 Task: Look for space in Sông Cầu, Vietnam from 8th August, 2023 to 15th August, 2023 for 9 adults in price range Rs.10000 to Rs.14000. Place can be shared room with 5 bedrooms having 9 beds and 5 bathrooms. Property type can be house, flat, guest house. Amenities needed are: wifi, TV, free parkinig on premises, gym, breakfast. Booking option can be shelf check-in. Required host language is English.
Action: Mouse moved to (599, 129)
Screenshot: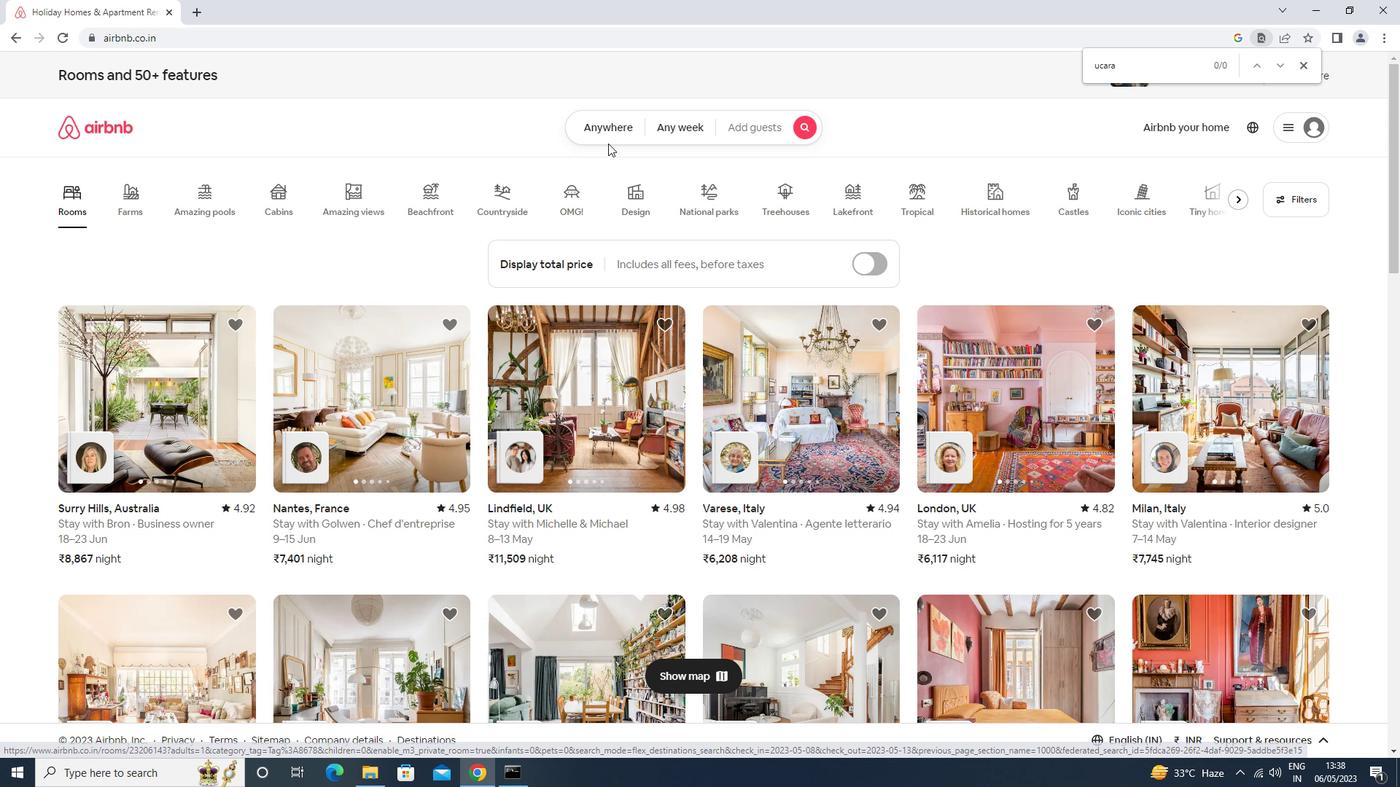 
Action: Mouse pressed left at (599, 129)
Screenshot: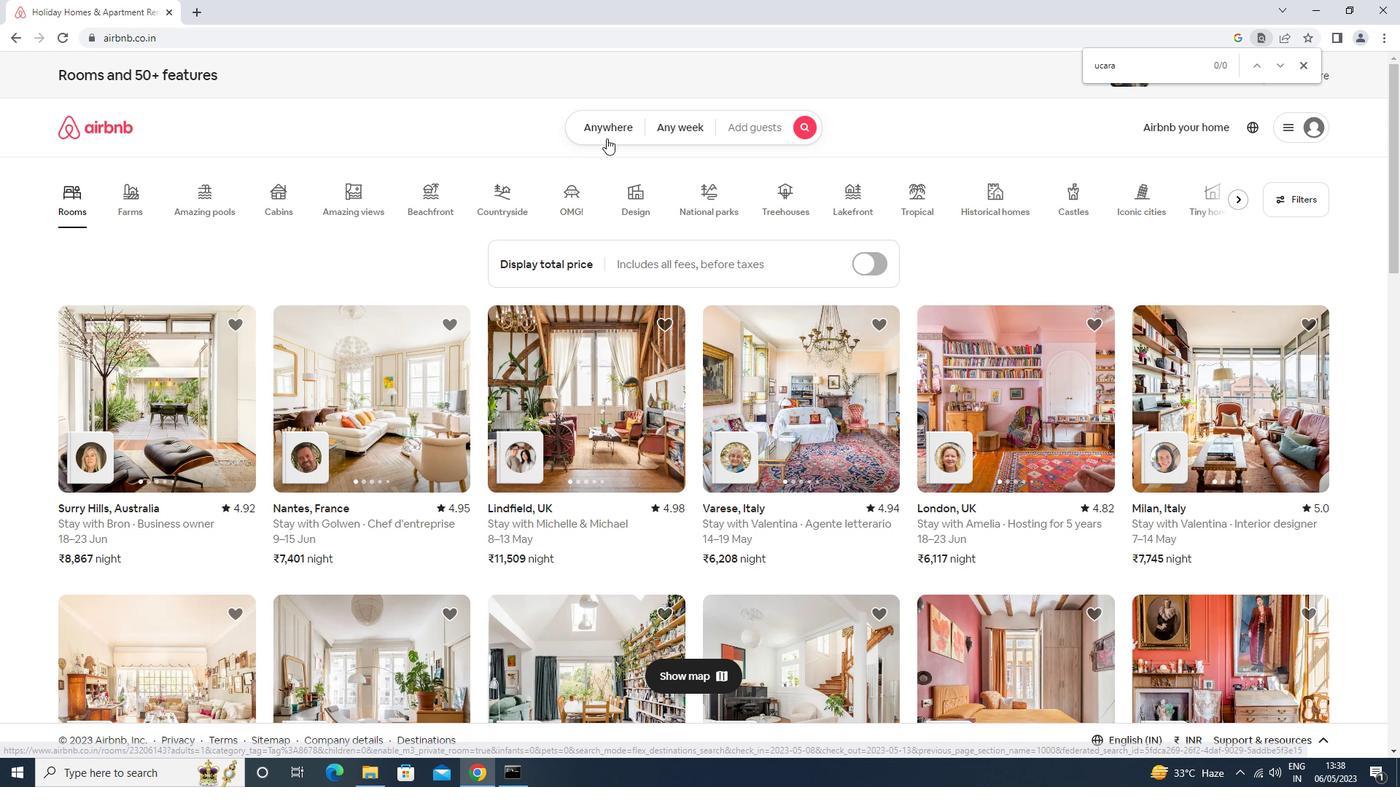 
Action: Mouse moved to (558, 187)
Screenshot: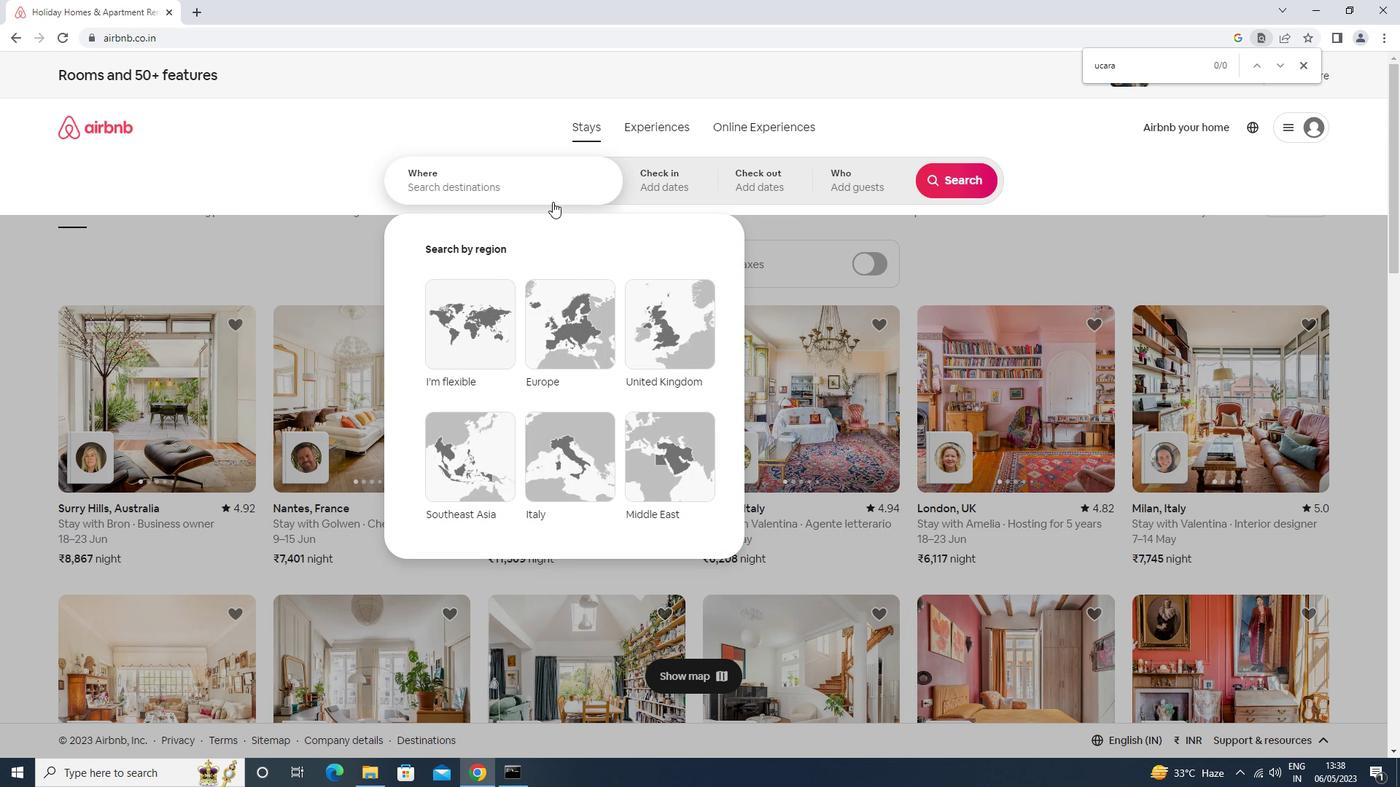 
Action: Mouse pressed left at (558, 187)
Screenshot: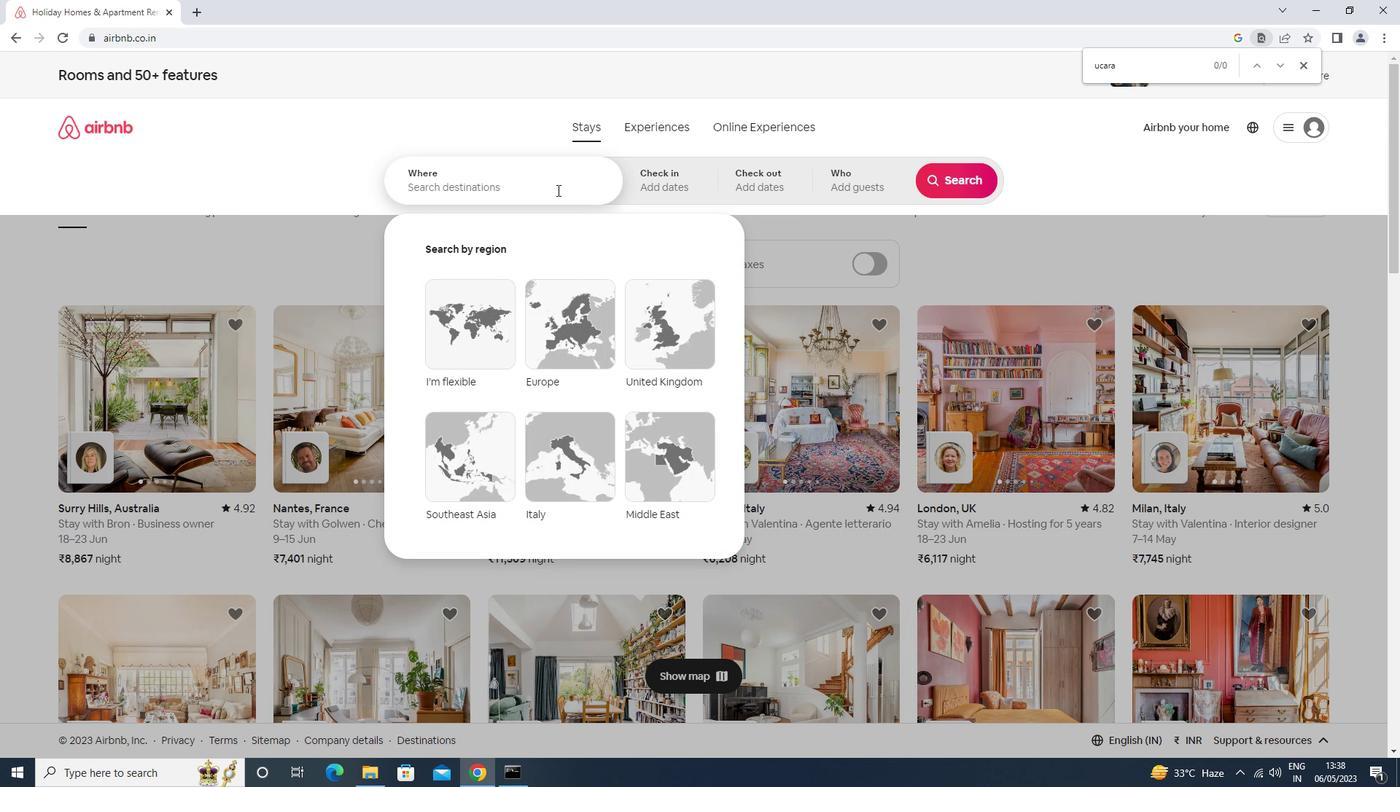 
Action: Key pressed song<Key.space>sau,<Key.space>vet<Key.backspace><Key.backspace><Key.backspace>vietnam<Key.enter>
Screenshot: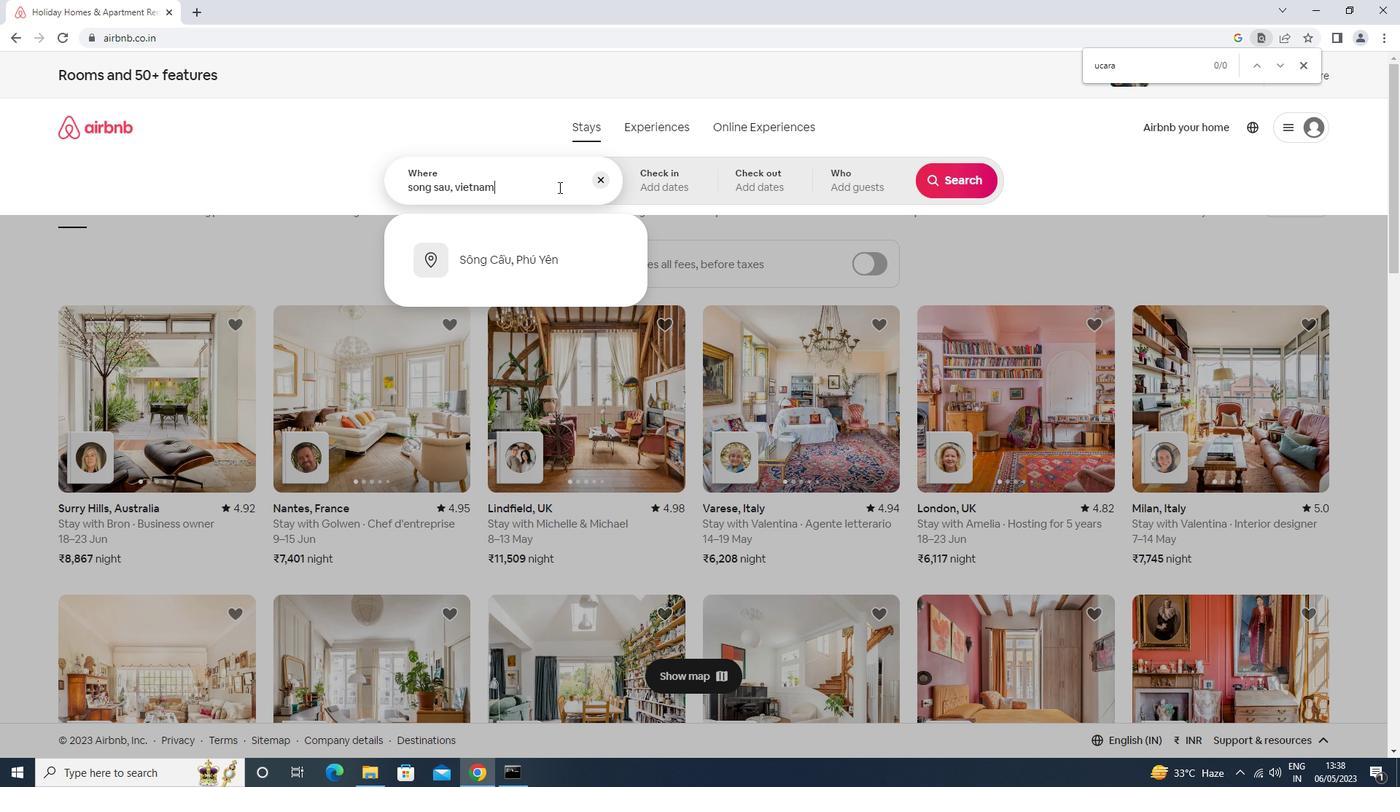 
Action: Mouse moved to (948, 280)
Screenshot: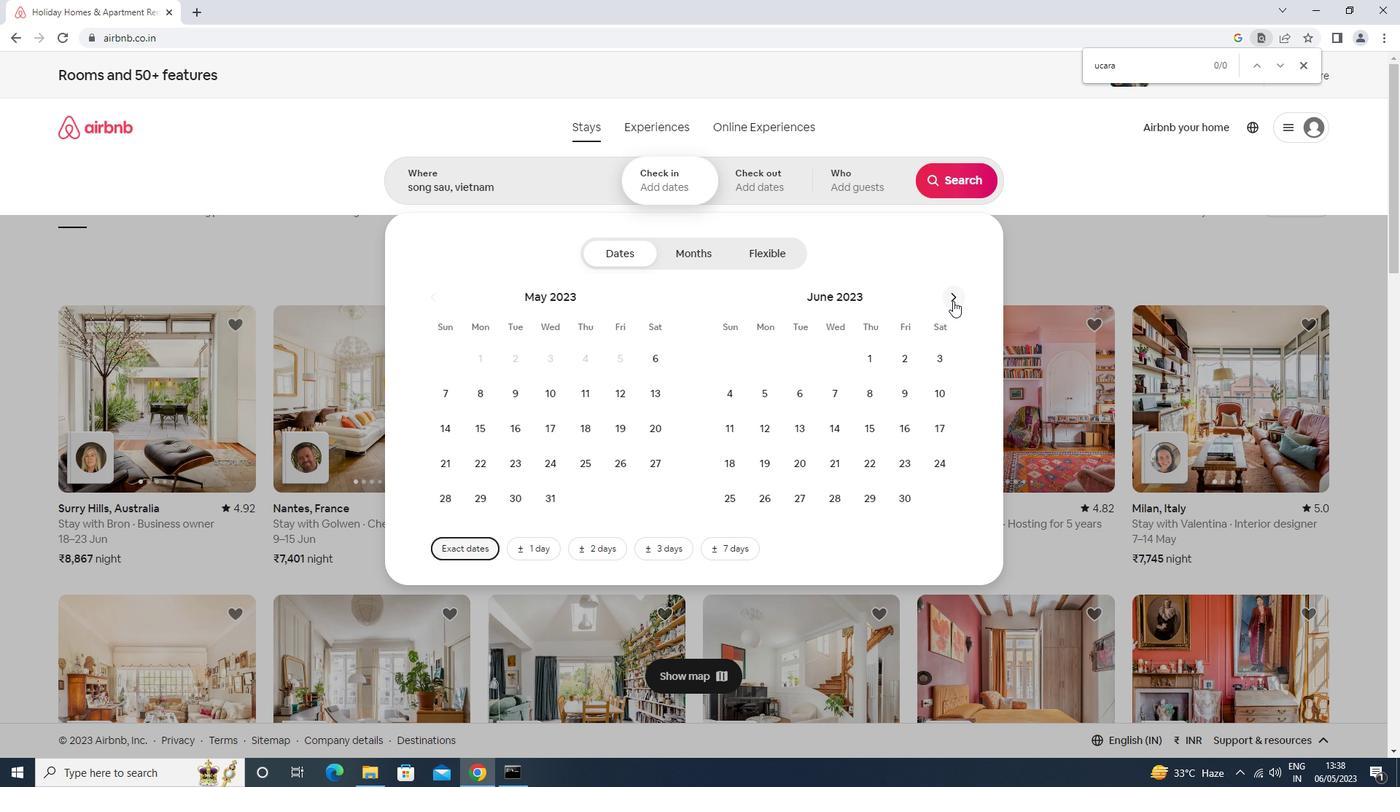 
Action: Mouse pressed left at (948, 280)
Screenshot: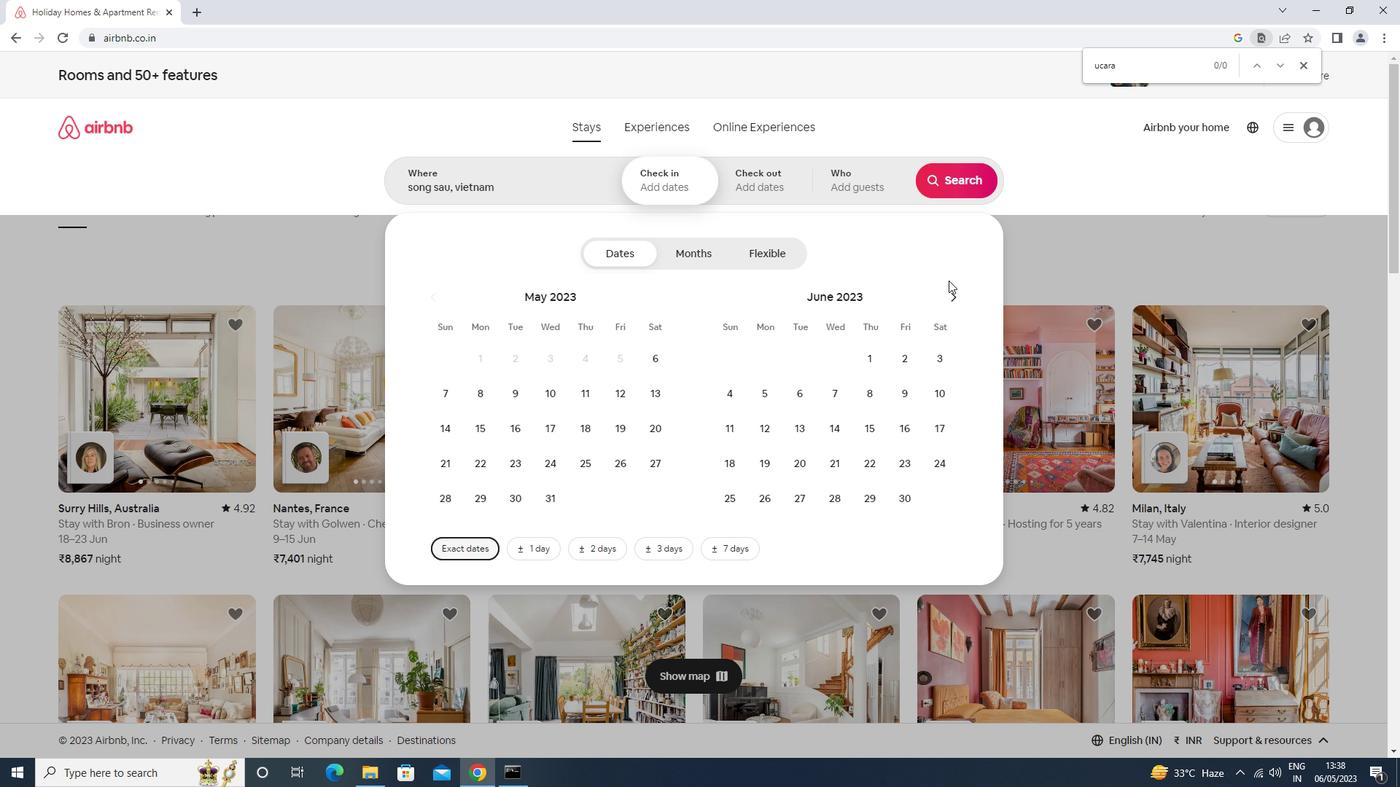 
Action: Mouse moved to (954, 292)
Screenshot: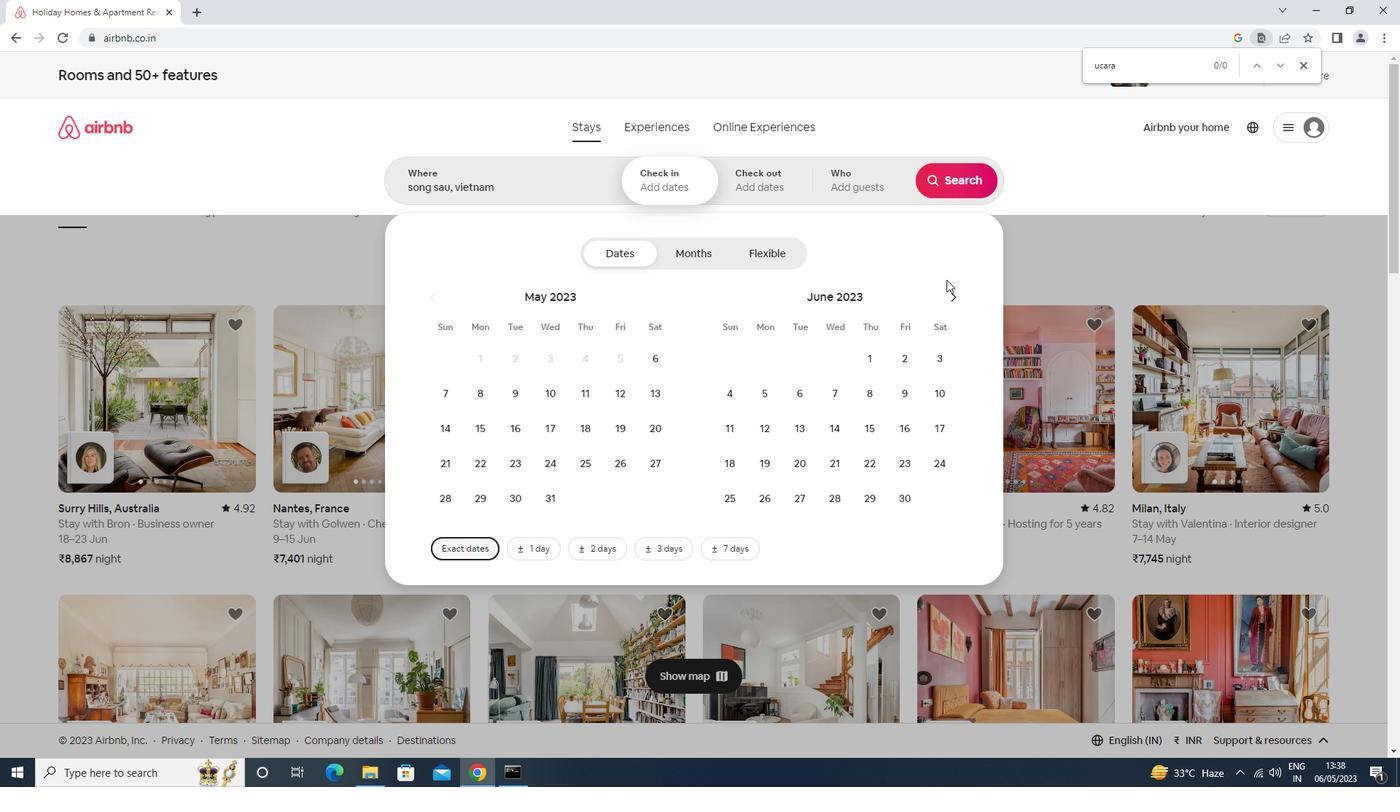 
Action: Mouse pressed left at (954, 292)
Screenshot: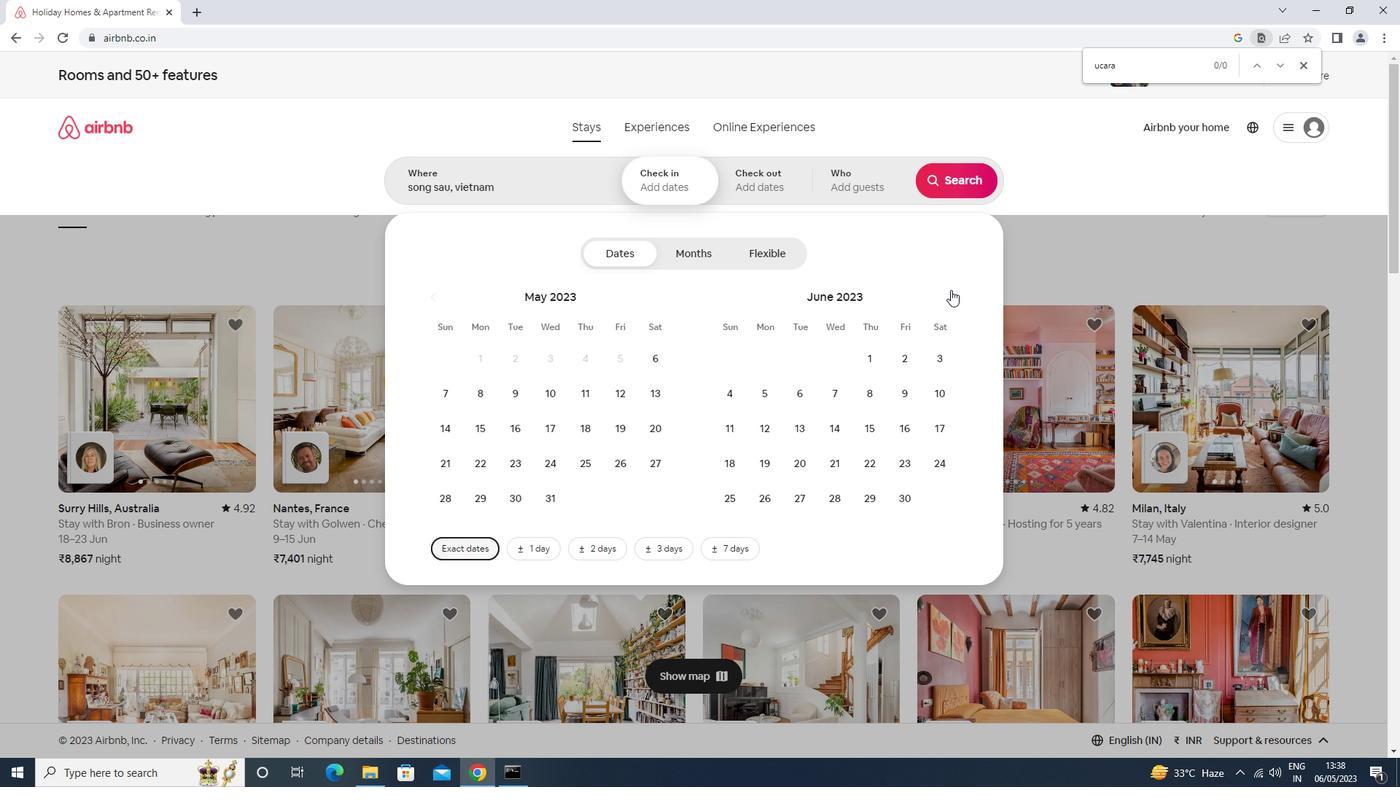 
Action: Mouse pressed left at (954, 292)
Screenshot: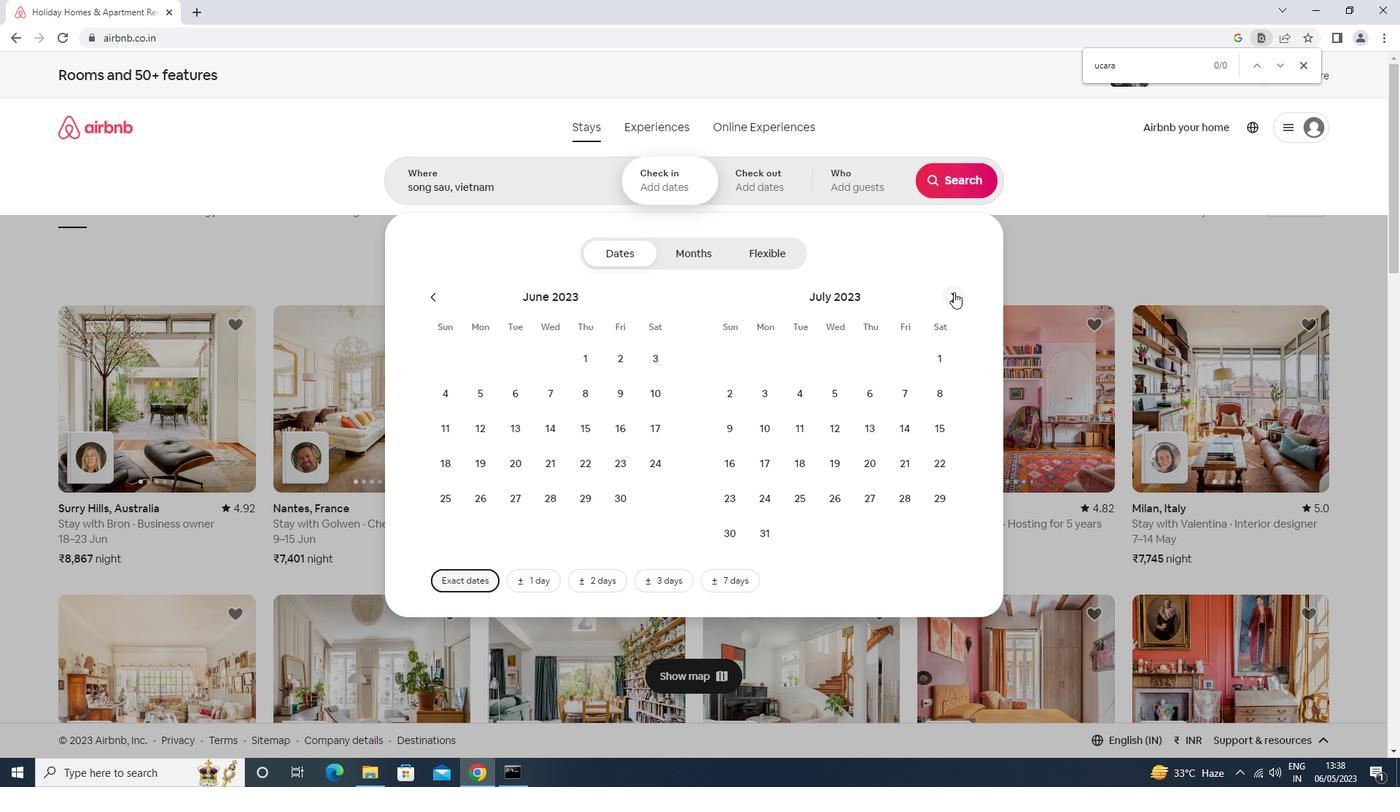
Action: Mouse moved to (807, 391)
Screenshot: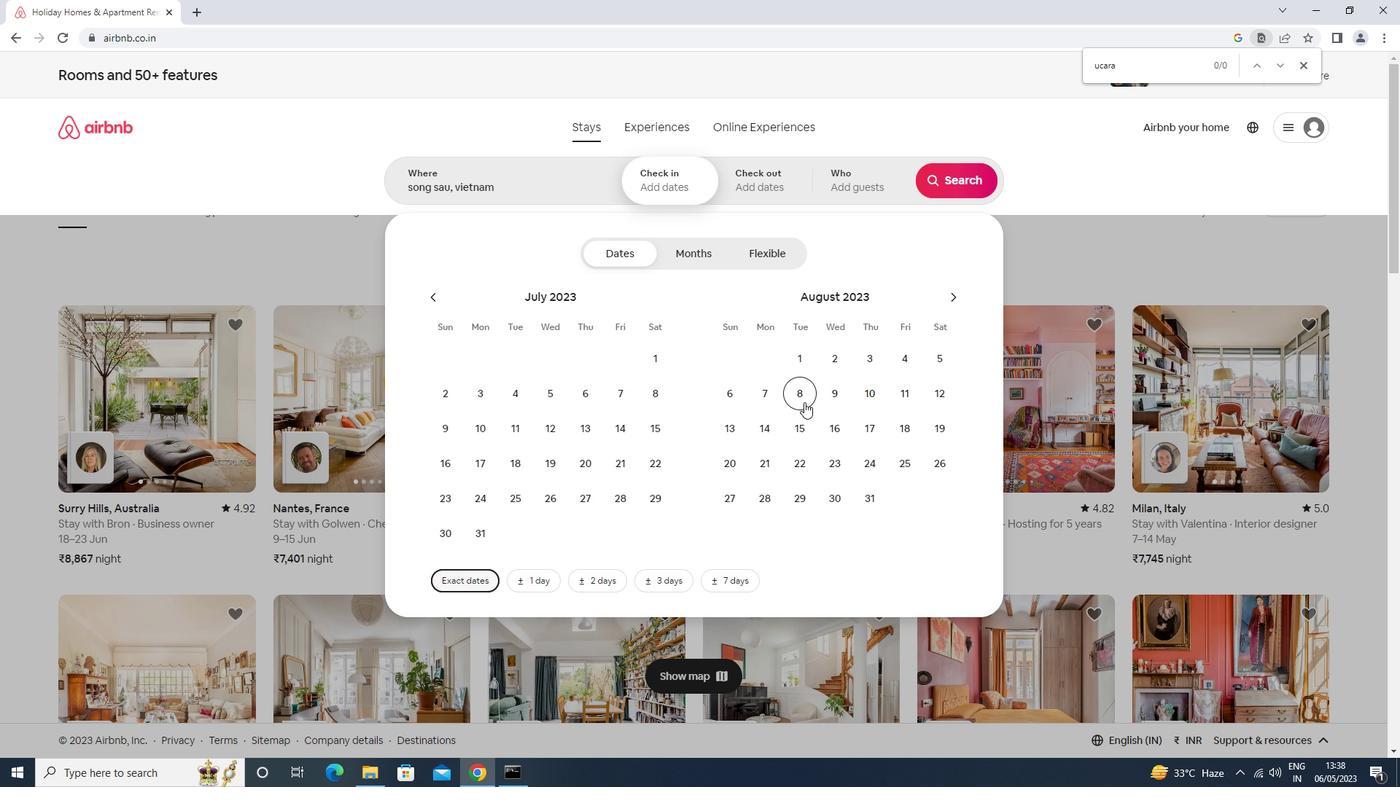 
Action: Mouse pressed left at (807, 391)
Screenshot: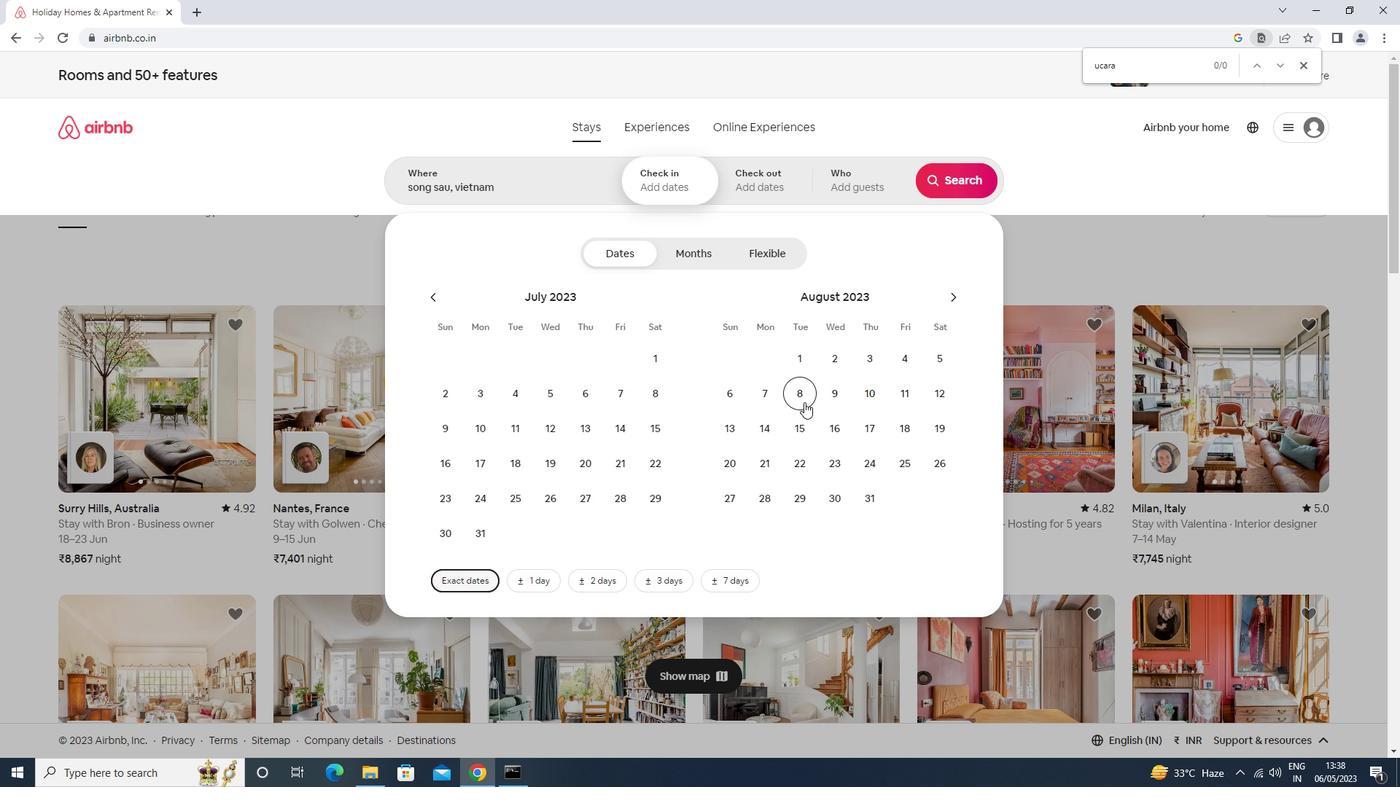 
Action: Mouse moved to (805, 420)
Screenshot: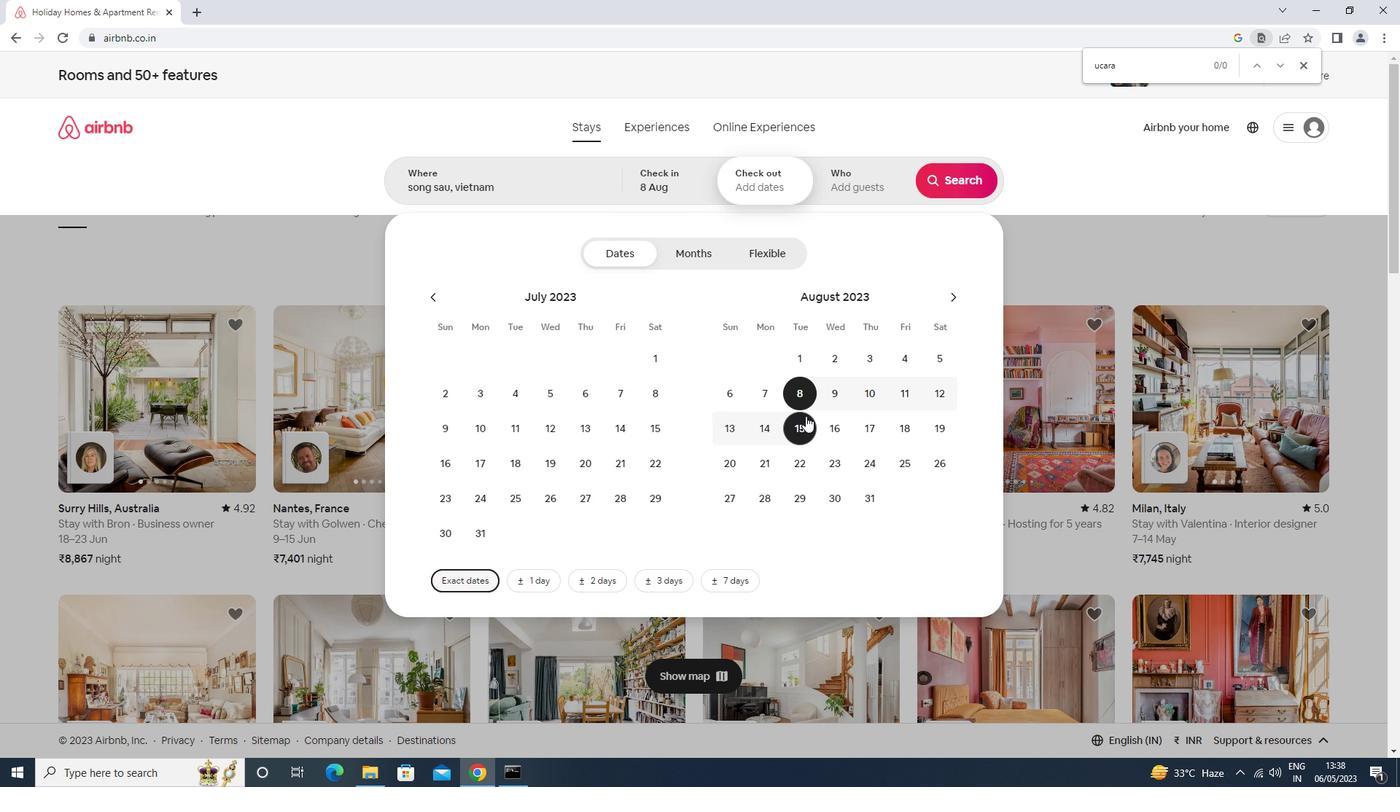 
Action: Mouse pressed left at (805, 420)
Screenshot: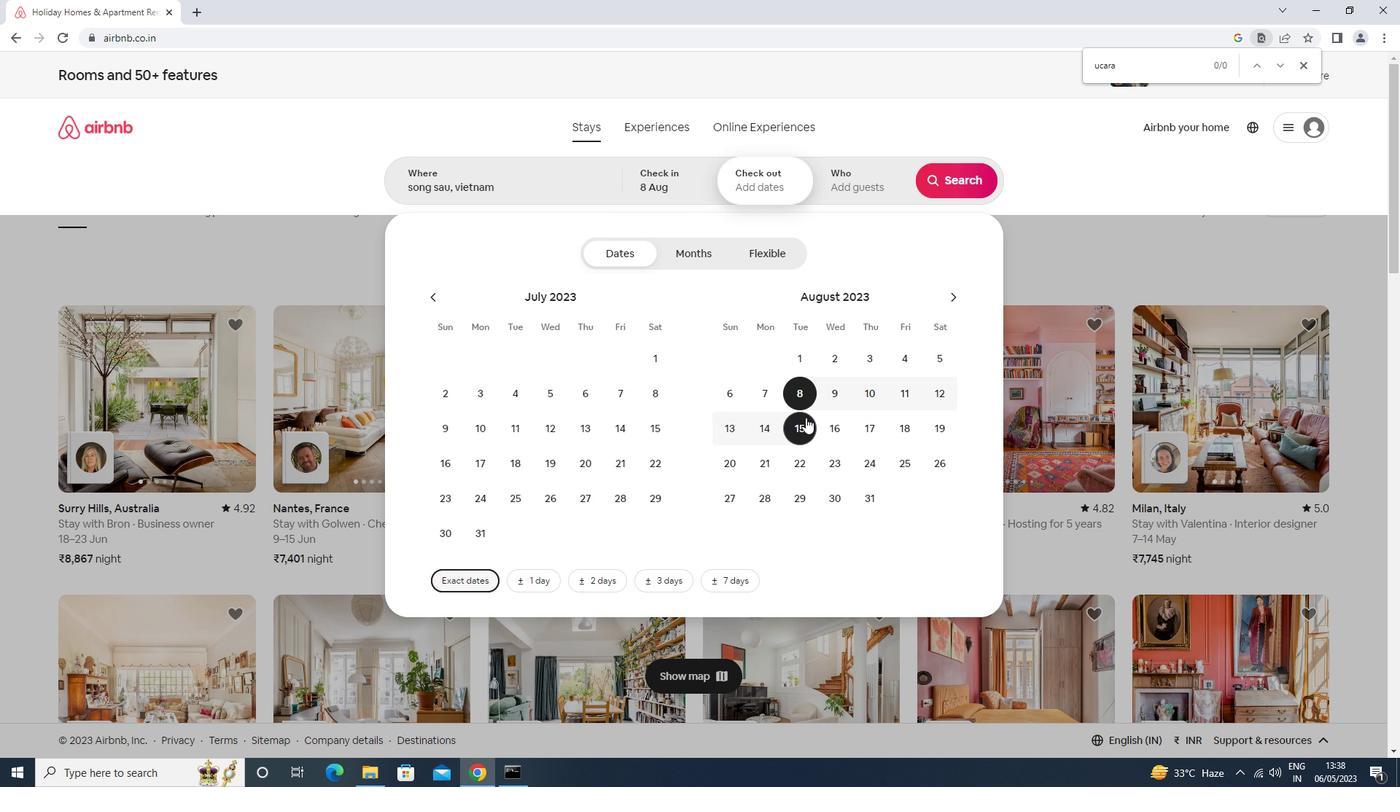 
Action: Mouse moved to (857, 190)
Screenshot: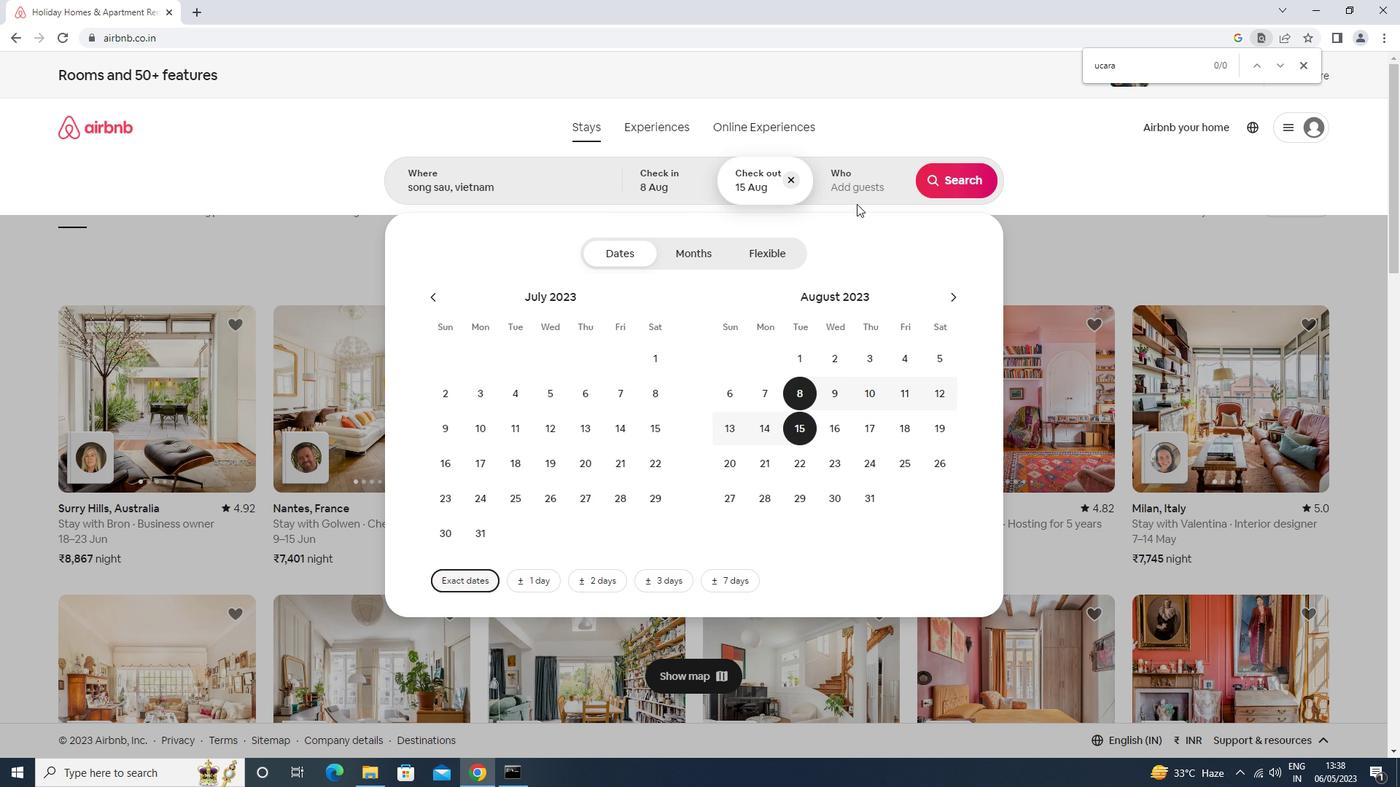 
Action: Mouse pressed left at (857, 190)
Screenshot: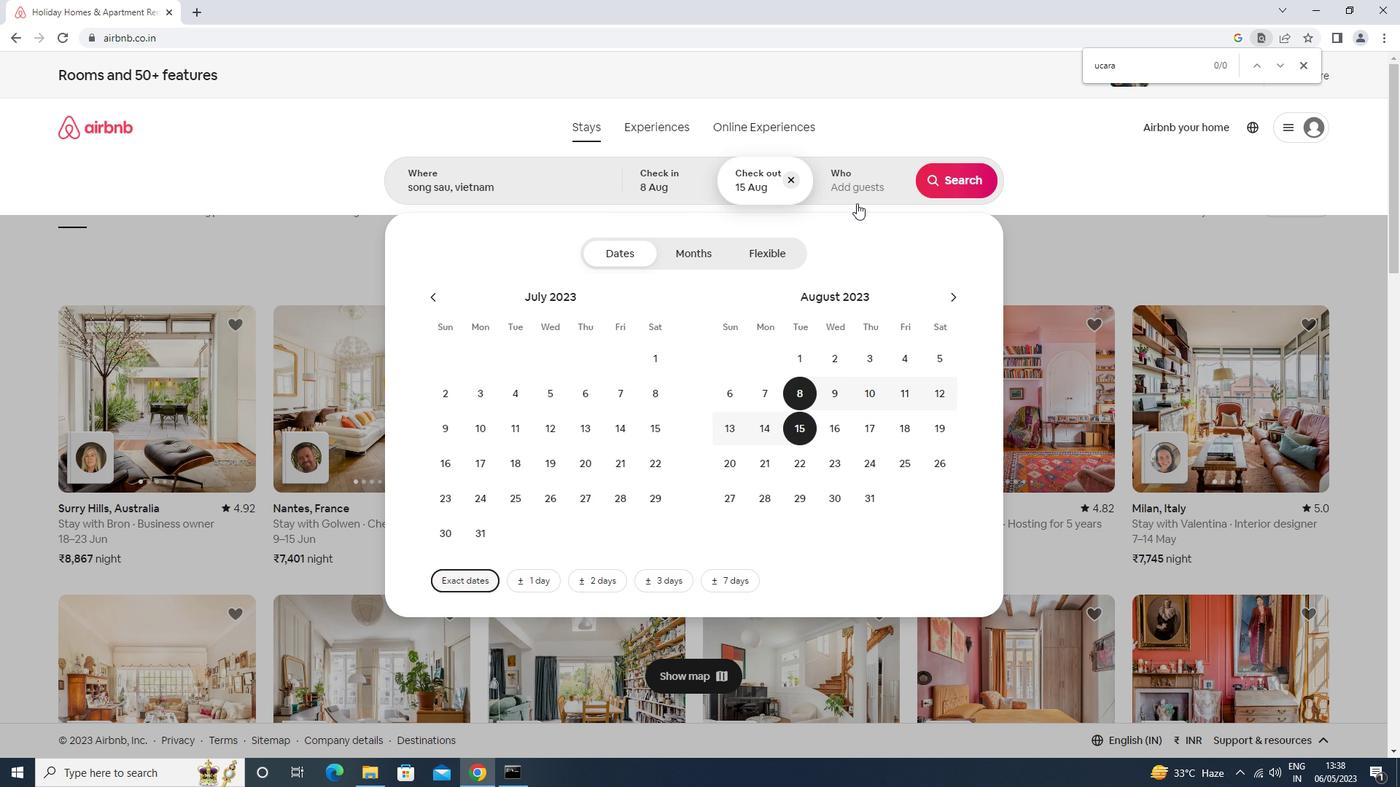 
Action: Mouse moved to (958, 254)
Screenshot: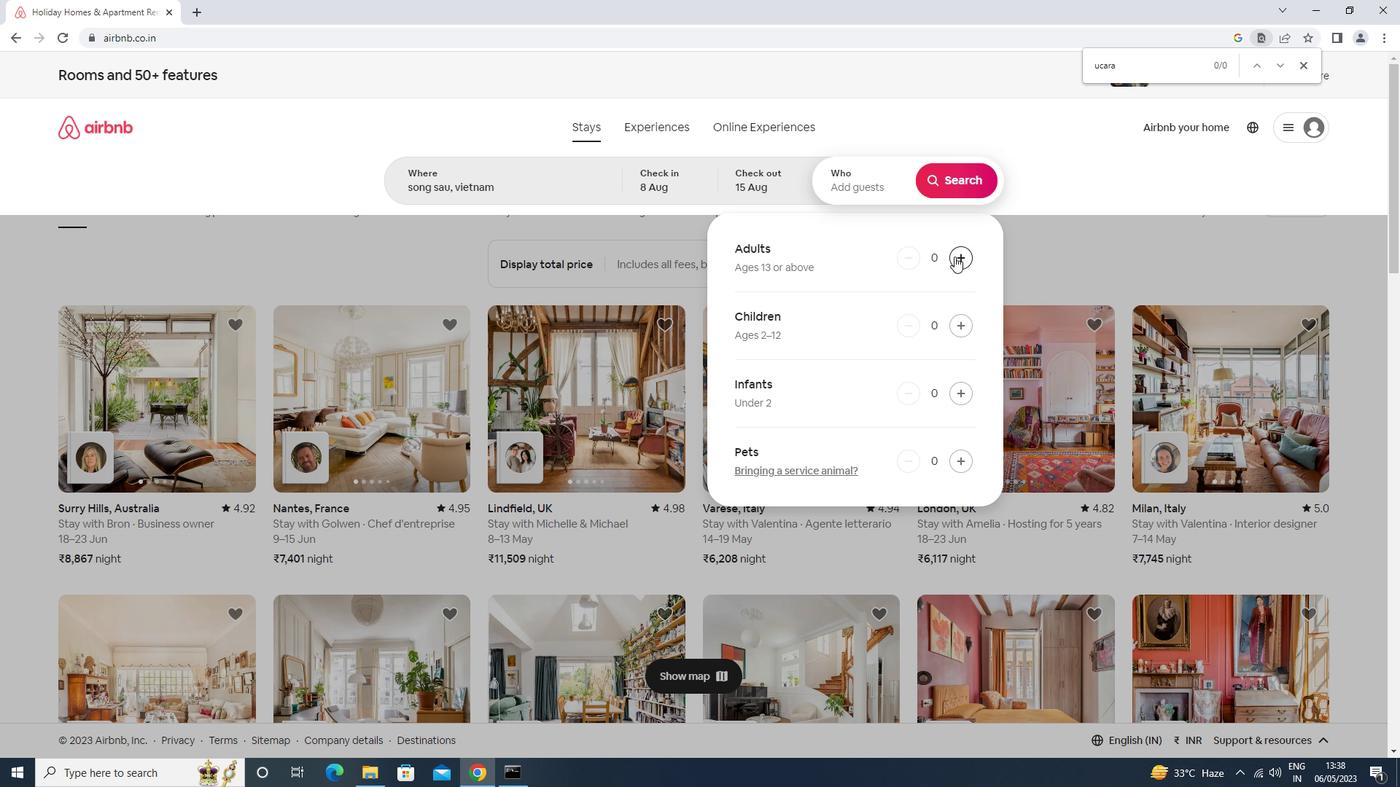 
Action: Mouse pressed left at (958, 254)
Screenshot: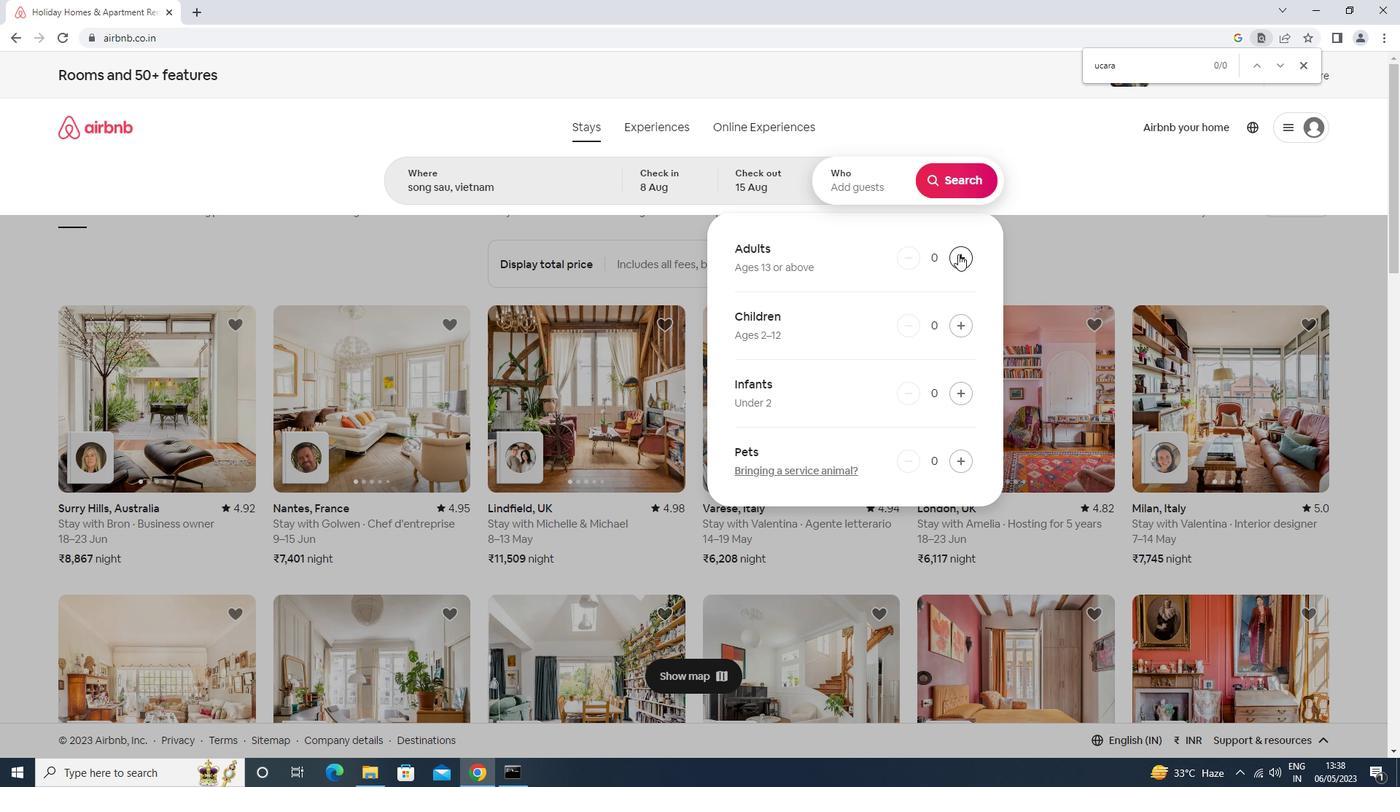 
Action: Mouse pressed left at (958, 254)
Screenshot: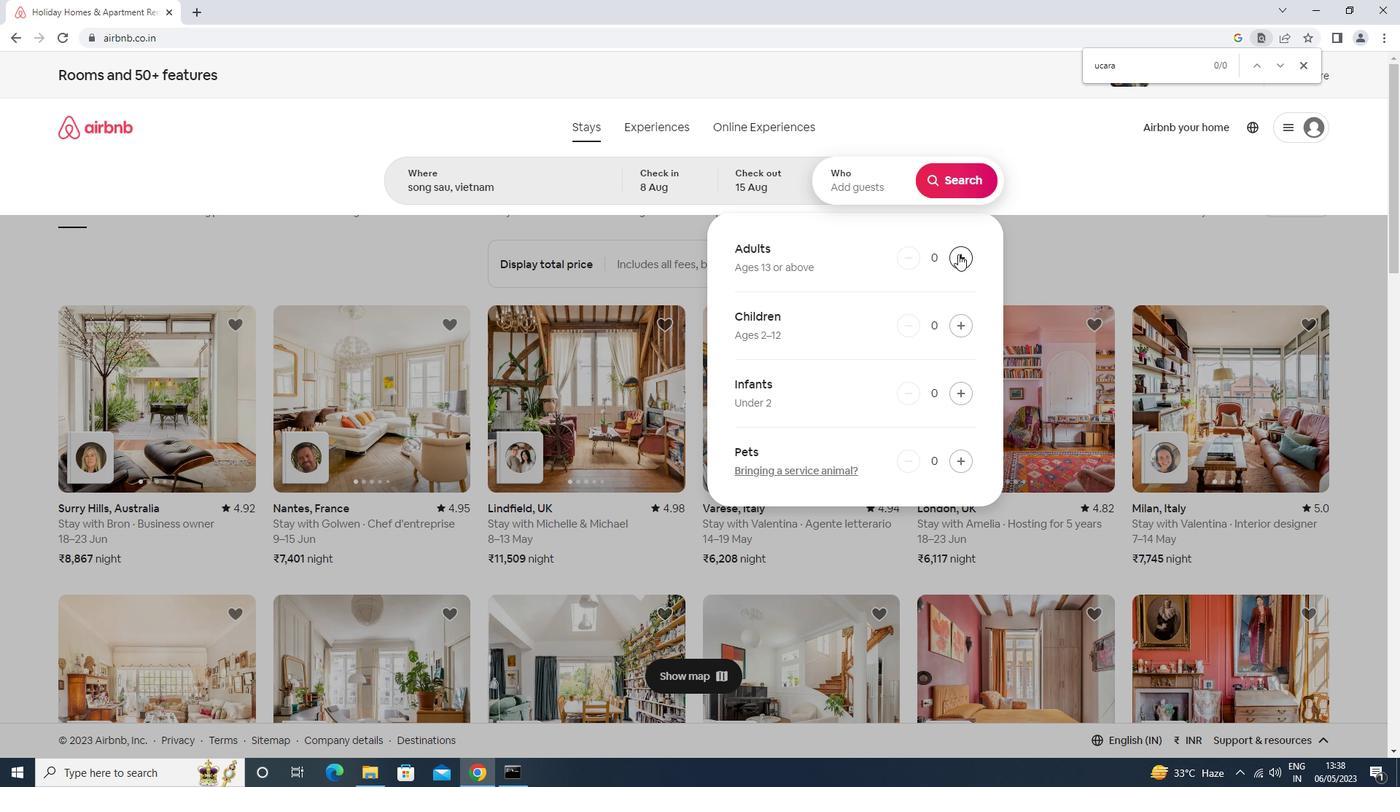
Action: Mouse pressed left at (958, 254)
Screenshot: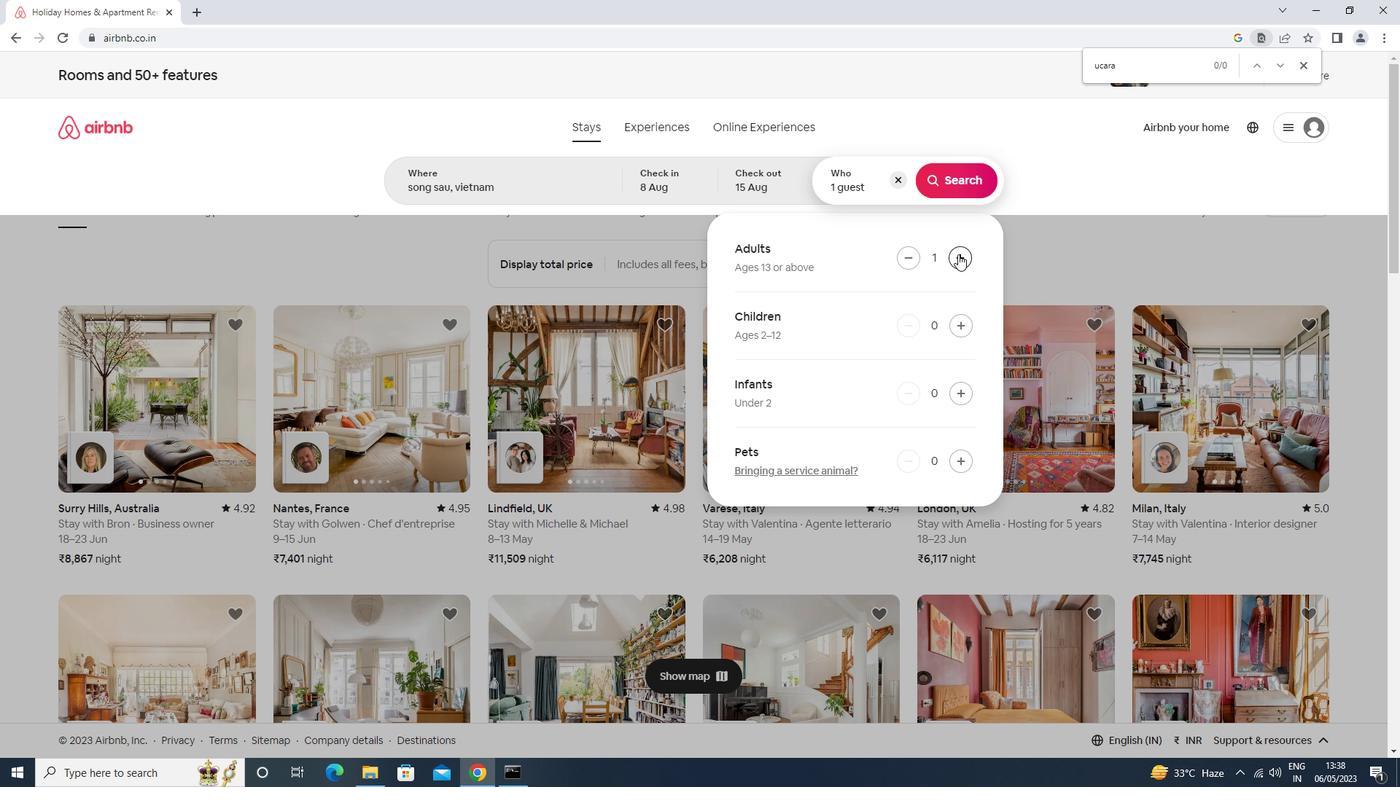 
Action: Mouse pressed left at (958, 254)
Screenshot: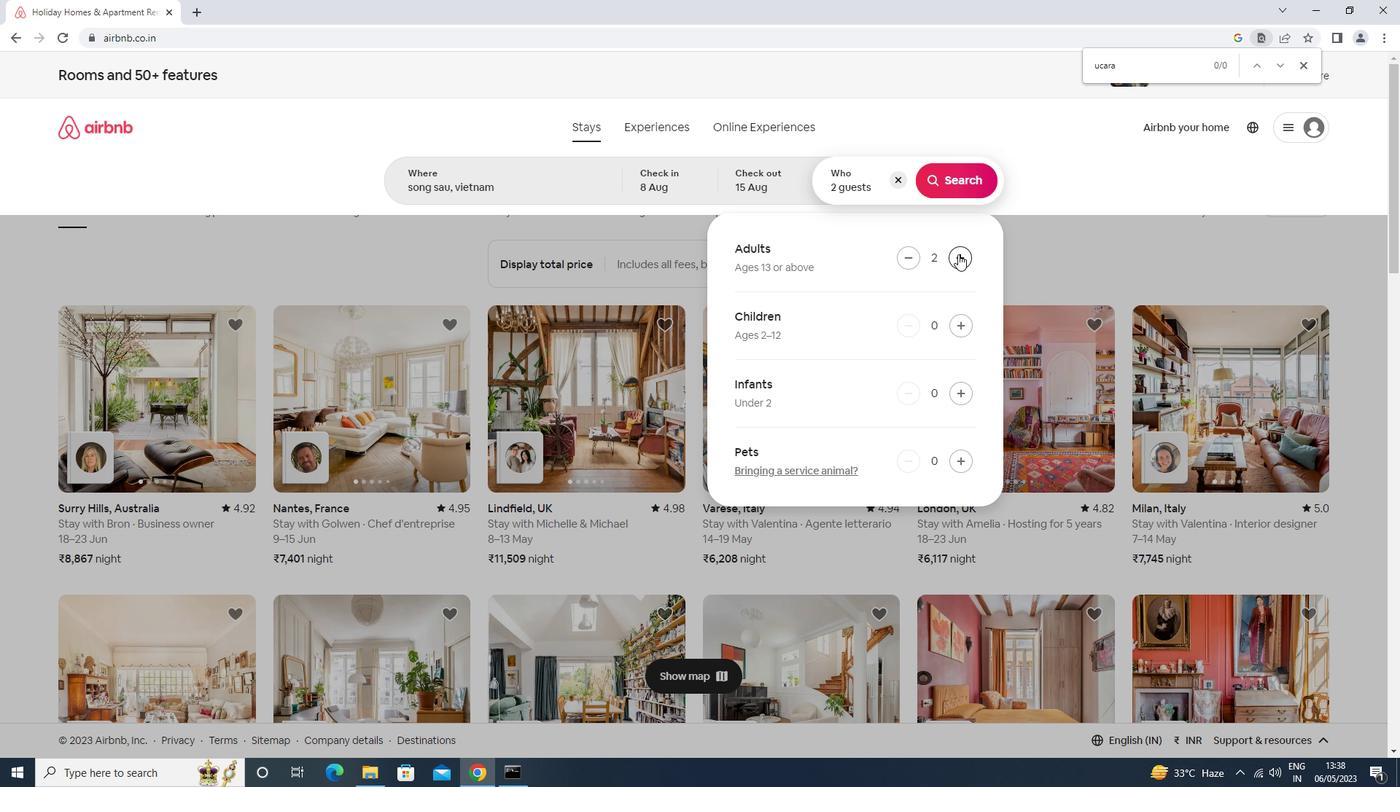 
Action: Mouse pressed left at (958, 254)
Screenshot: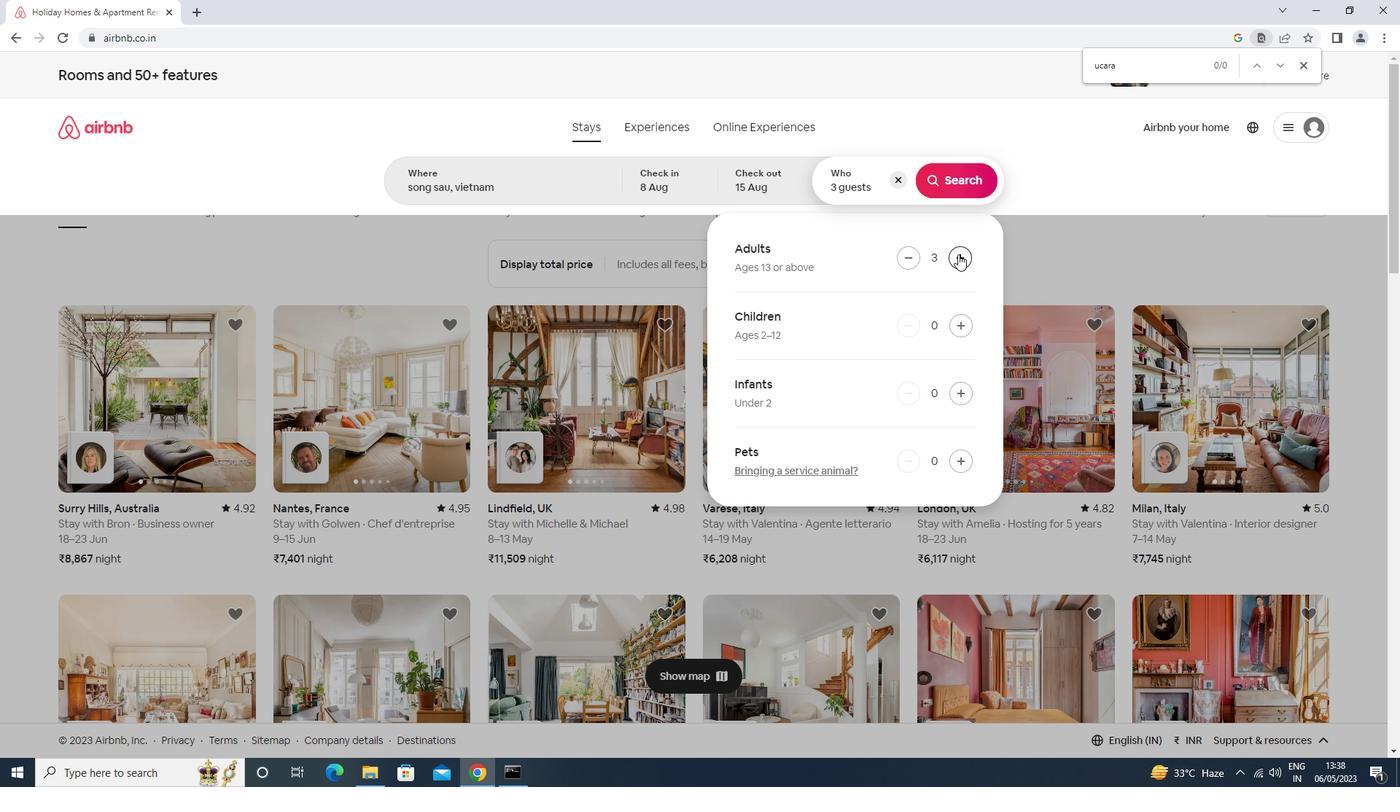 
Action: Mouse pressed left at (958, 254)
Screenshot: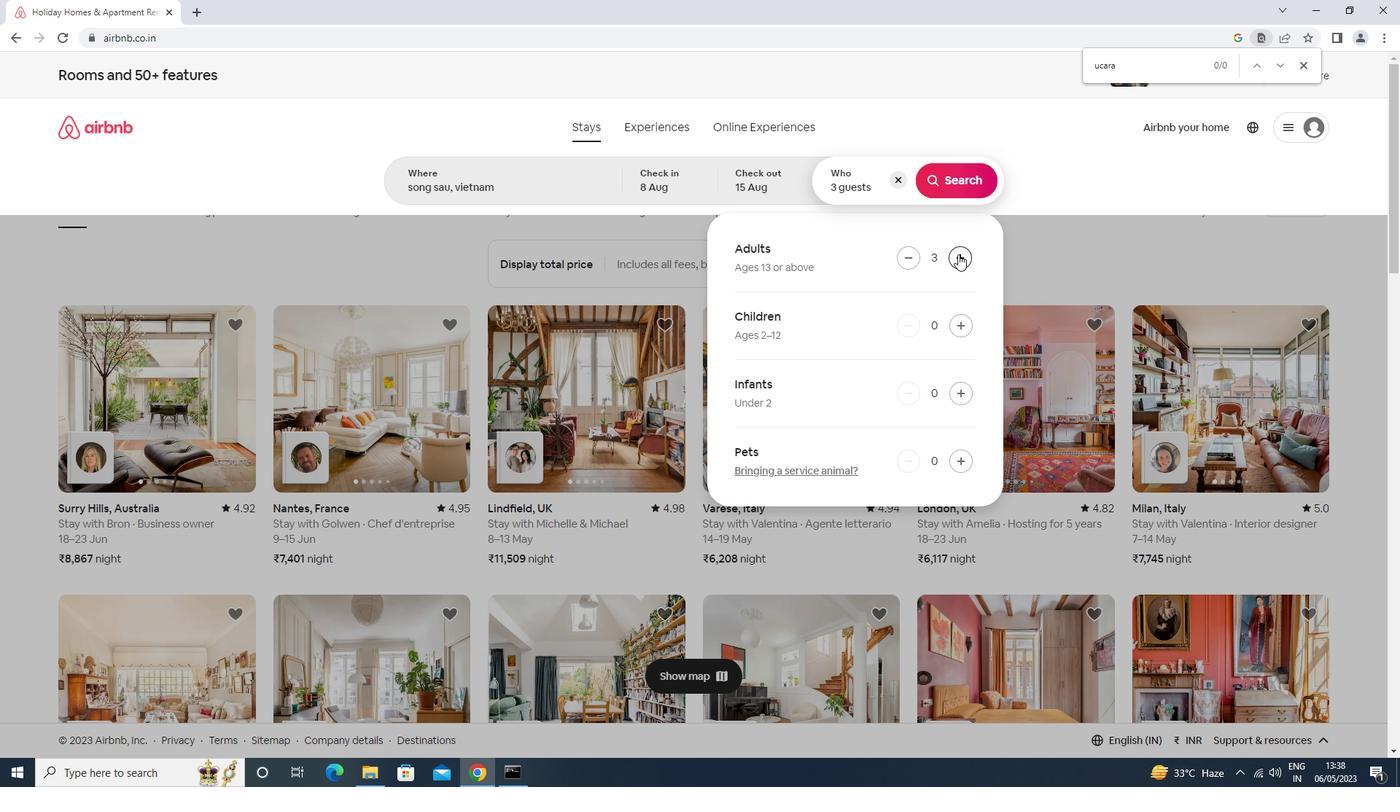 
Action: Mouse pressed left at (958, 254)
Screenshot: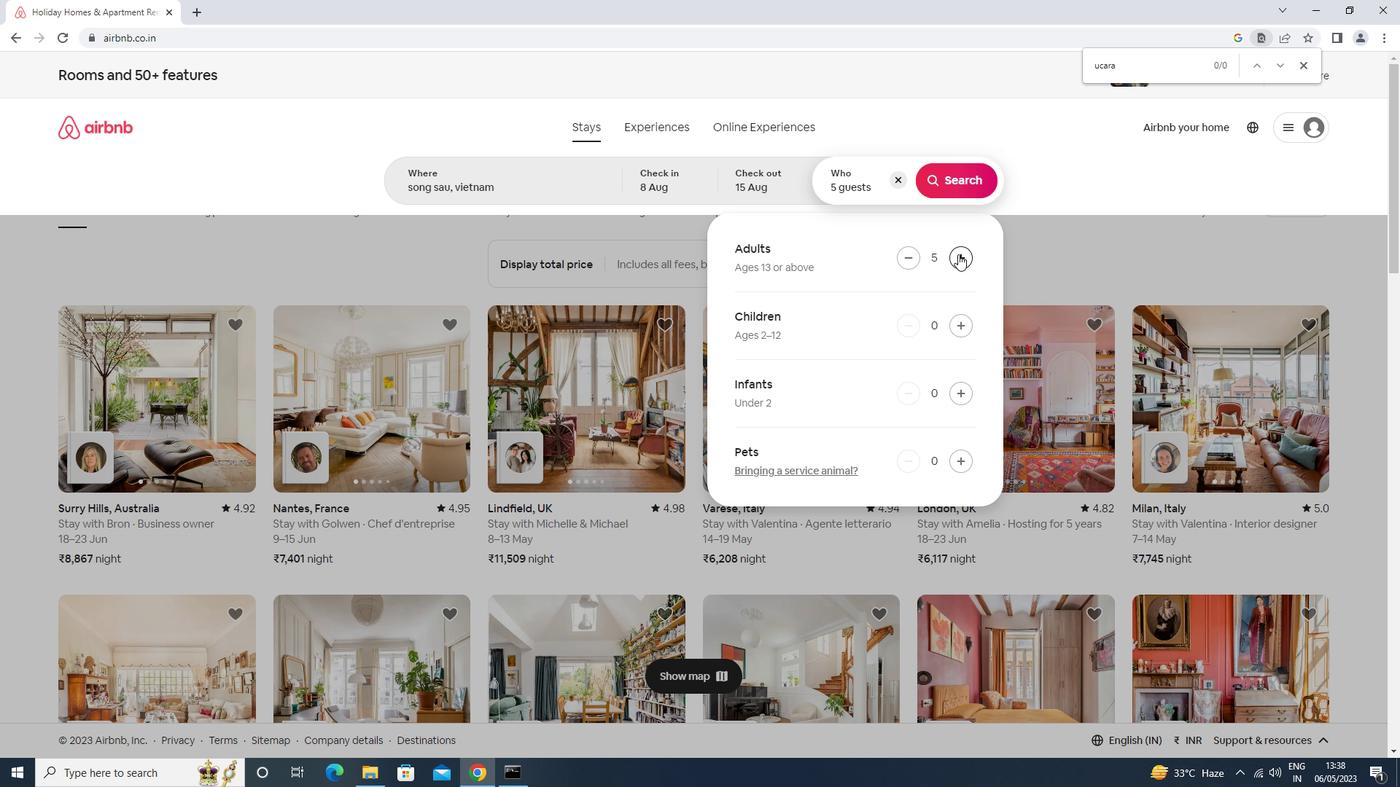 
Action: Mouse moved to (958, 254)
Screenshot: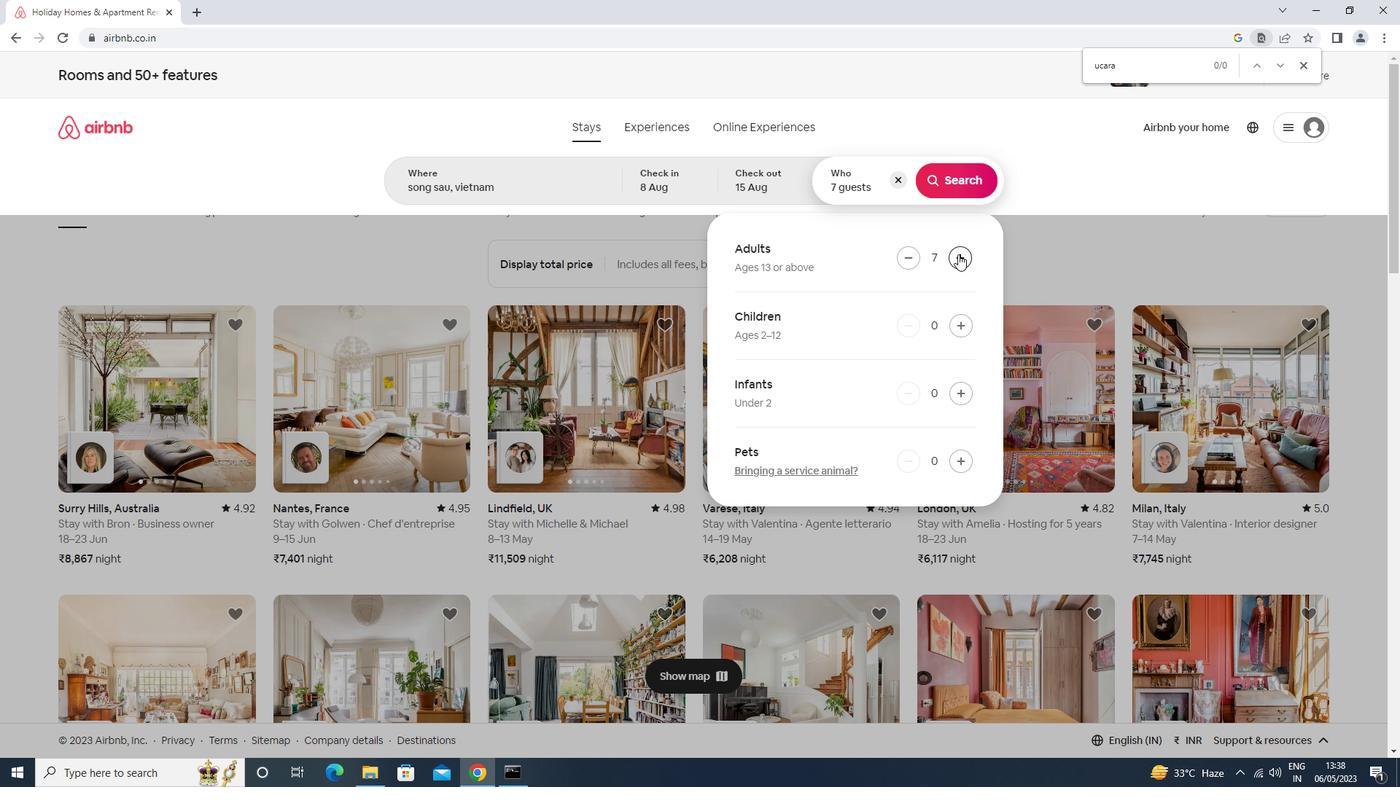 
Action: Mouse pressed left at (958, 254)
Screenshot: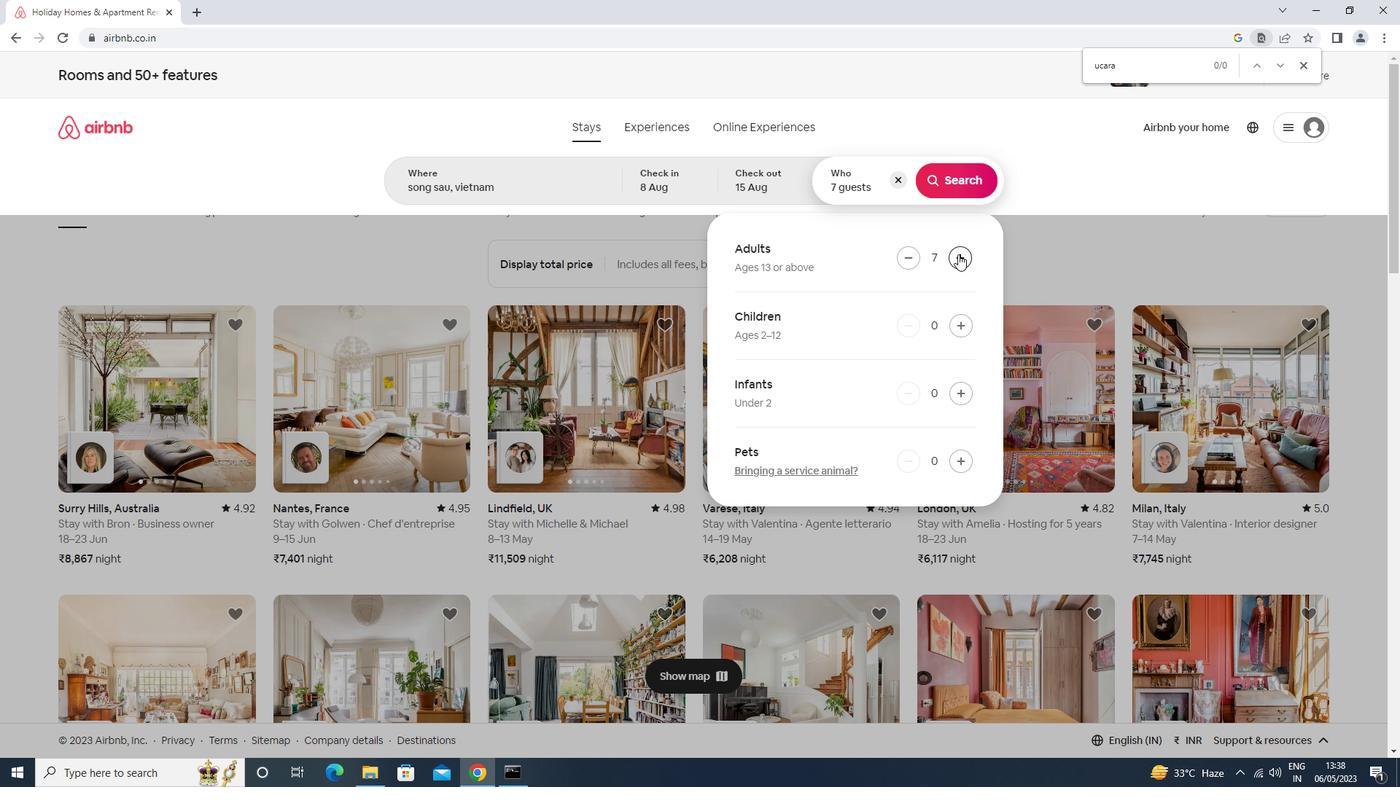 
Action: Mouse moved to (961, 175)
Screenshot: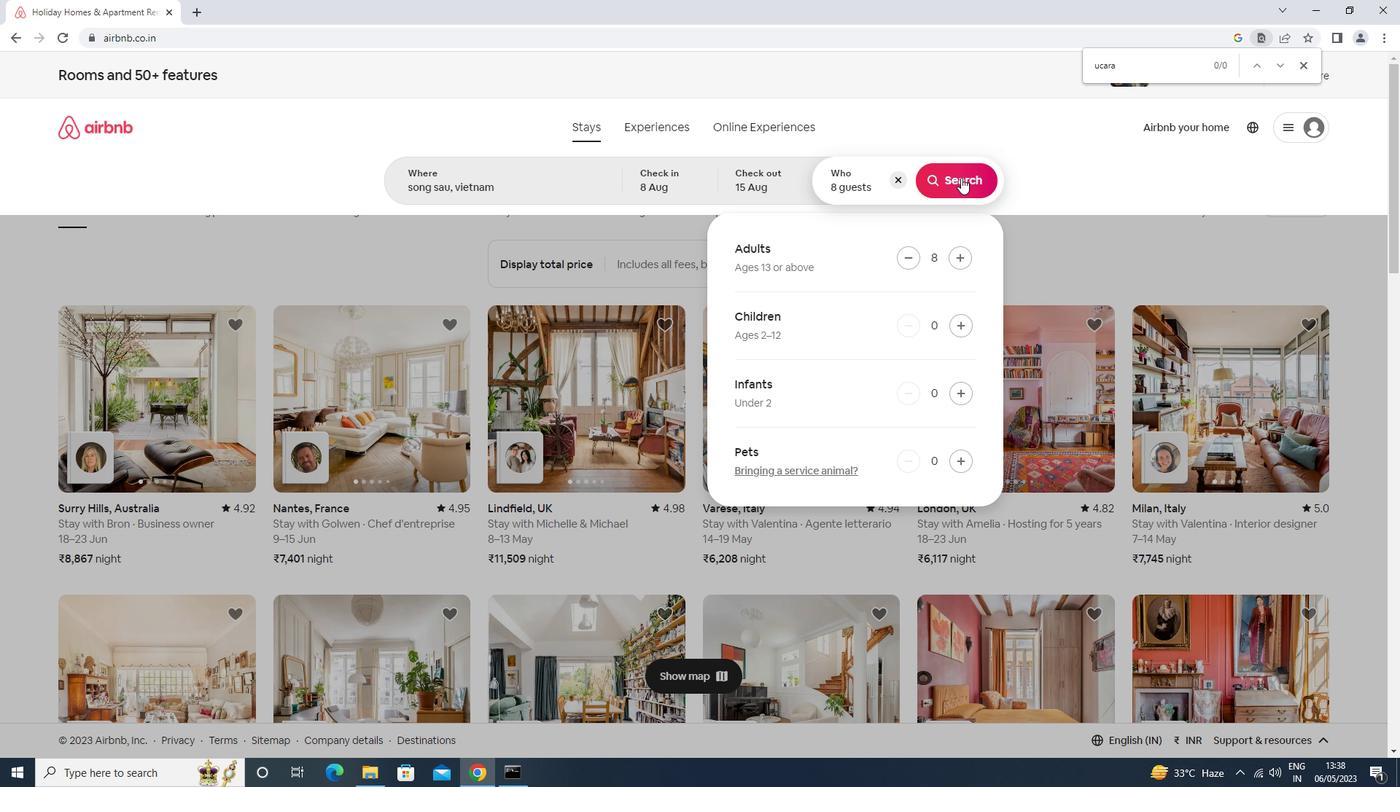 
Action: Mouse pressed left at (961, 175)
Screenshot: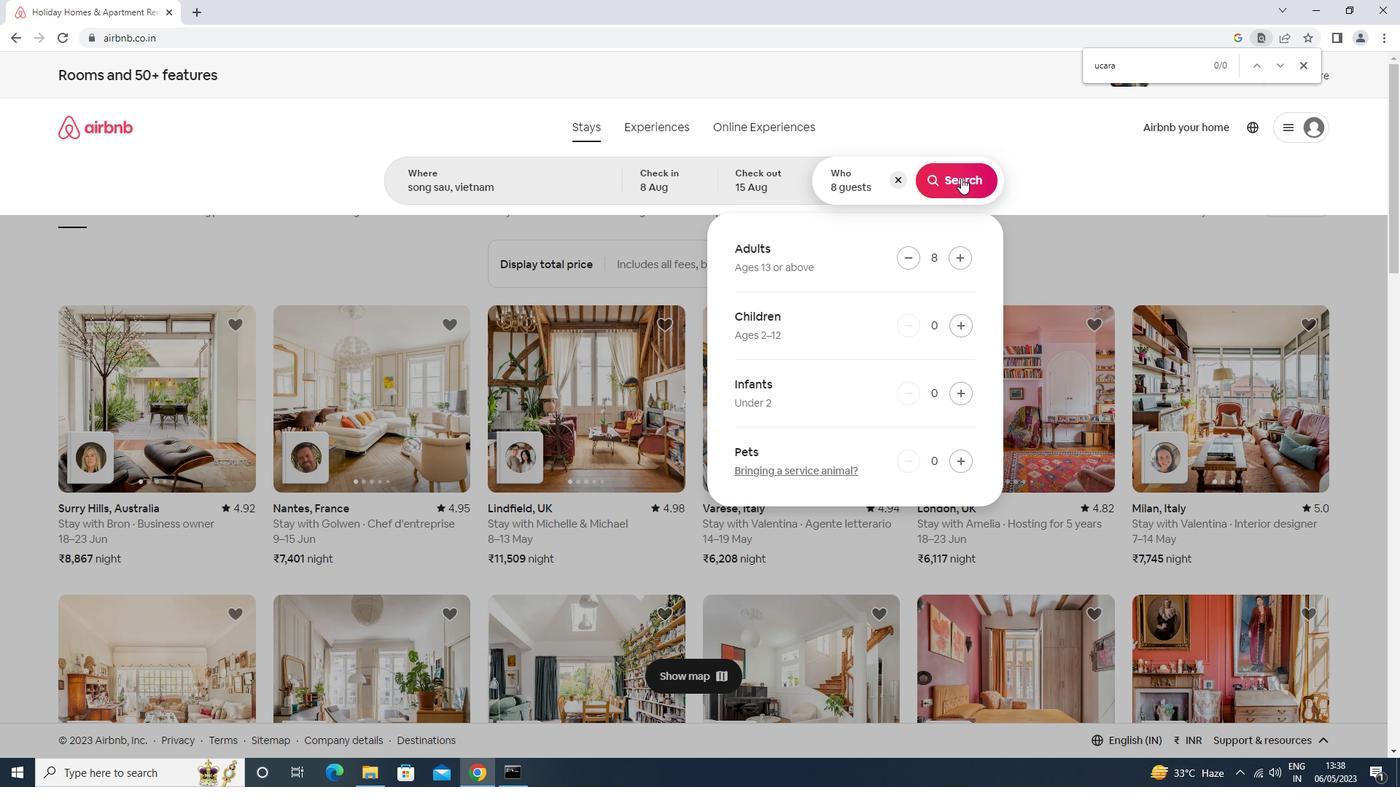 
Action: Mouse moved to (1327, 133)
Screenshot: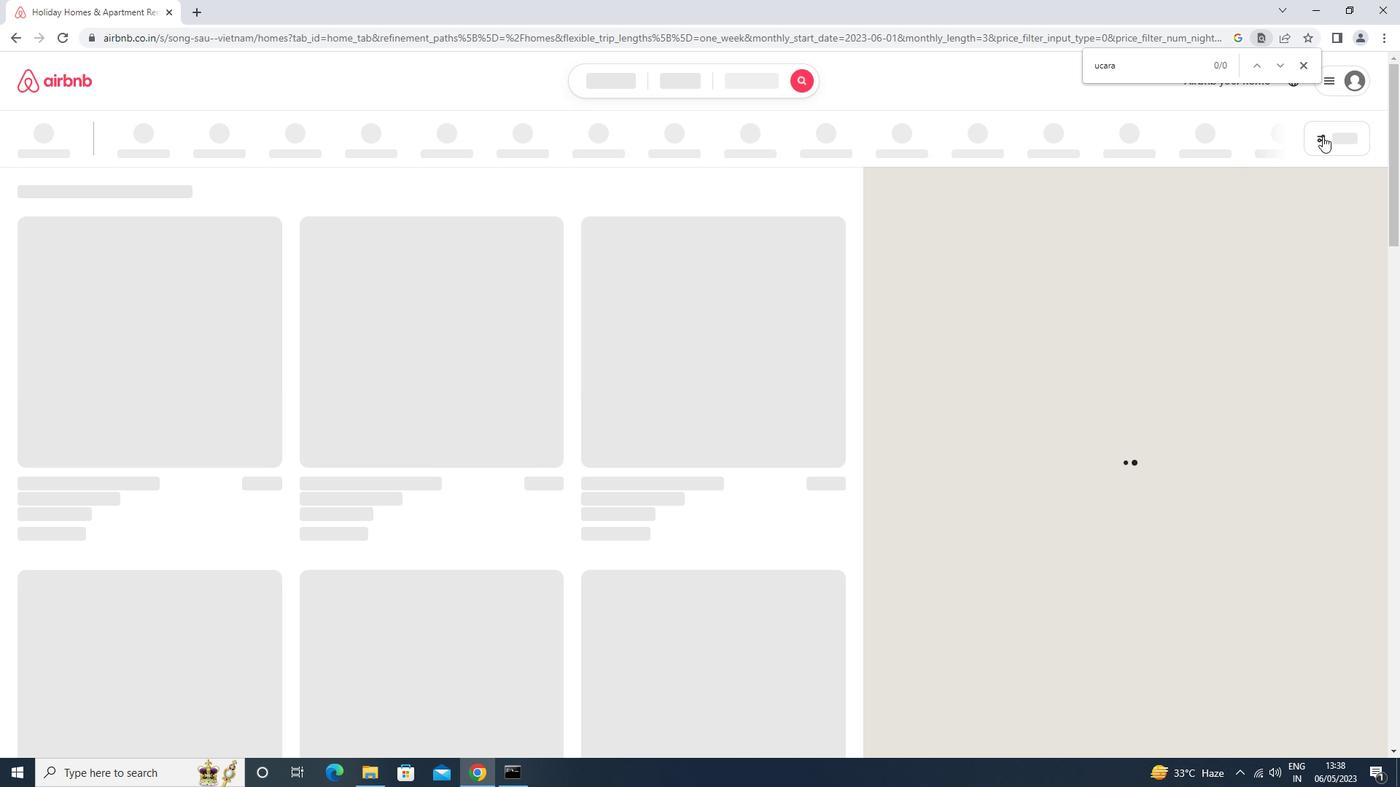 
Action: Mouse pressed left at (1327, 133)
Screenshot: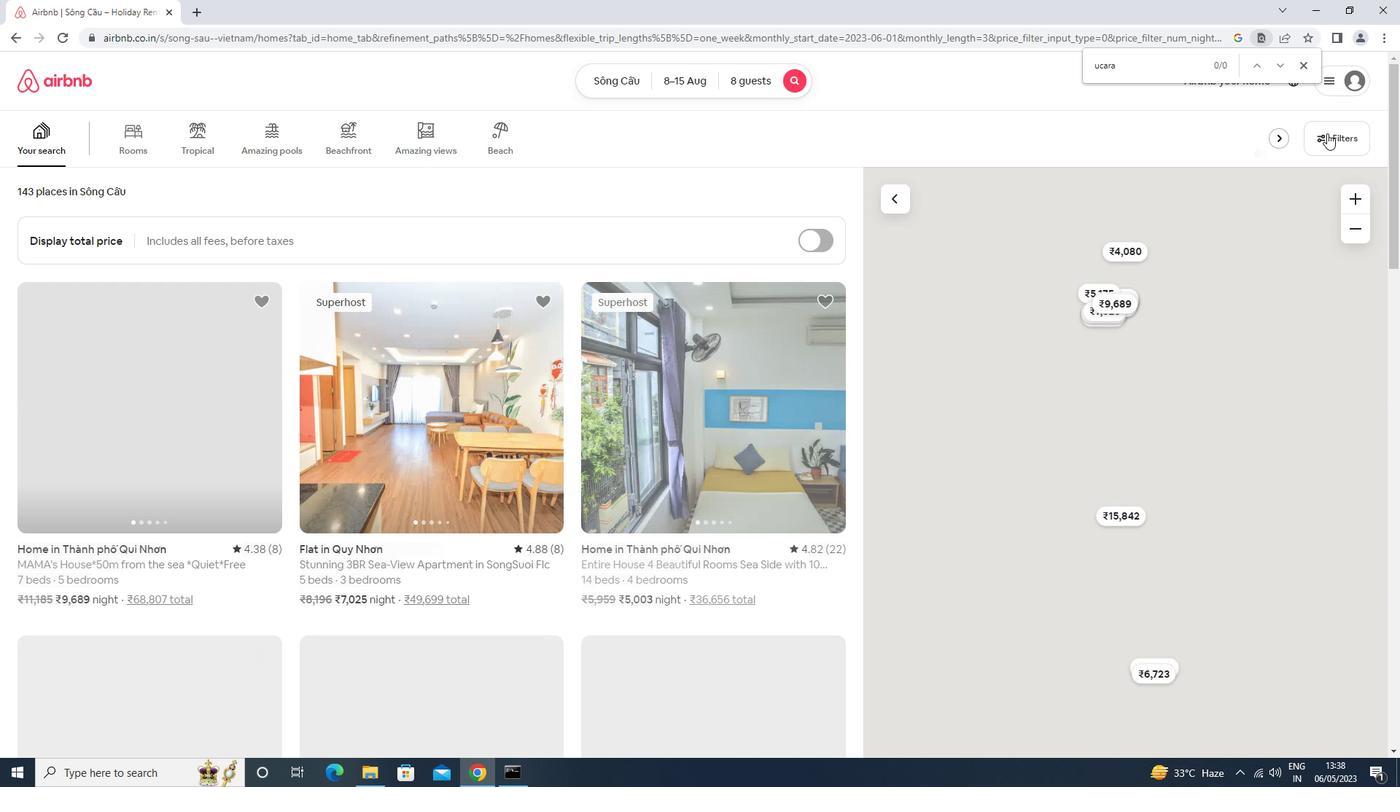 
Action: Mouse moved to (525, 490)
Screenshot: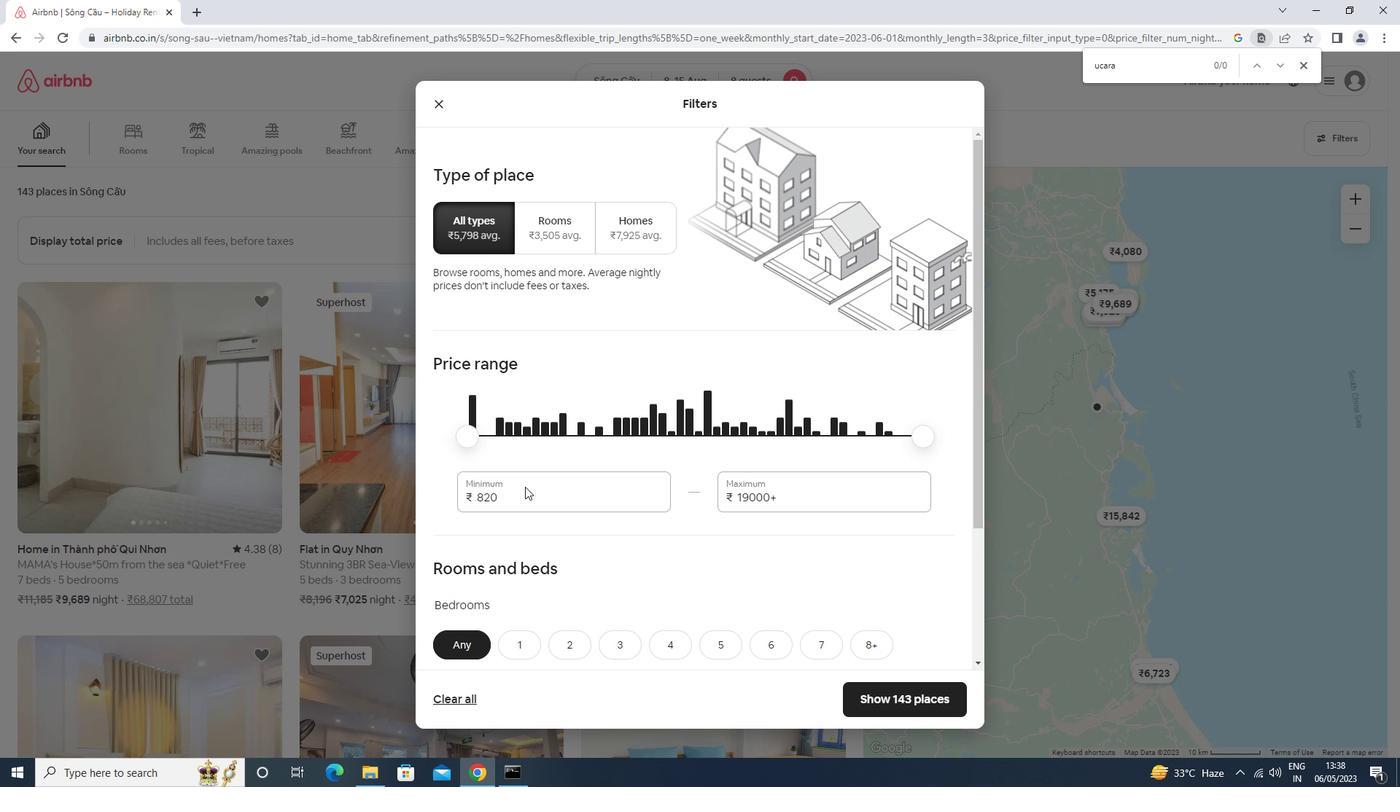 
Action: Mouse pressed left at (525, 490)
Screenshot: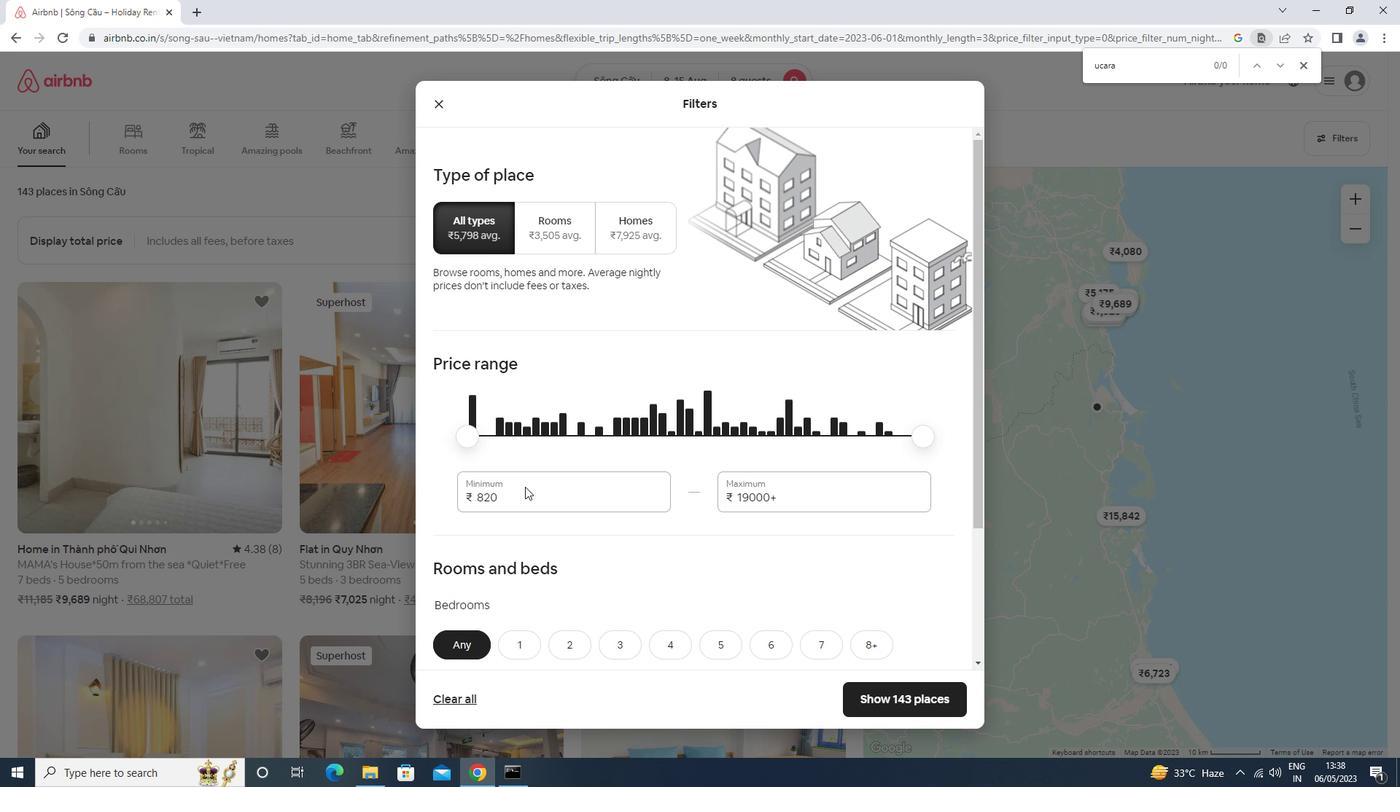 
Action: Key pressed <Key.backspace><Key.backspace><Key.backspace>10000<Key.tab>14000
Screenshot: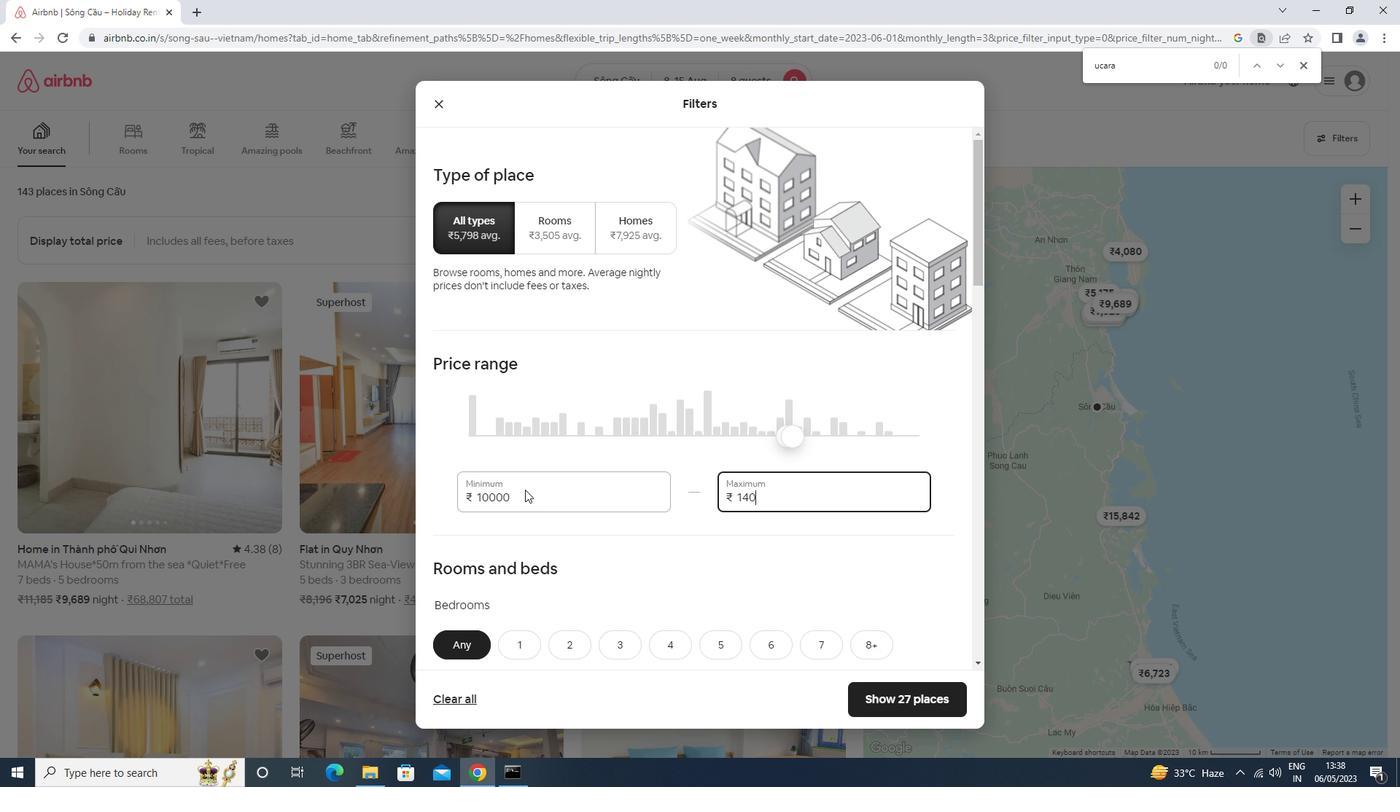 
Action: Mouse moved to (446, 528)
Screenshot: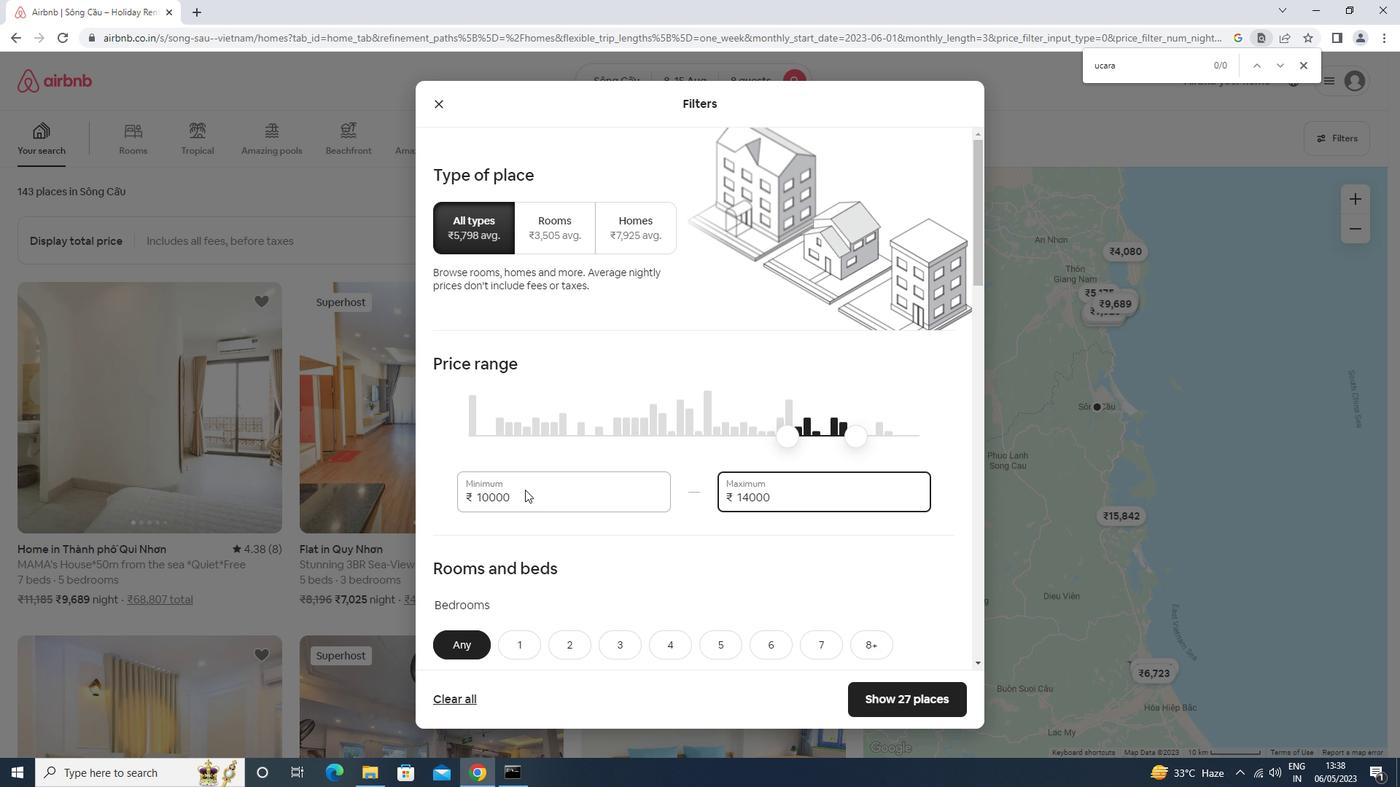 
Action: Mouse scrolled (446, 527) with delta (0, 0)
Screenshot: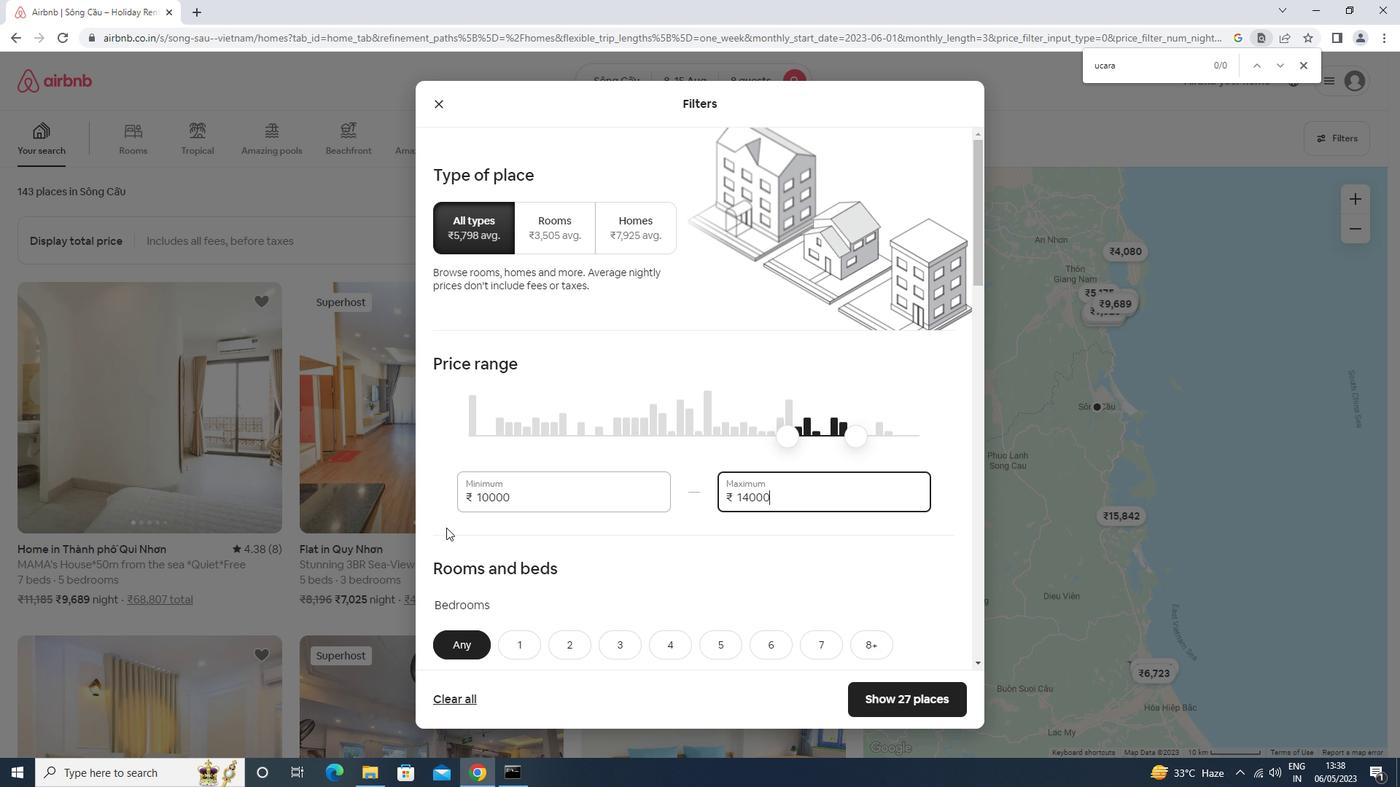 
Action: Mouse scrolled (446, 527) with delta (0, 0)
Screenshot: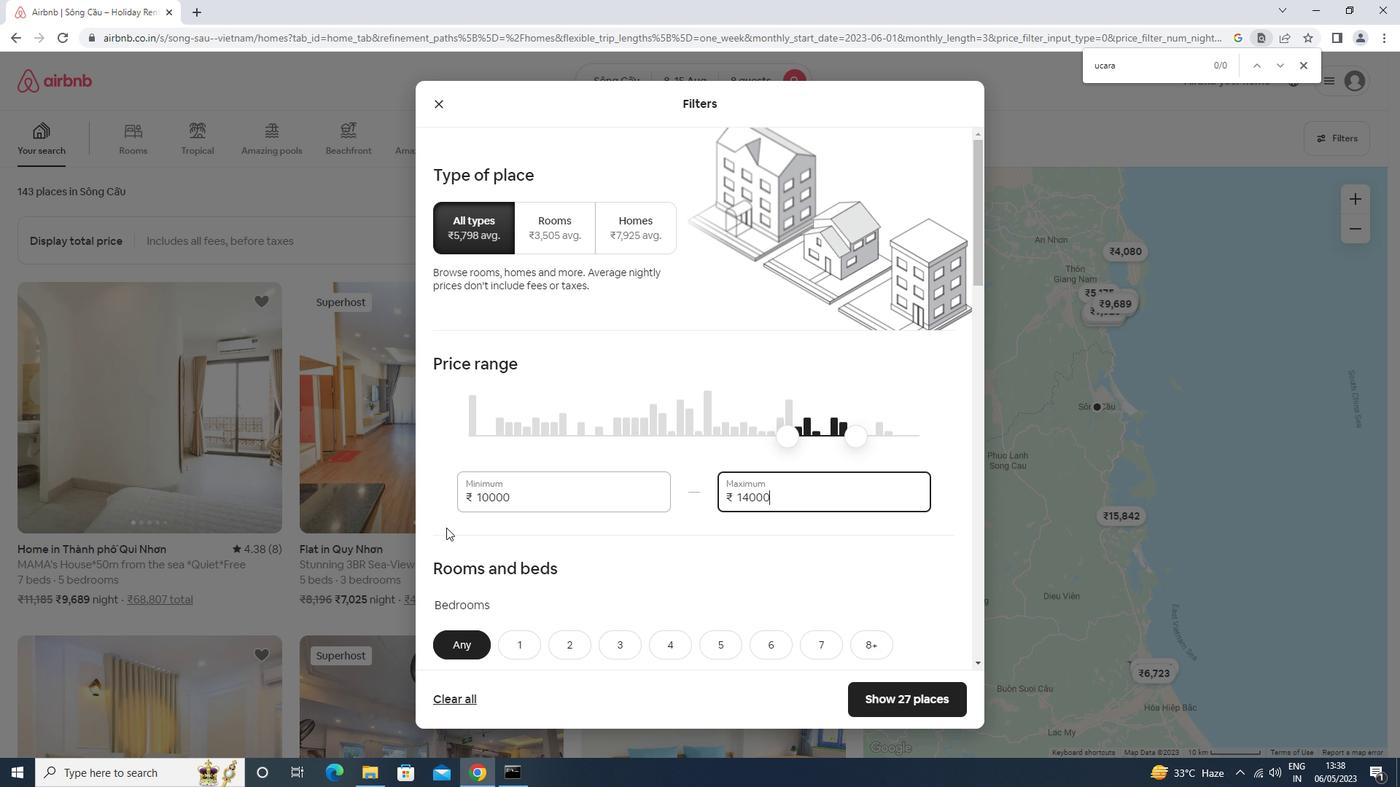 
Action: Mouse scrolled (446, 527) with delta (0, 0)
Screenshot: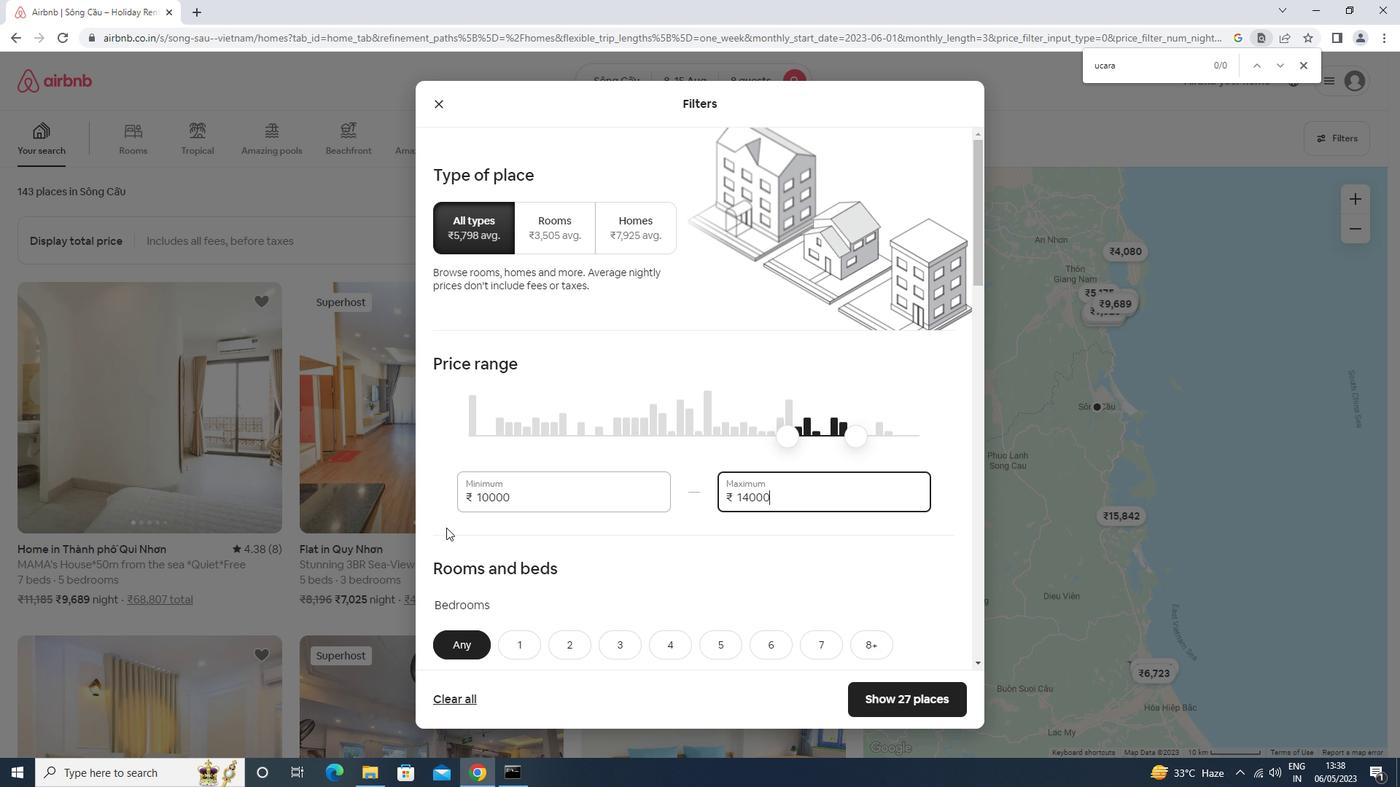 
Action: Mouse scrolled (446, 527) with delta (0, 0)
Screenshot: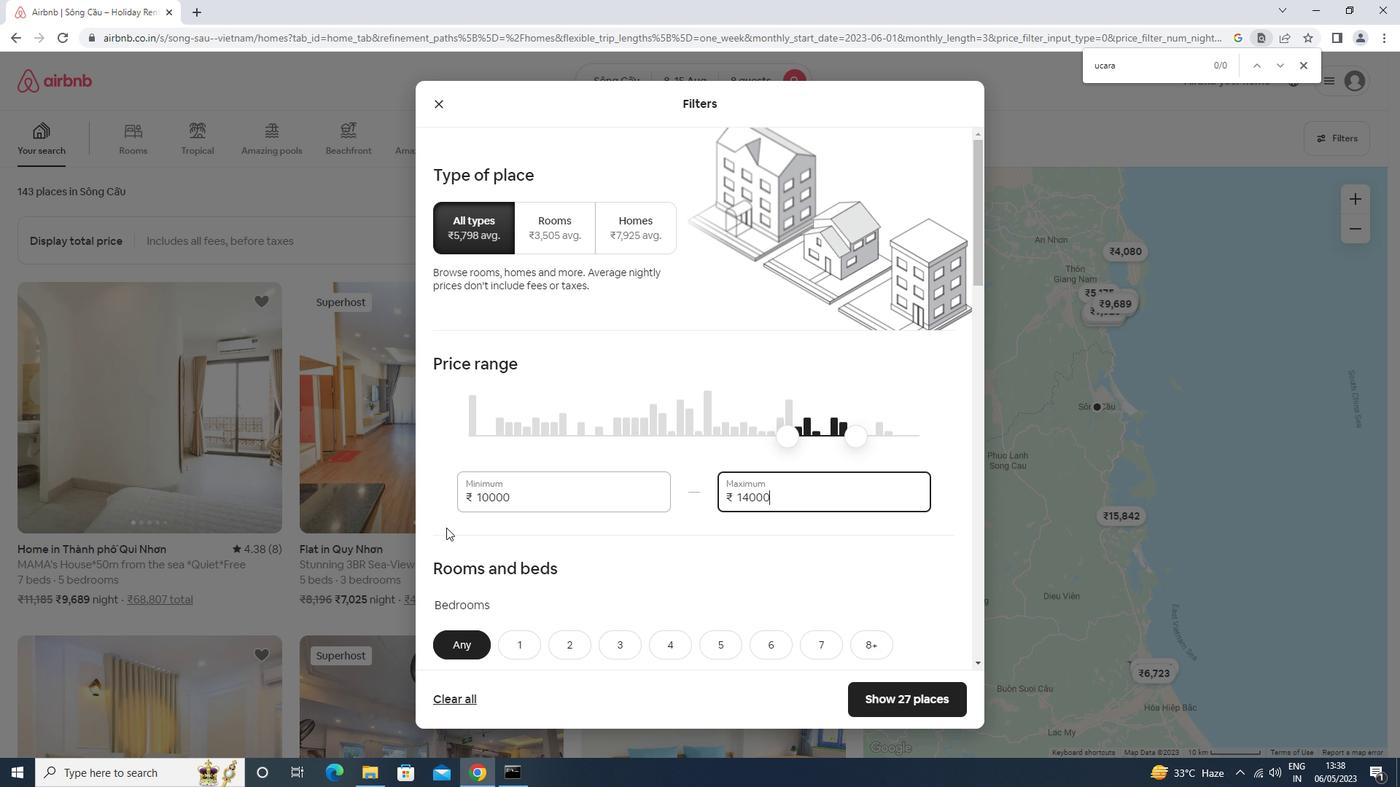 
Action: Mouse moved to (723, 343)
Screenshot: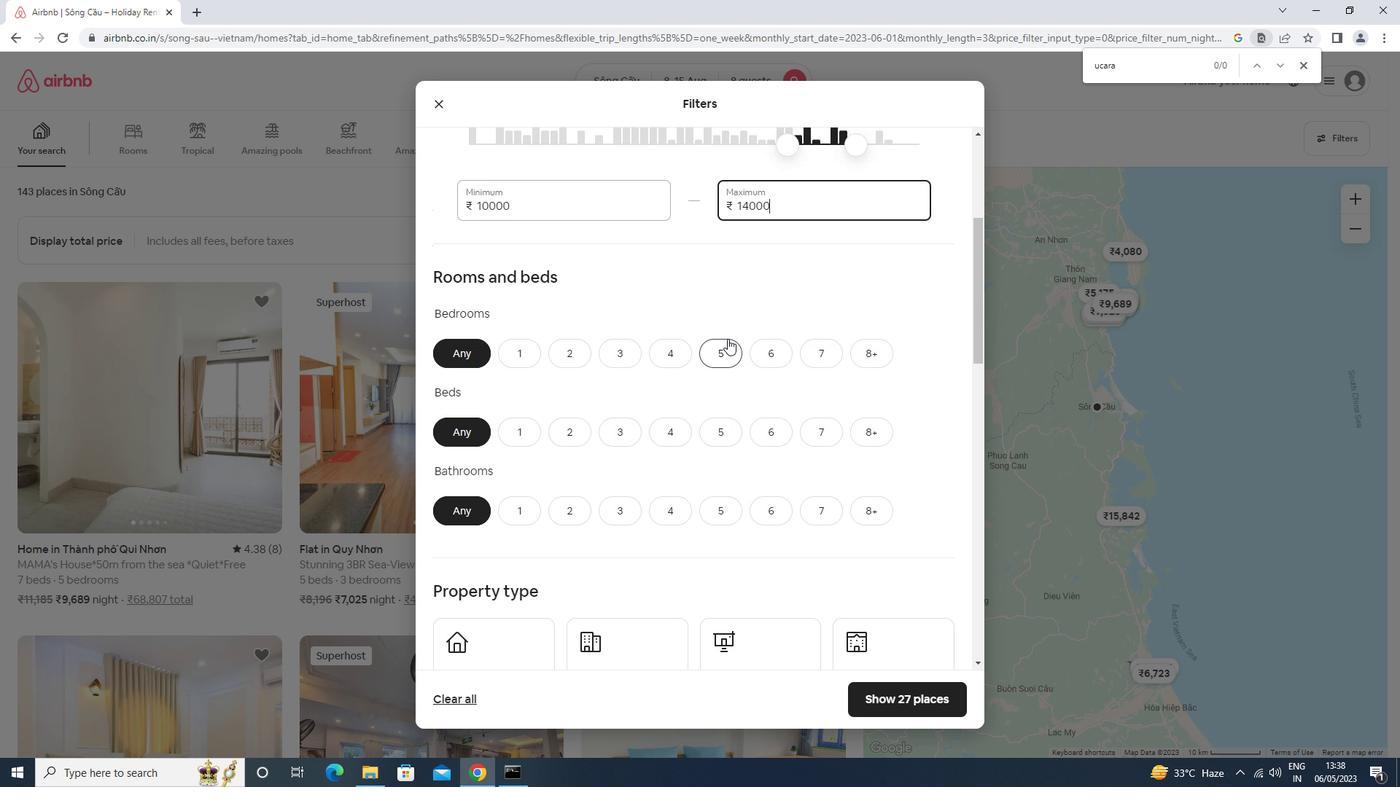 
Action: Mouse pressed left at (723, 343)
Screenshot: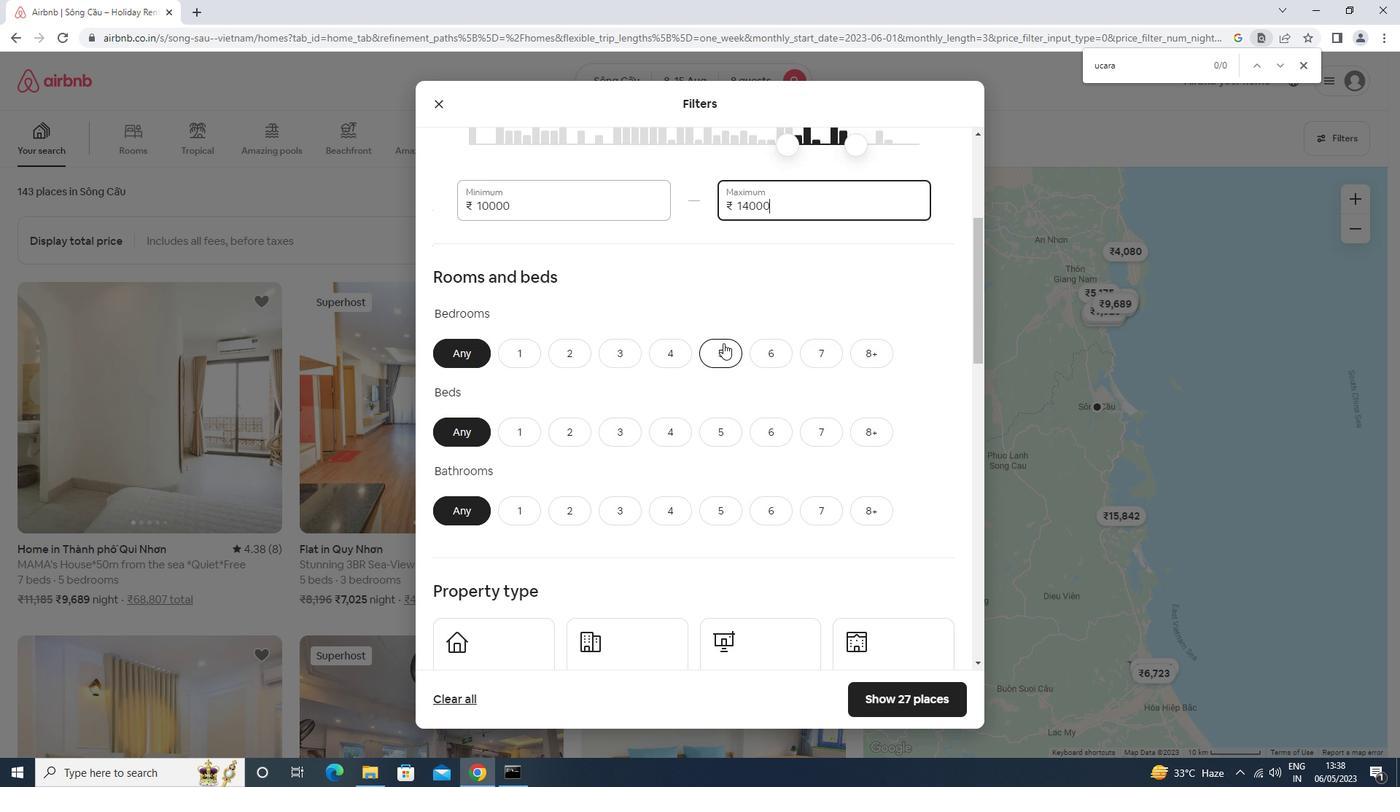 
Action: Mouse moved to (862, 431)
Screenshot: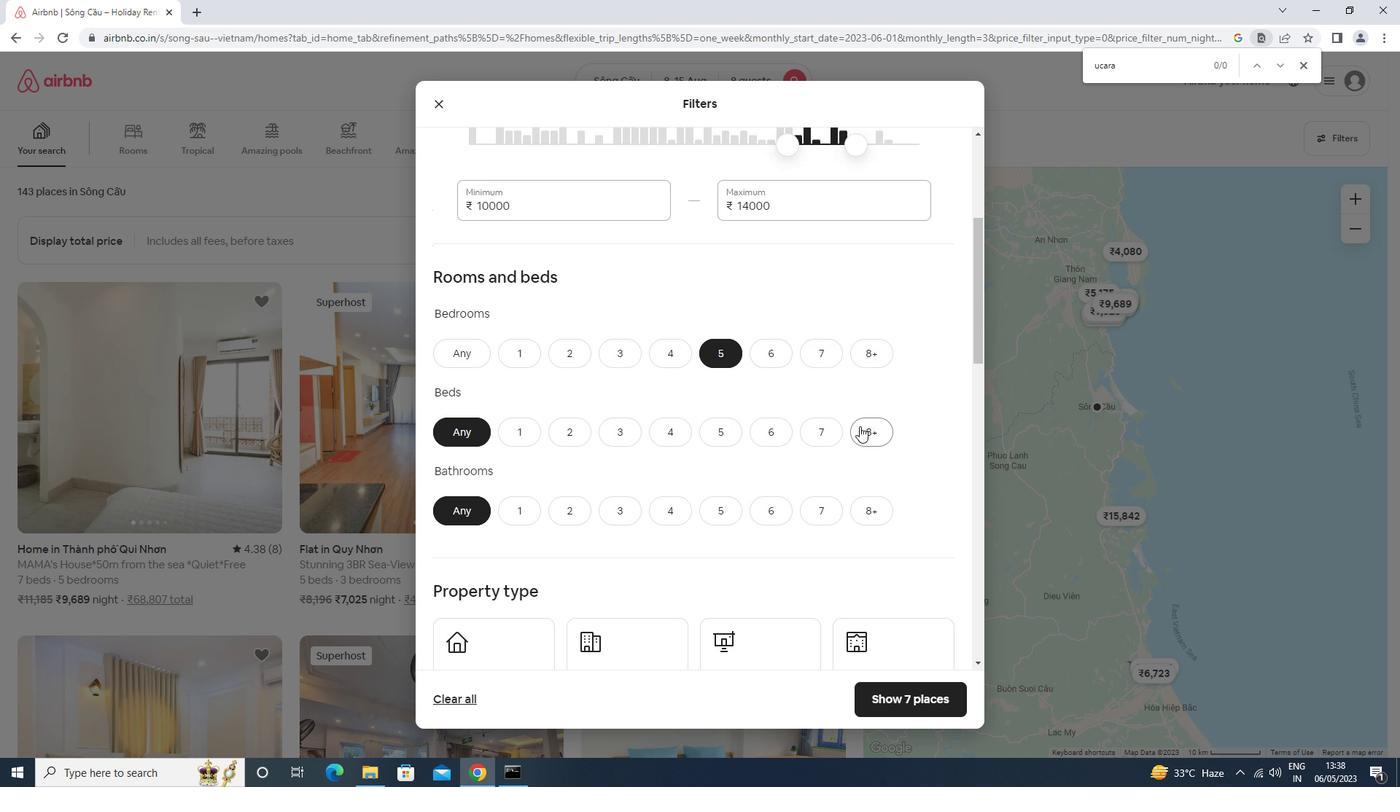 
Action: Mouse pressed left at (862, 431)
Screenshot: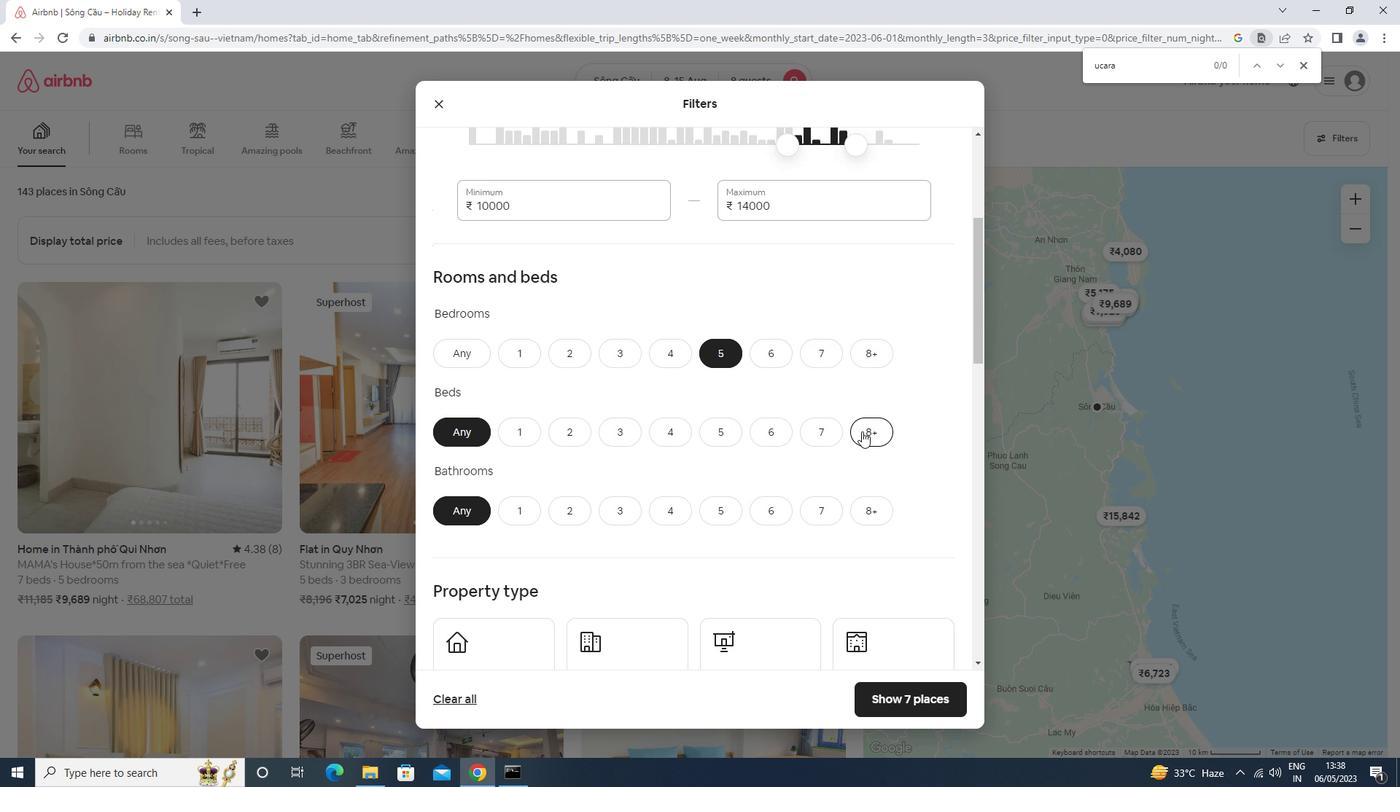 
Action: Mouse moved to (718, 502)
Screenshot: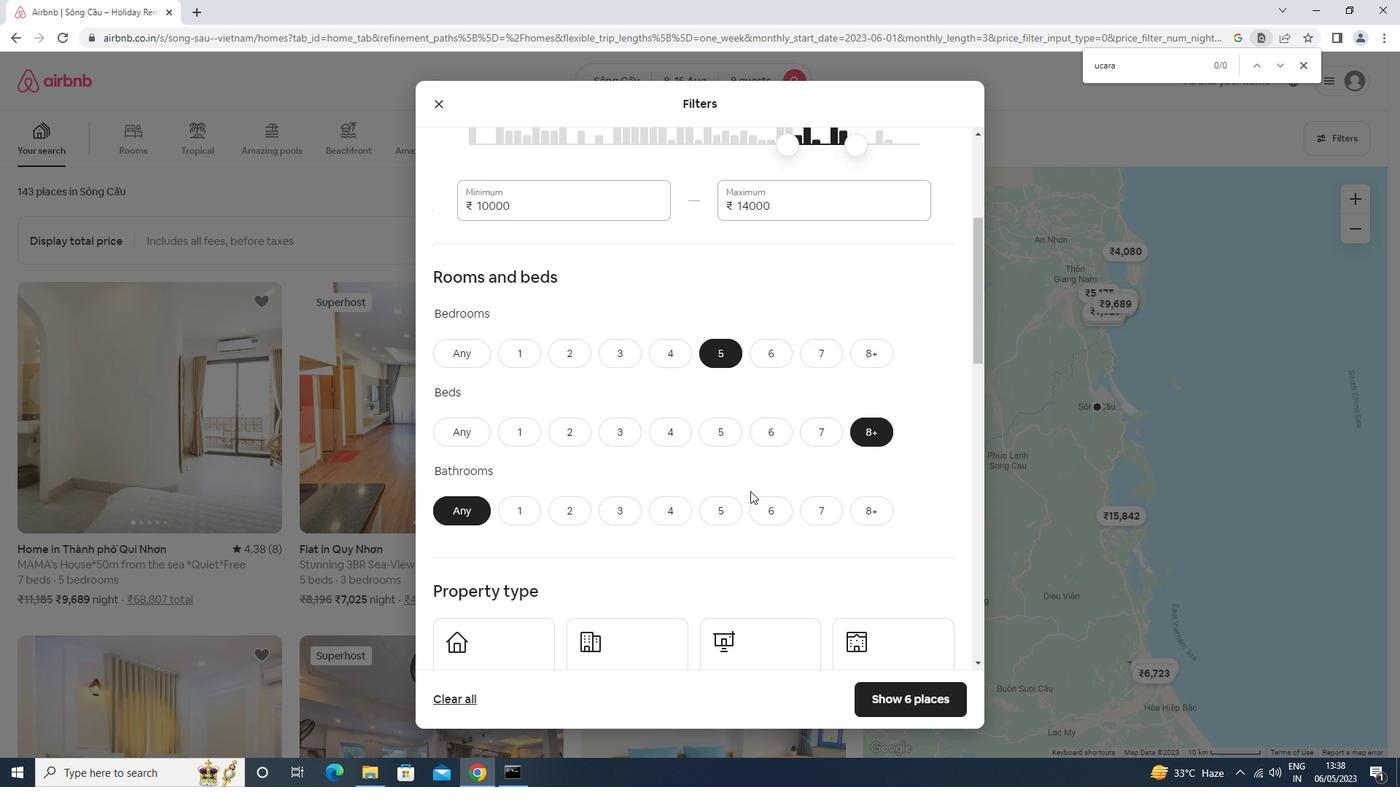 
Action: Mouse pressed left at (718, 502)
Screenshot: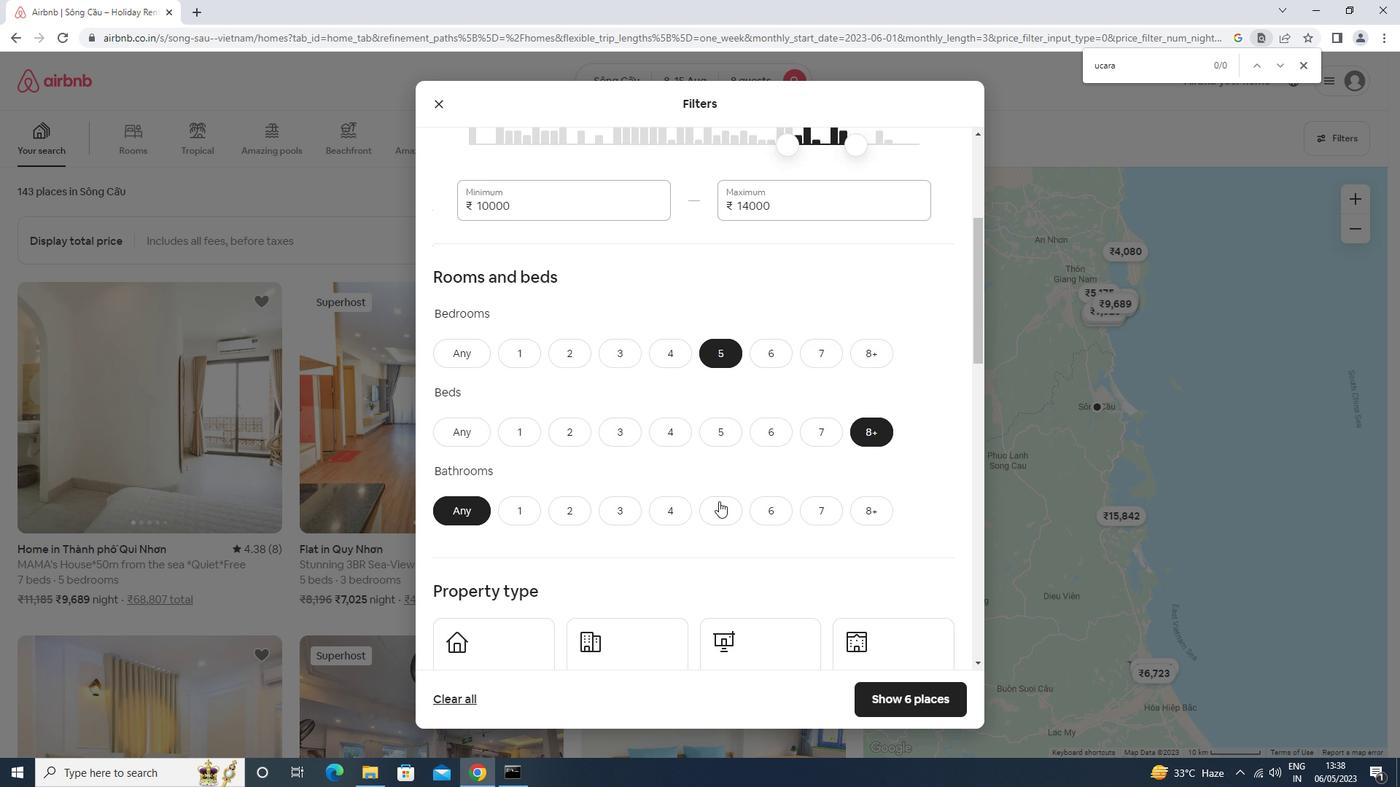 
Action: Mouse moved to (684, 485)
Screenshot: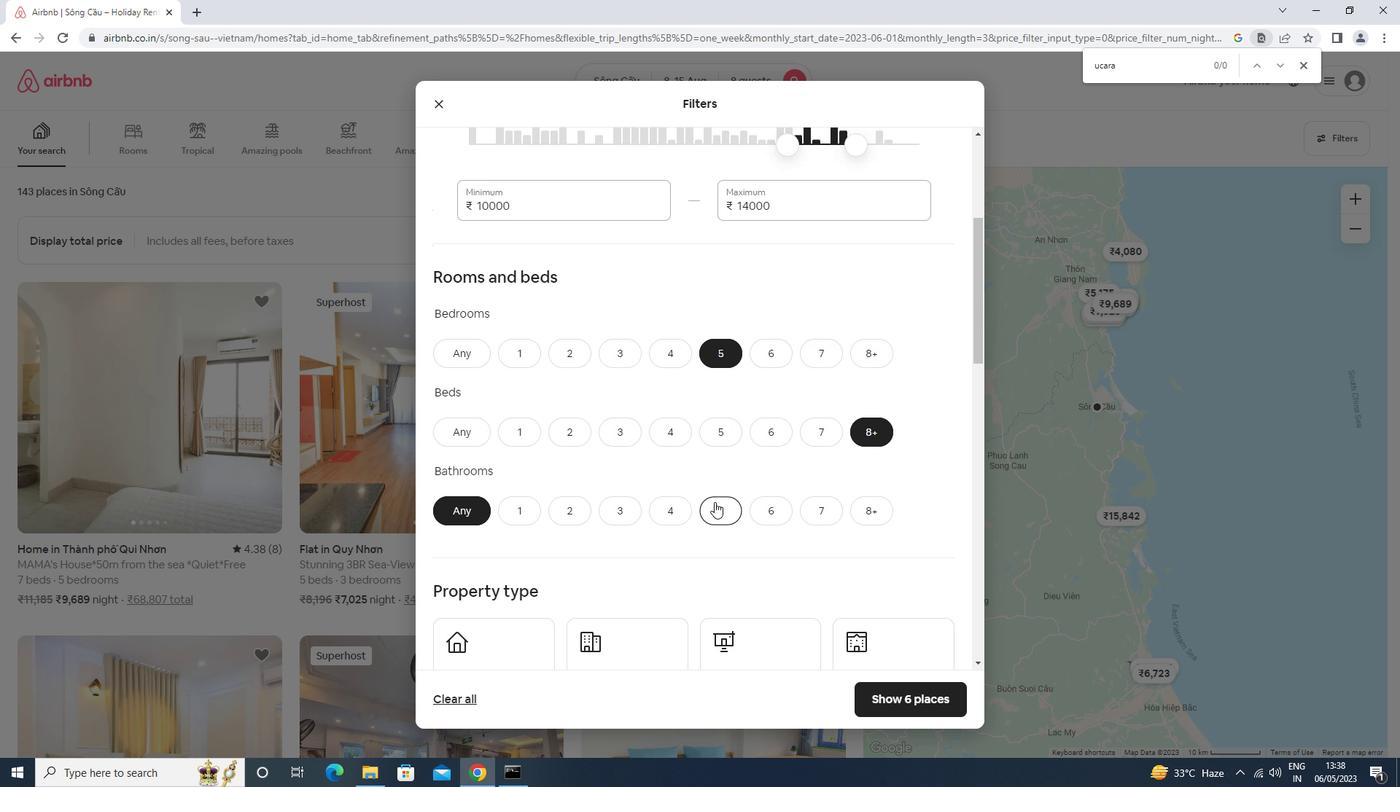 
Action: Mouse scrolled (684, 485) with delta (0, 0)
Screenshot: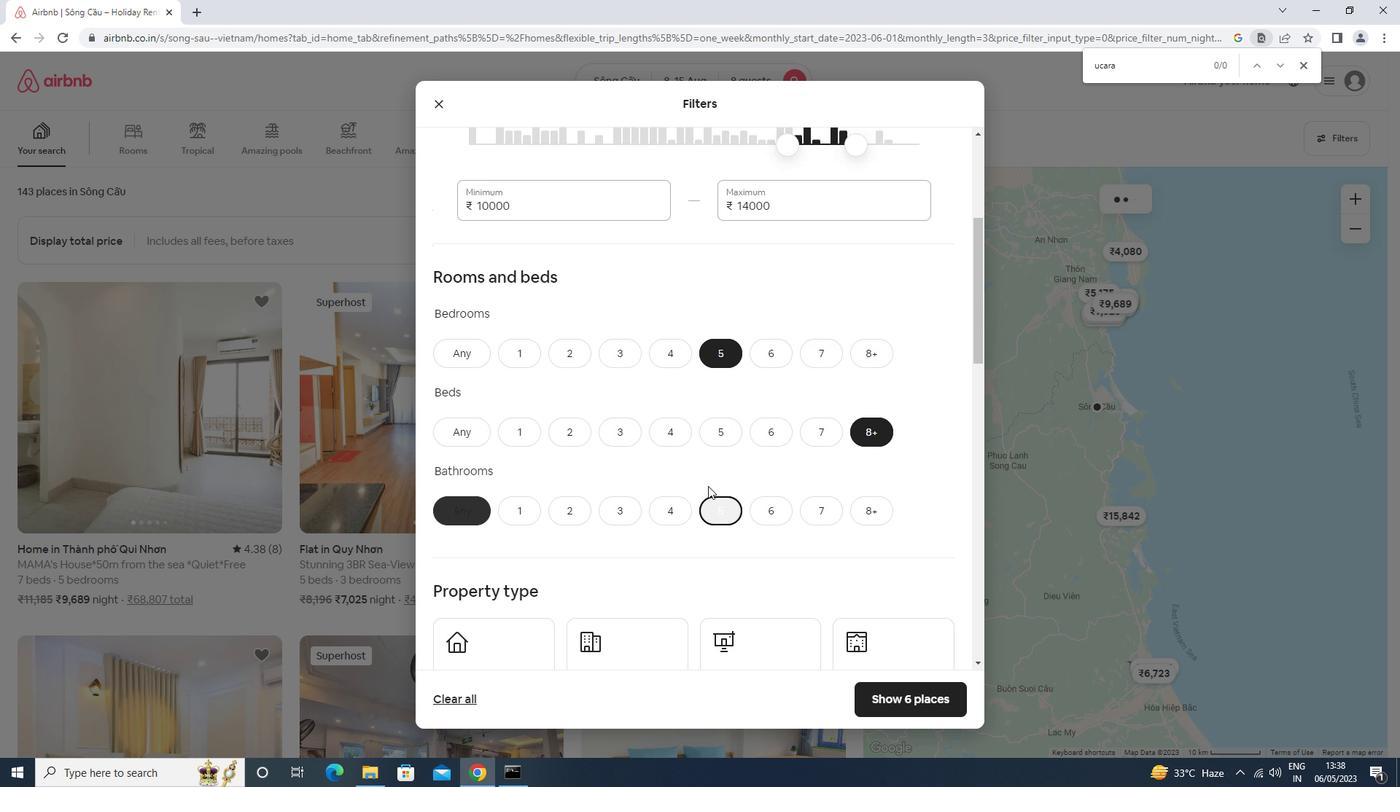 
Action: Mouse scrolled (684, 485) with delta (0, 0)
Screenshot: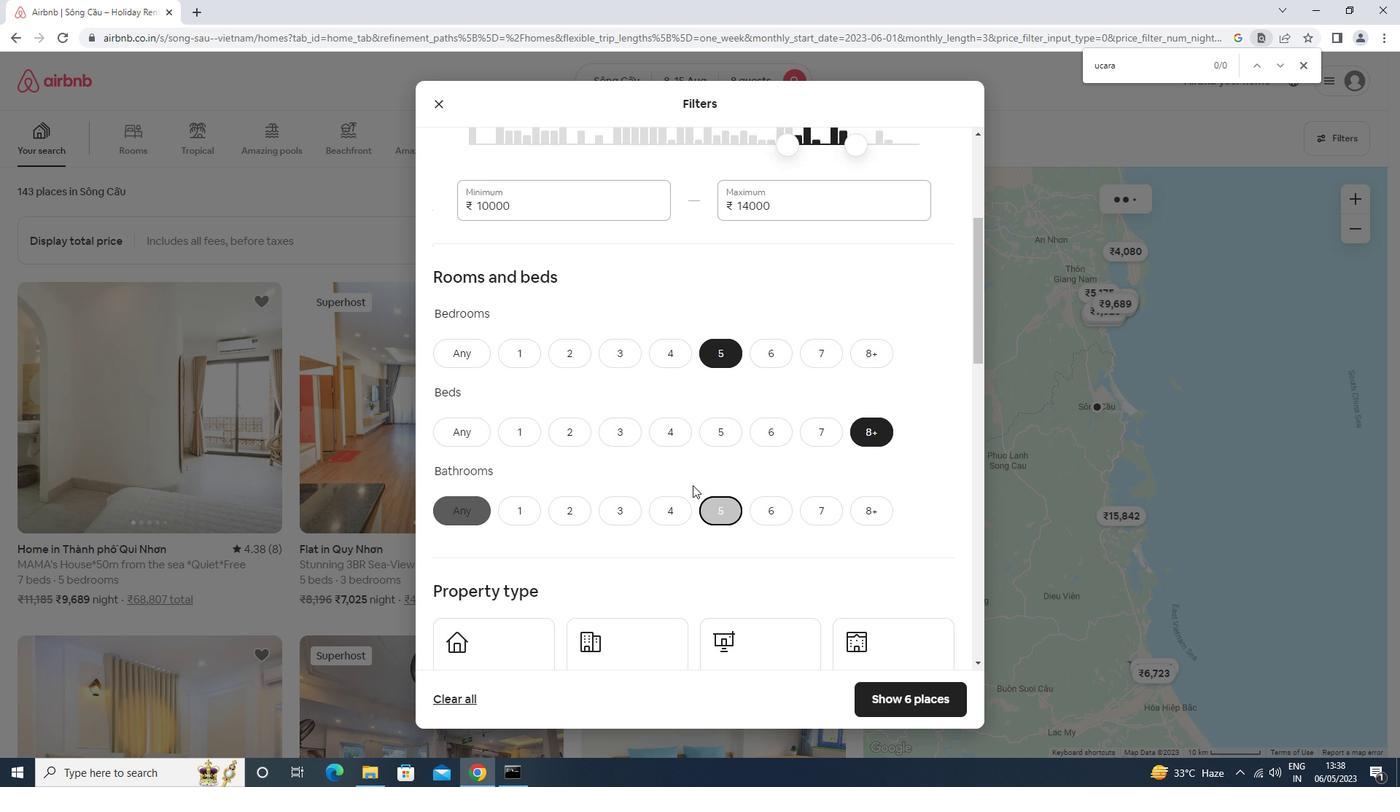 
Action: Mouse scrolled (684, 485) with delta (0, 0)
Screenshot: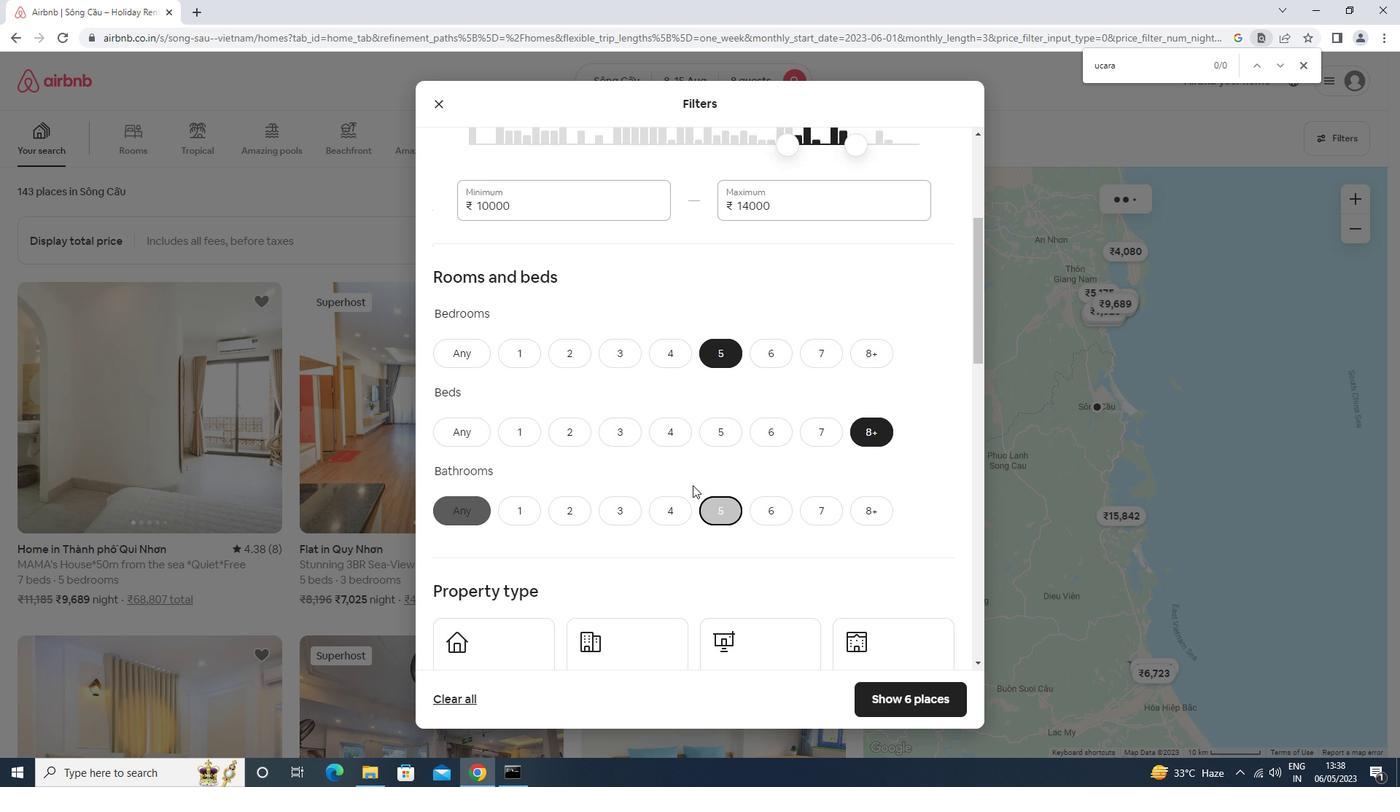 
Action: Mouse scrolled (684, 485) with delta (0, 0)
Screenshot: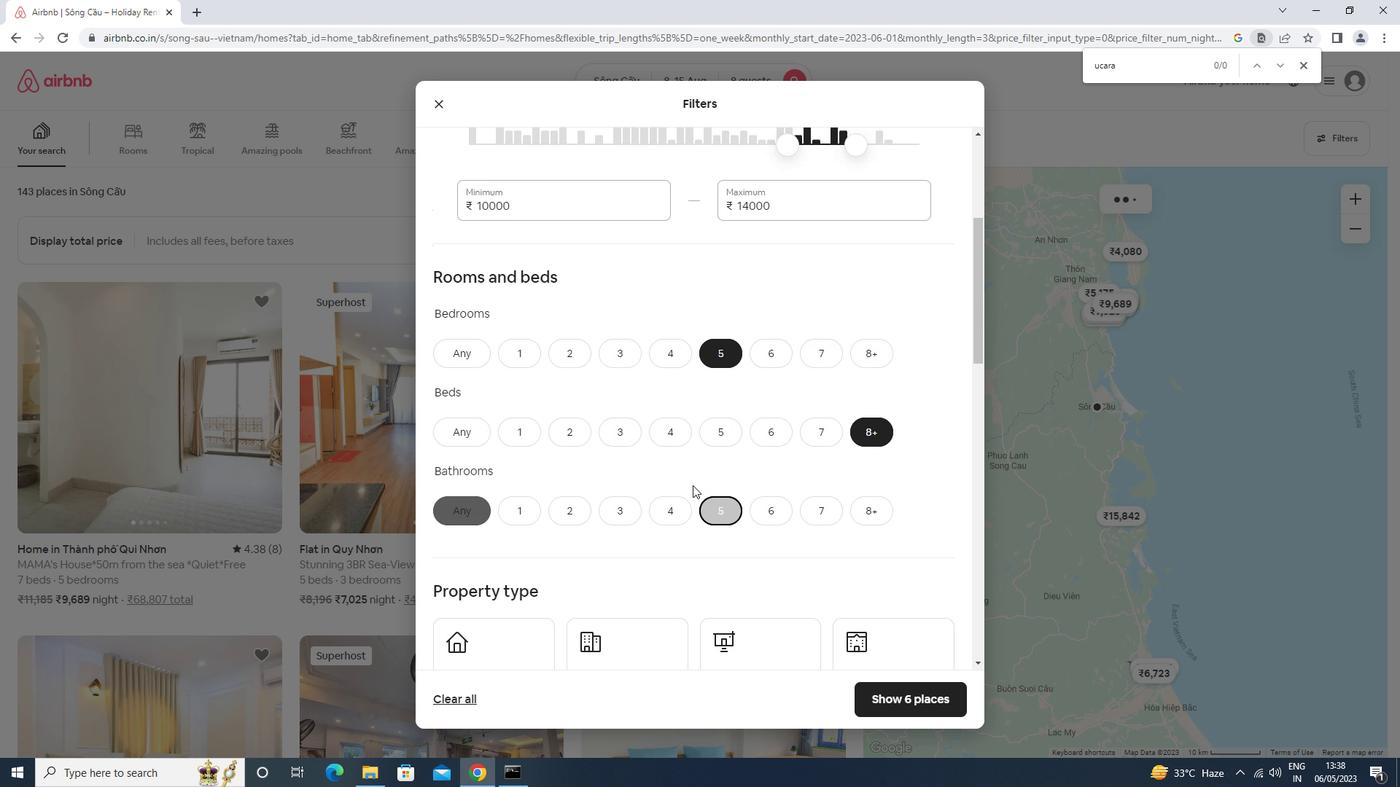 
Action: Mouse scrolled (684, 485) with delta (0, 0)
Screenshot: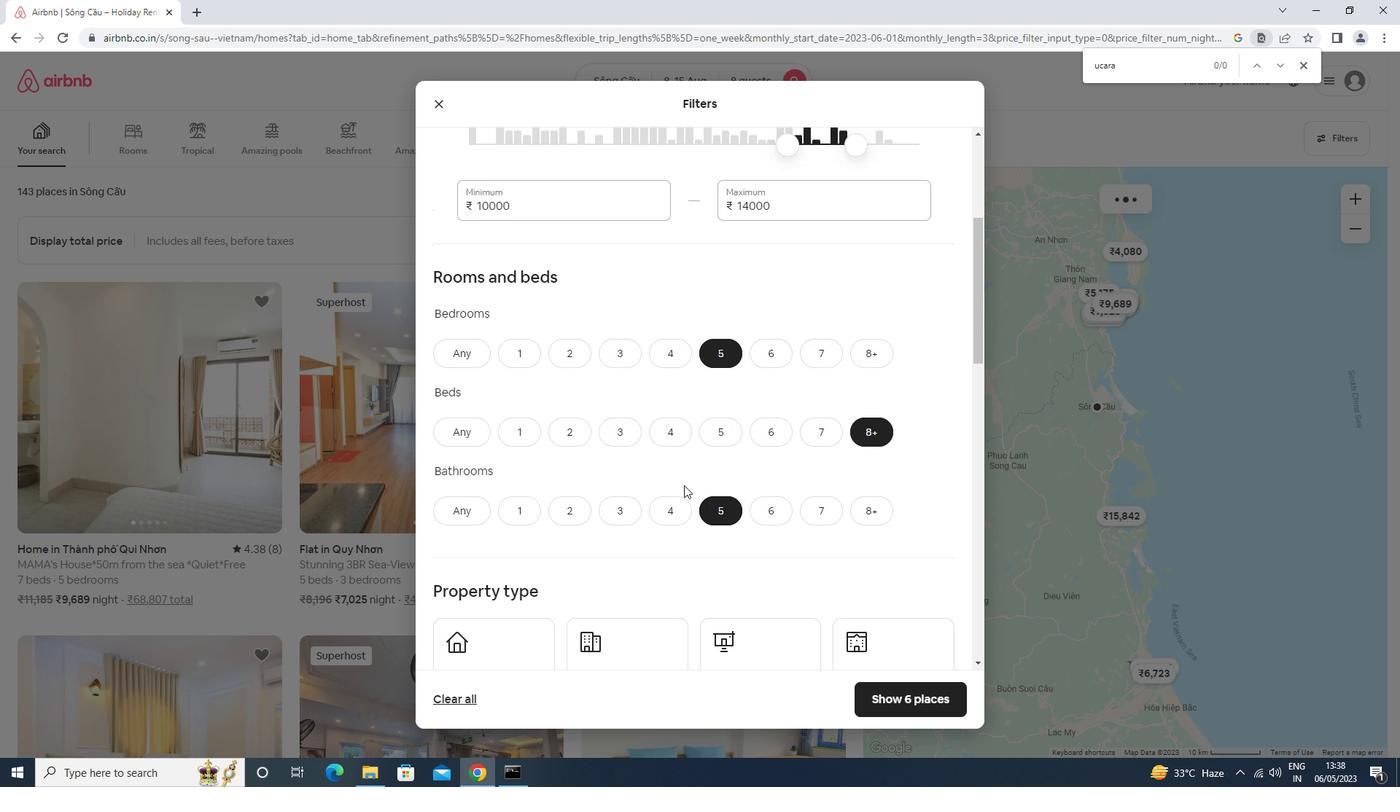 
Action: Mouse moved to (504, 303)
Screenshot: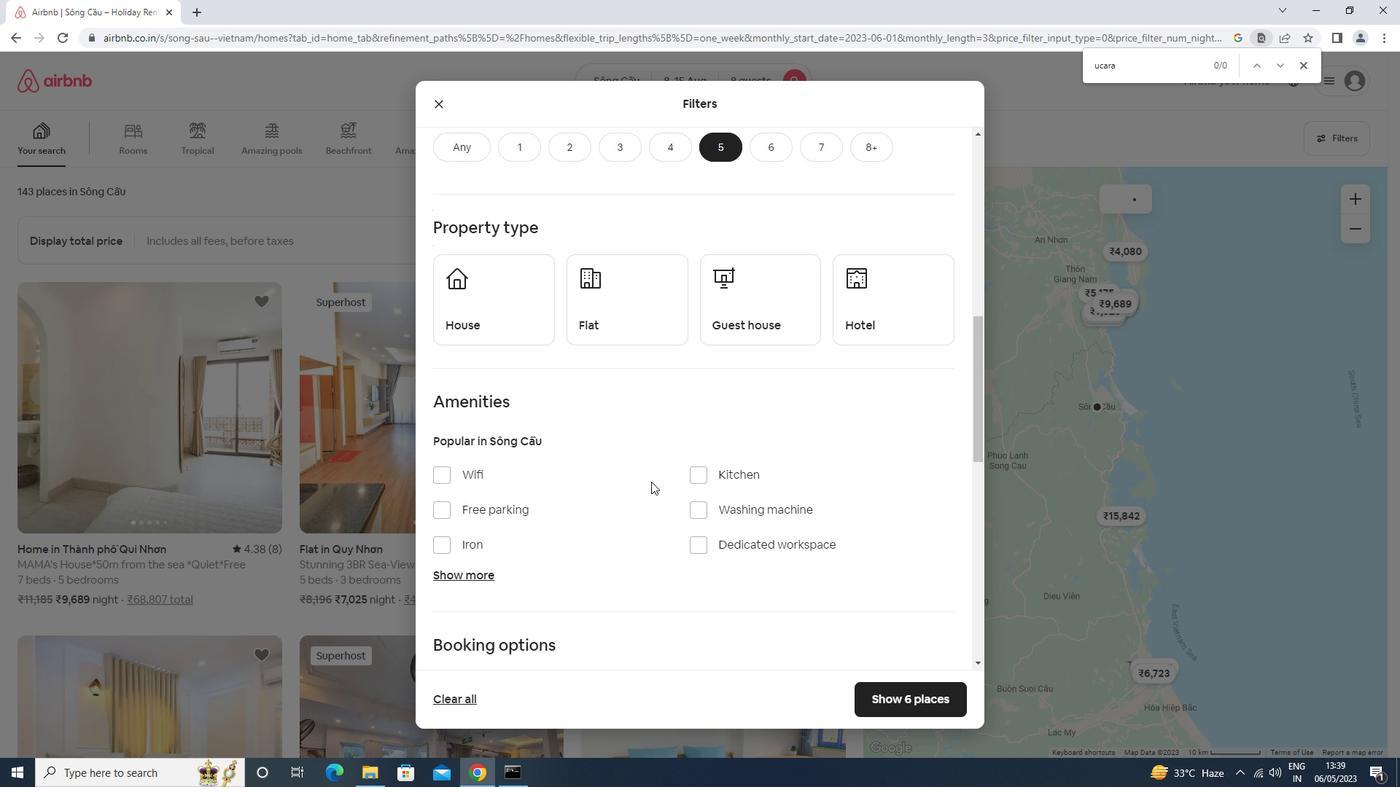
Action: Mouse pressed left at (504, 303)
Screenshot: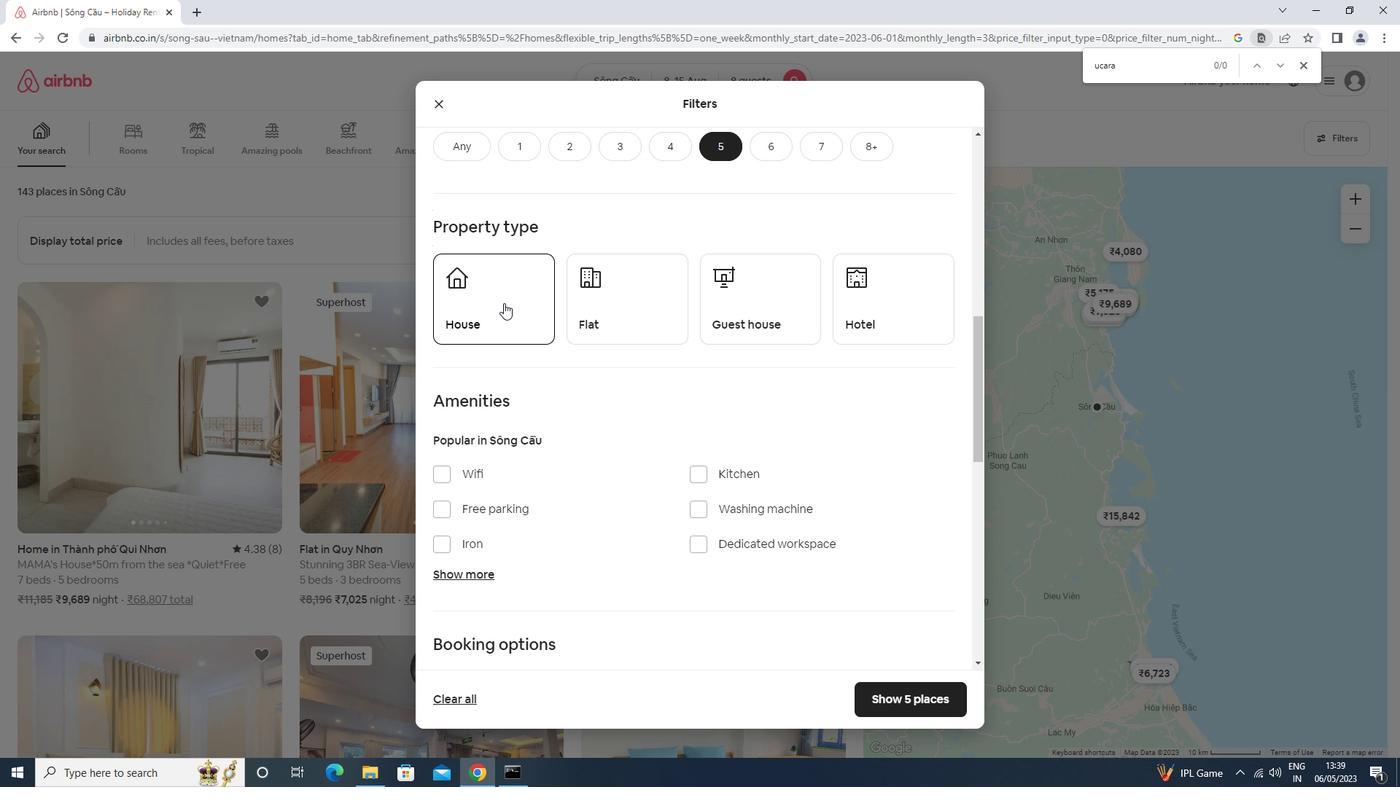 
Action: Mouse moved to (644, 316)
Screenshot: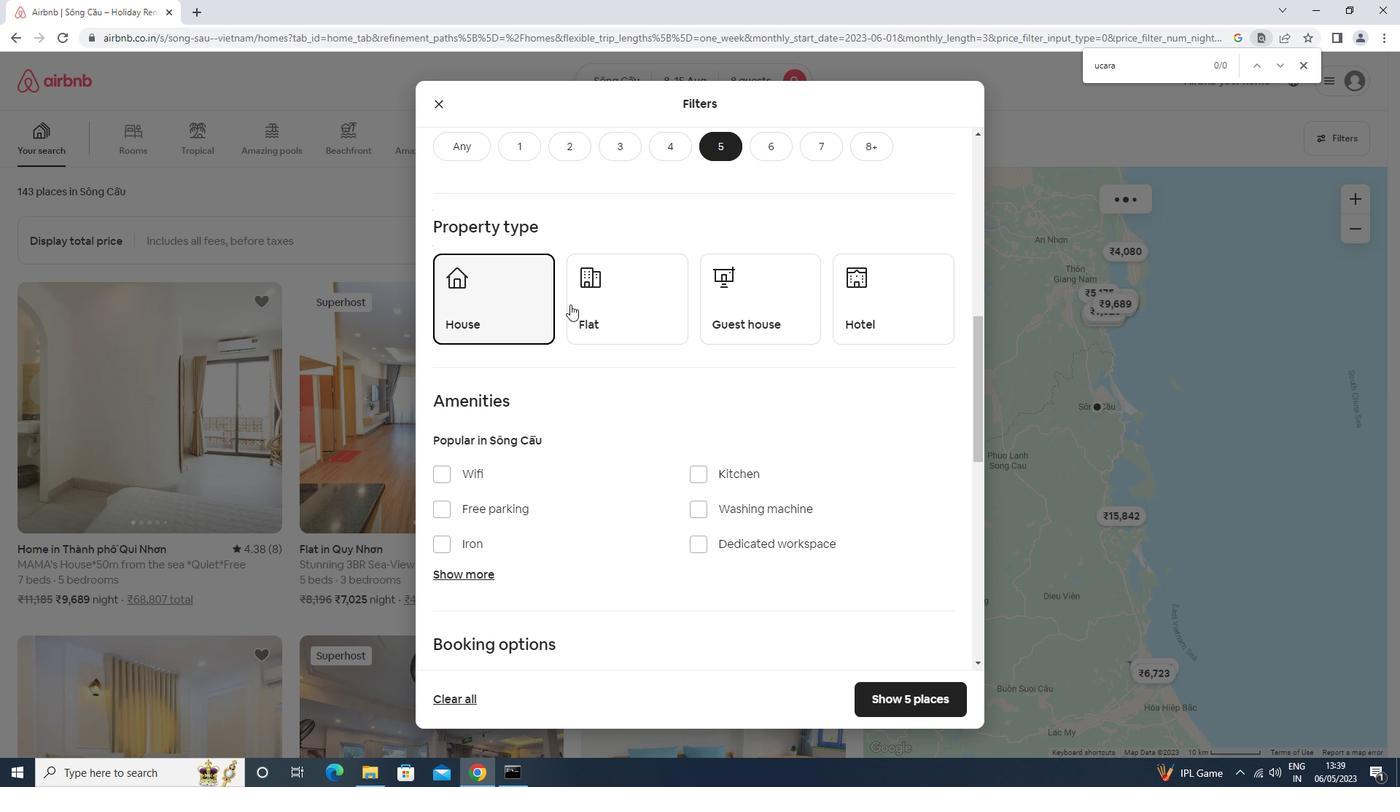 
Action: Mouse pressed left at (644, 316)
Screenshot: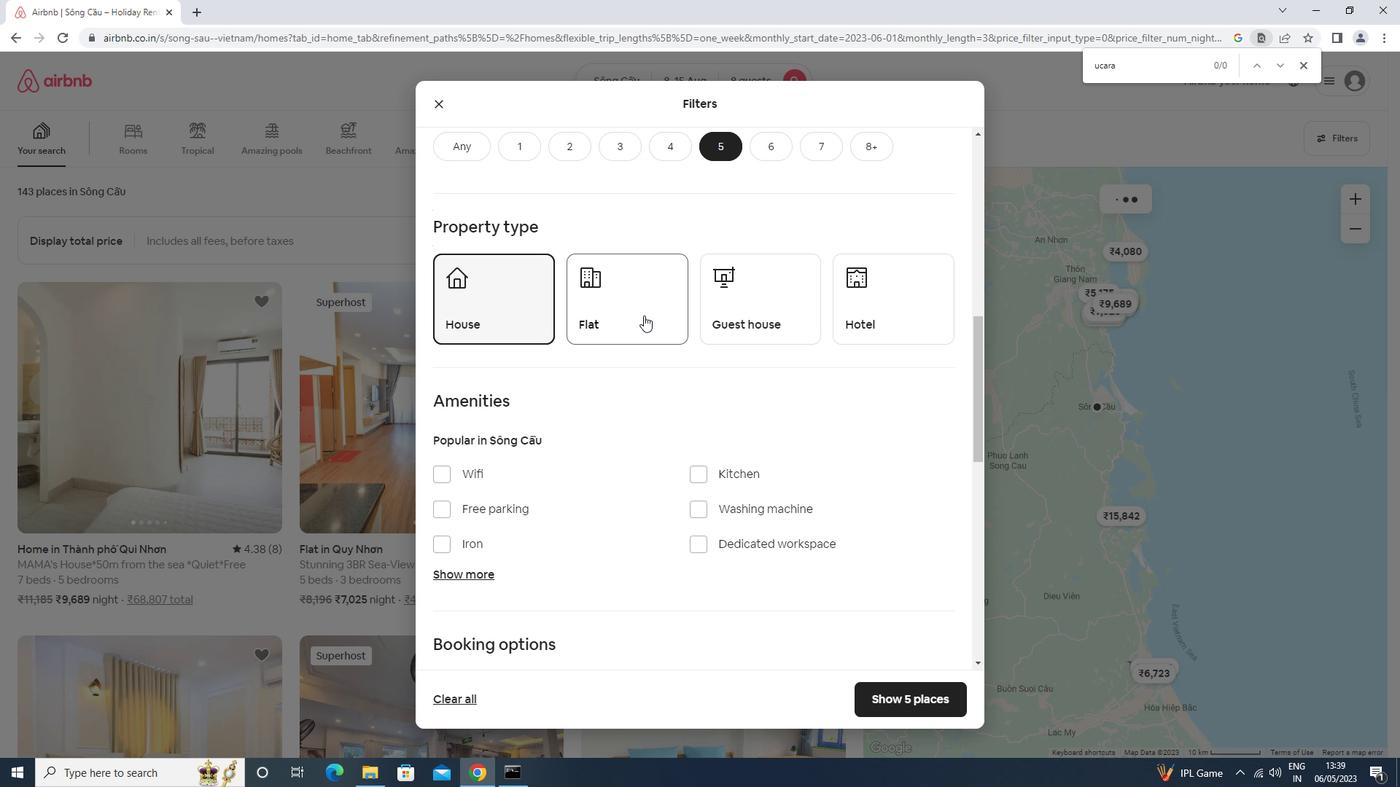 
Action: Mouse moved to (789, 321)
Screenshot: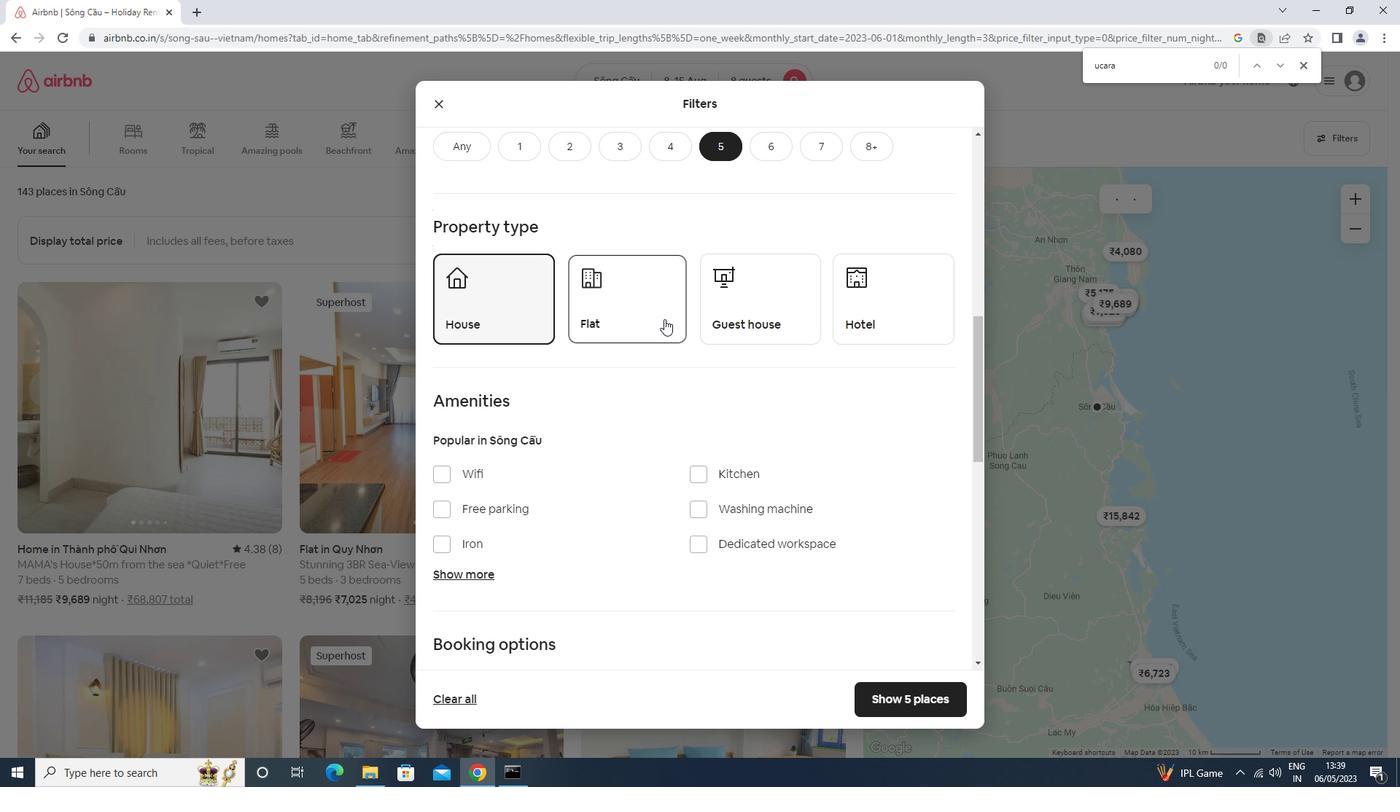 
Action: Mouse pressed left at (789, 321)
Screenshot: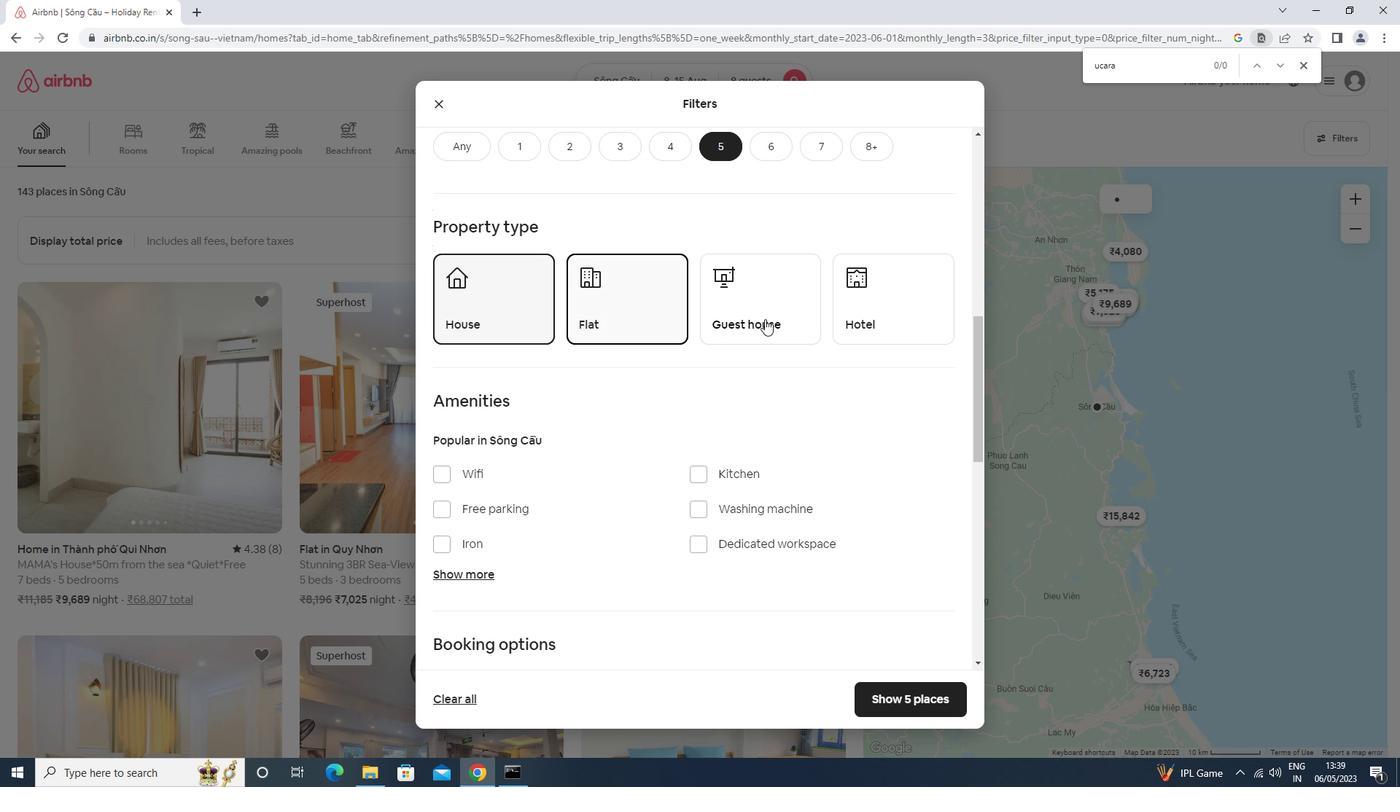 
Action: Mouse moved to (680, 347)
Screenshot: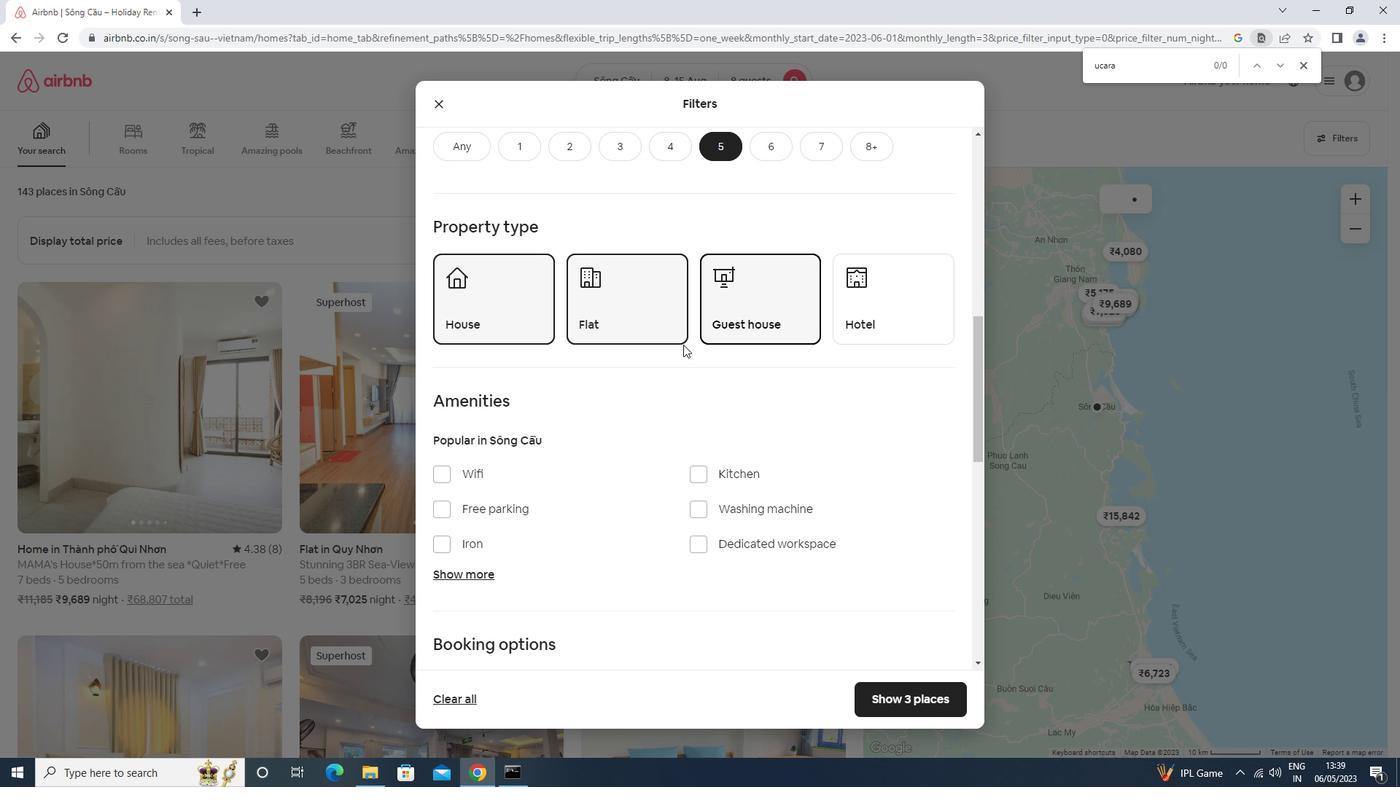
Action: Mouse scrolled (680, 346) with delta (0, 0)
Screenshot: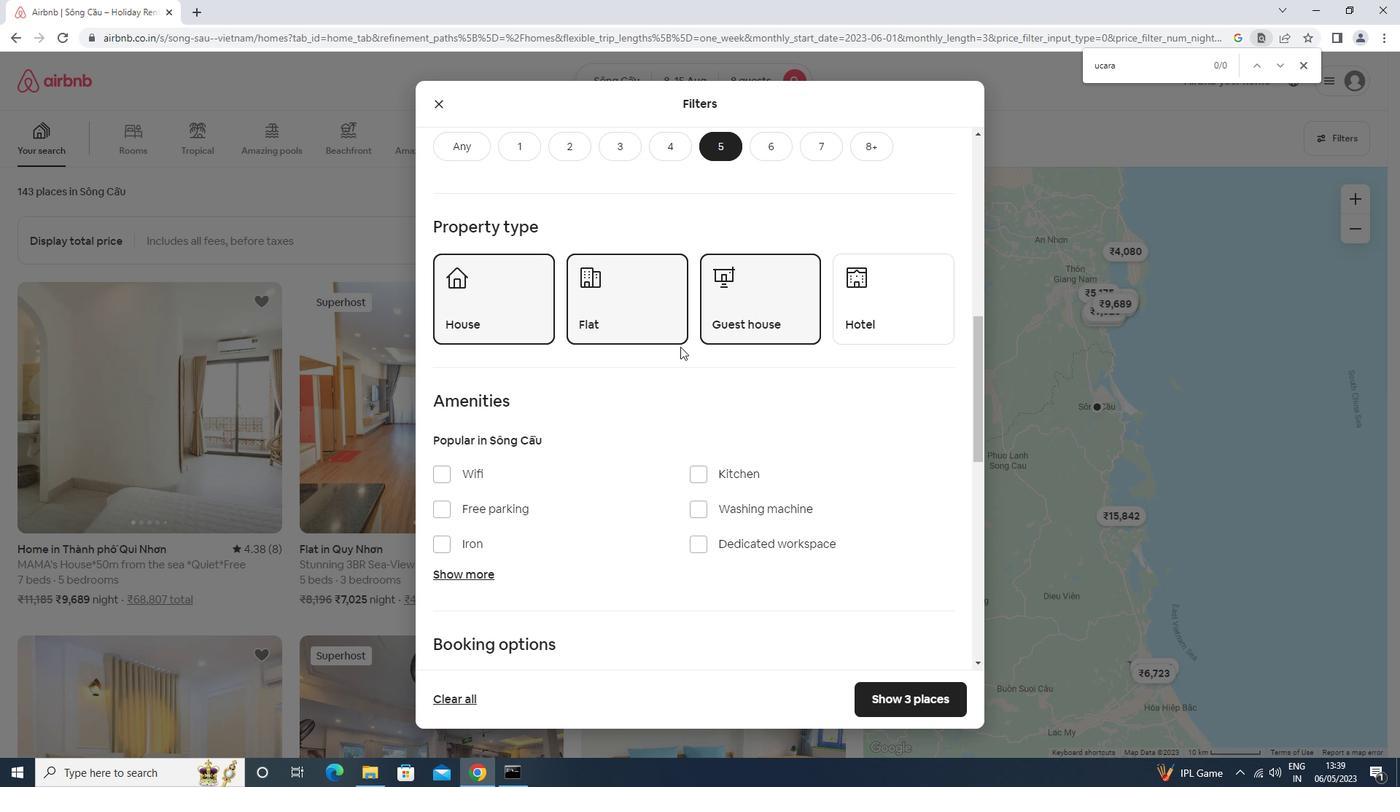 
Action: Mouse scrolled (680, 346) with delta (0, 0)
Screenshot: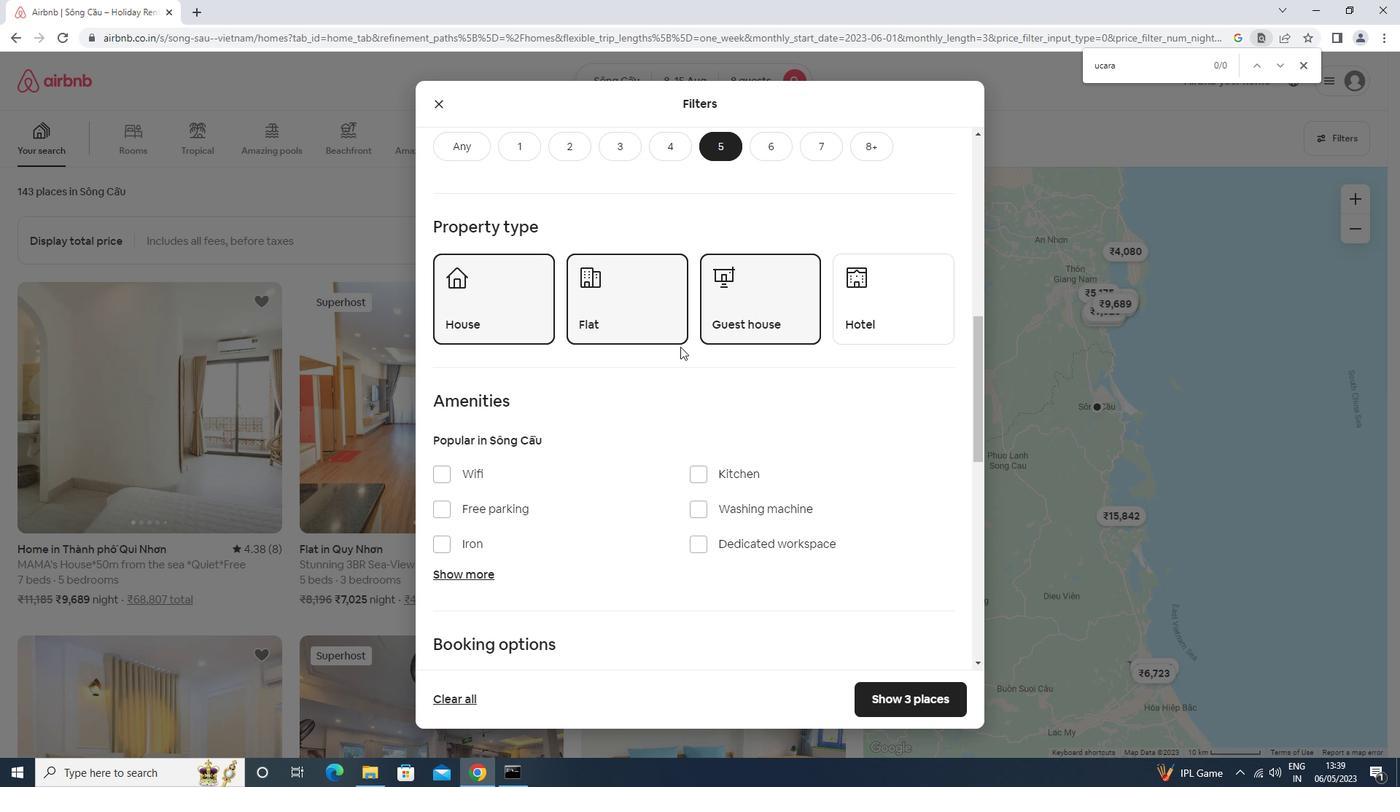 
Action: Mouse moved to (678, 348)
Screenshot: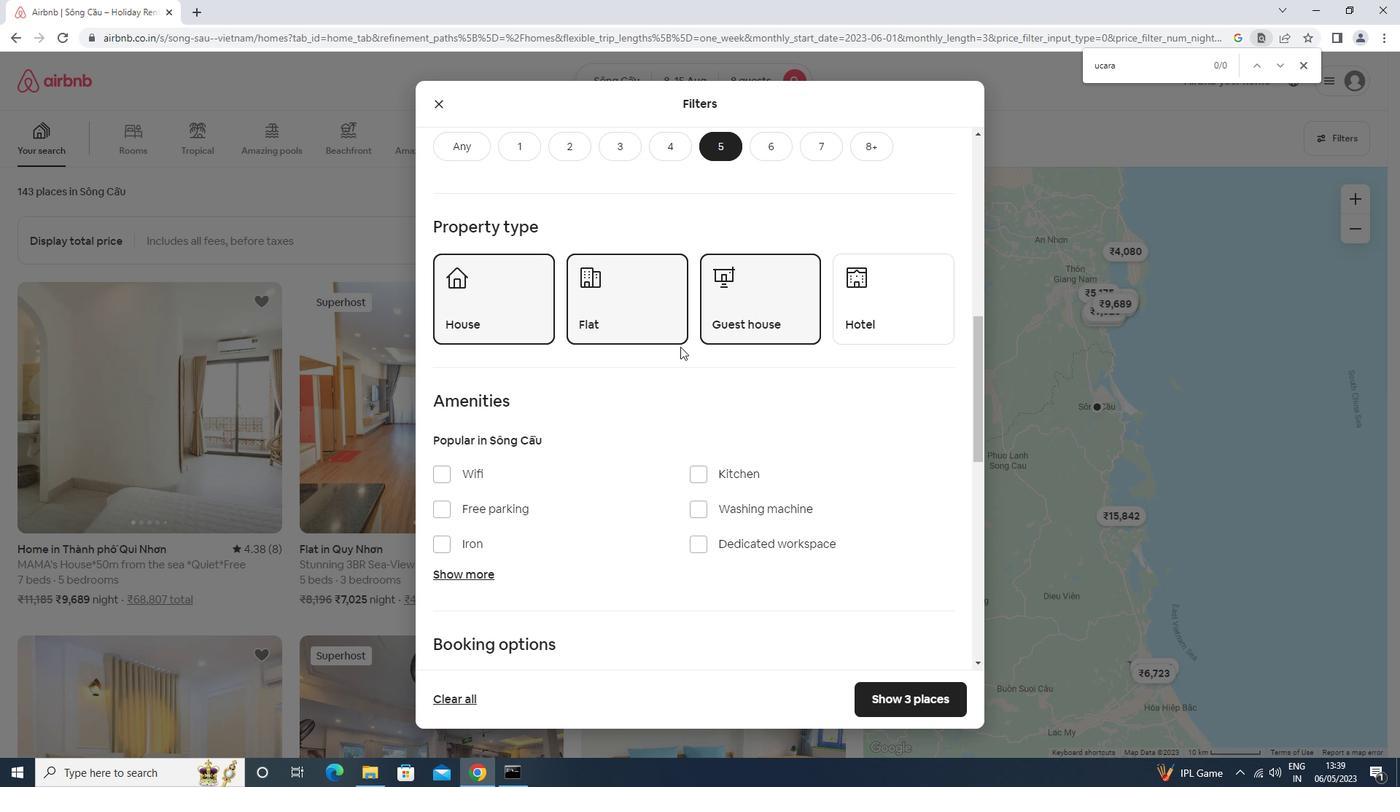 
Action: Mouse scrolled (678, 347) with delta (0, 0)
Screenshot: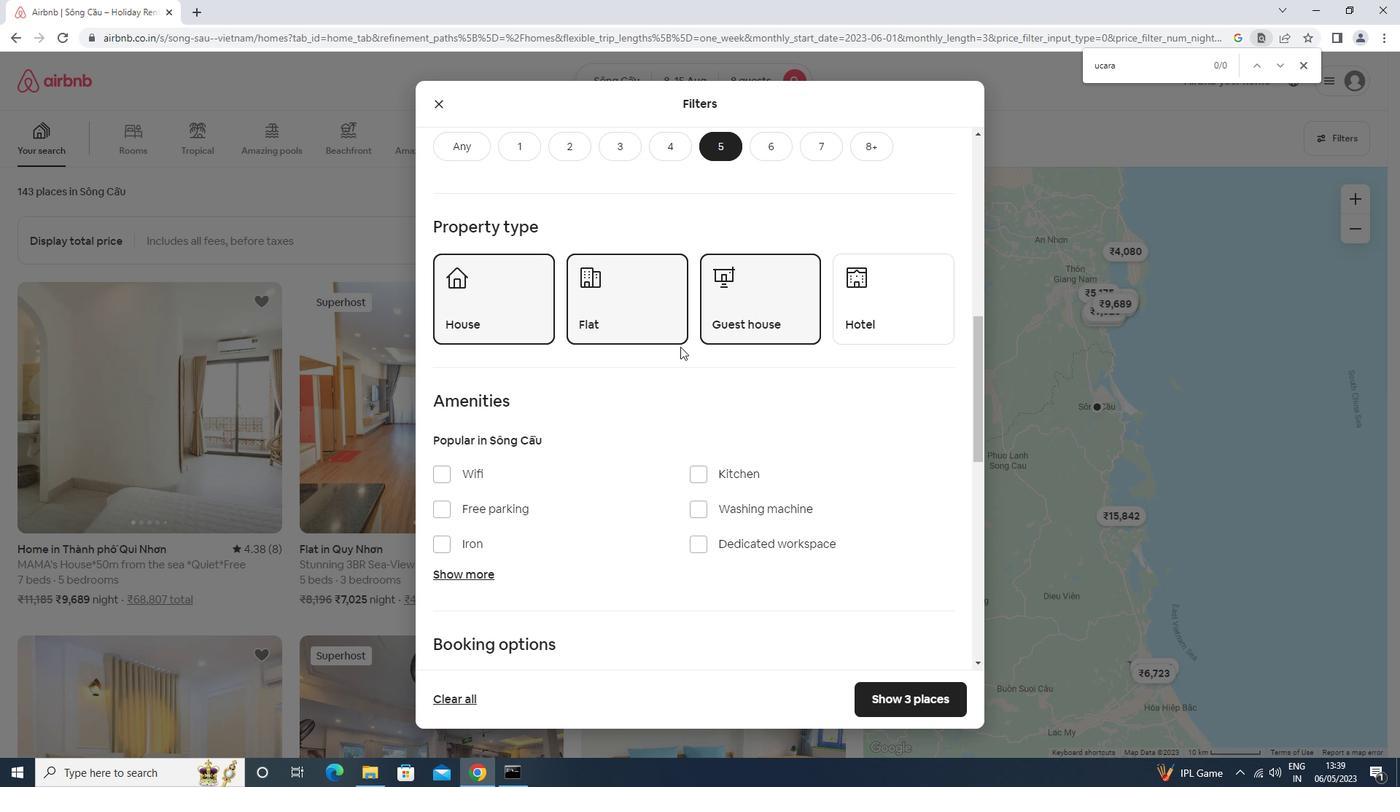 
Action: Mouse moved to (490, 359)
Screenshot: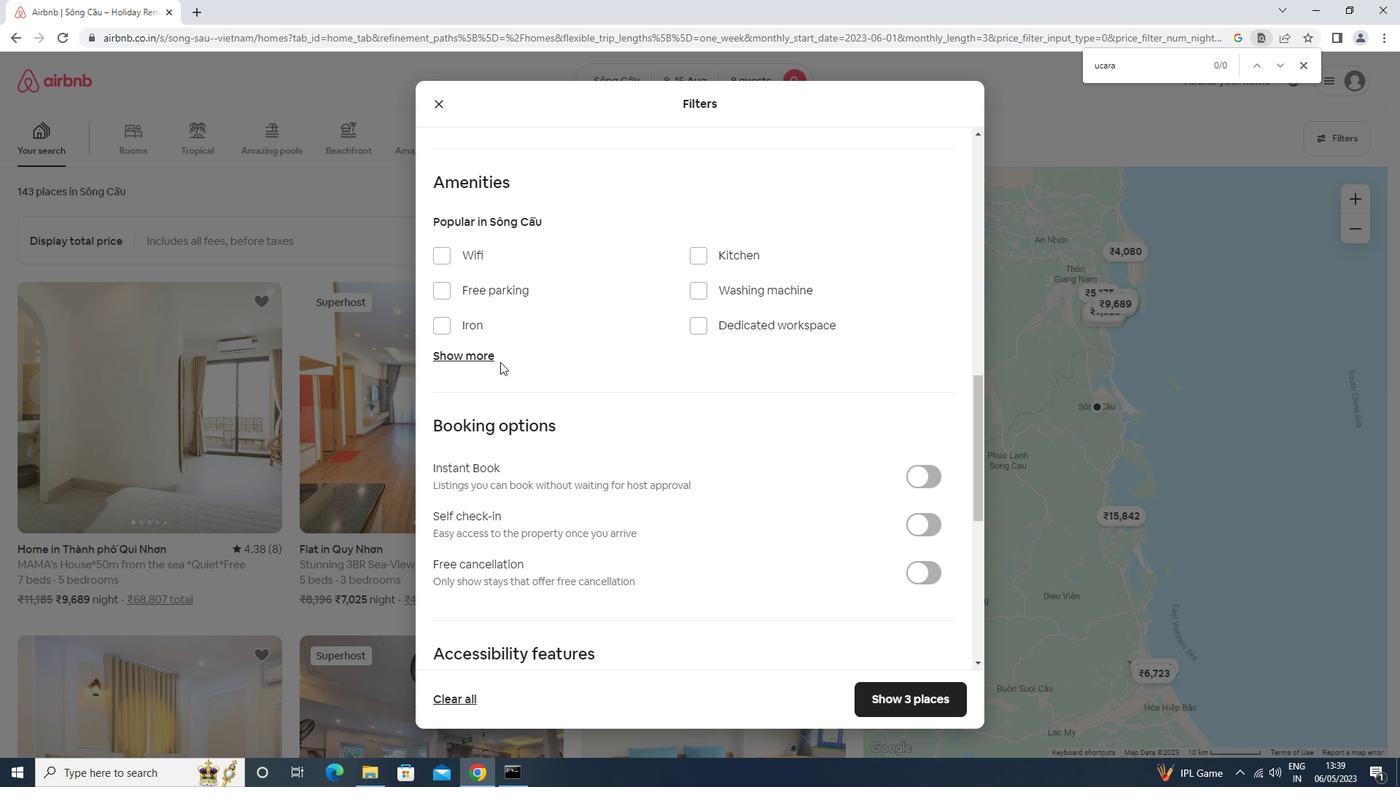 
Action: Mouse pressed left at (490, 359)
Screenshot: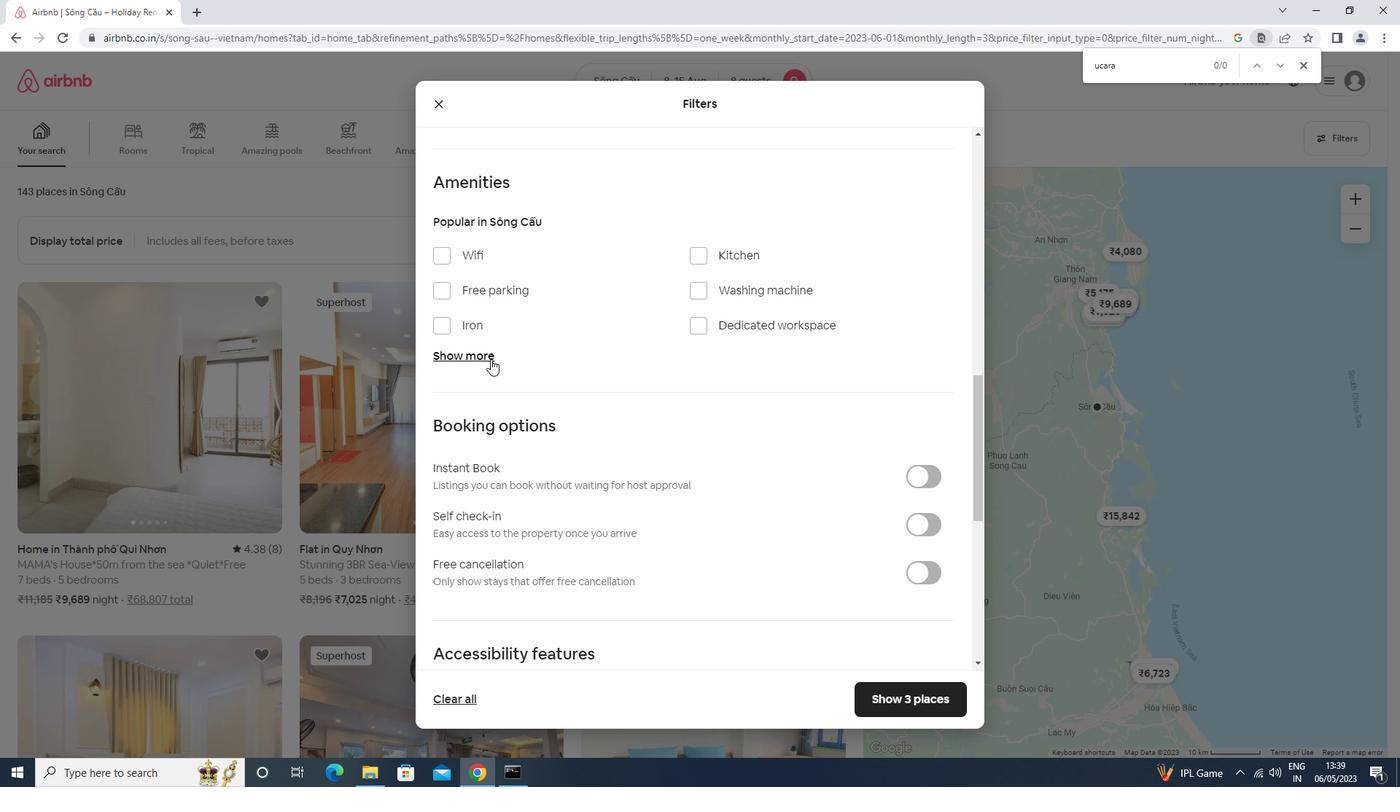 
Action: Mouse moved to (501, 283)
Screenshot: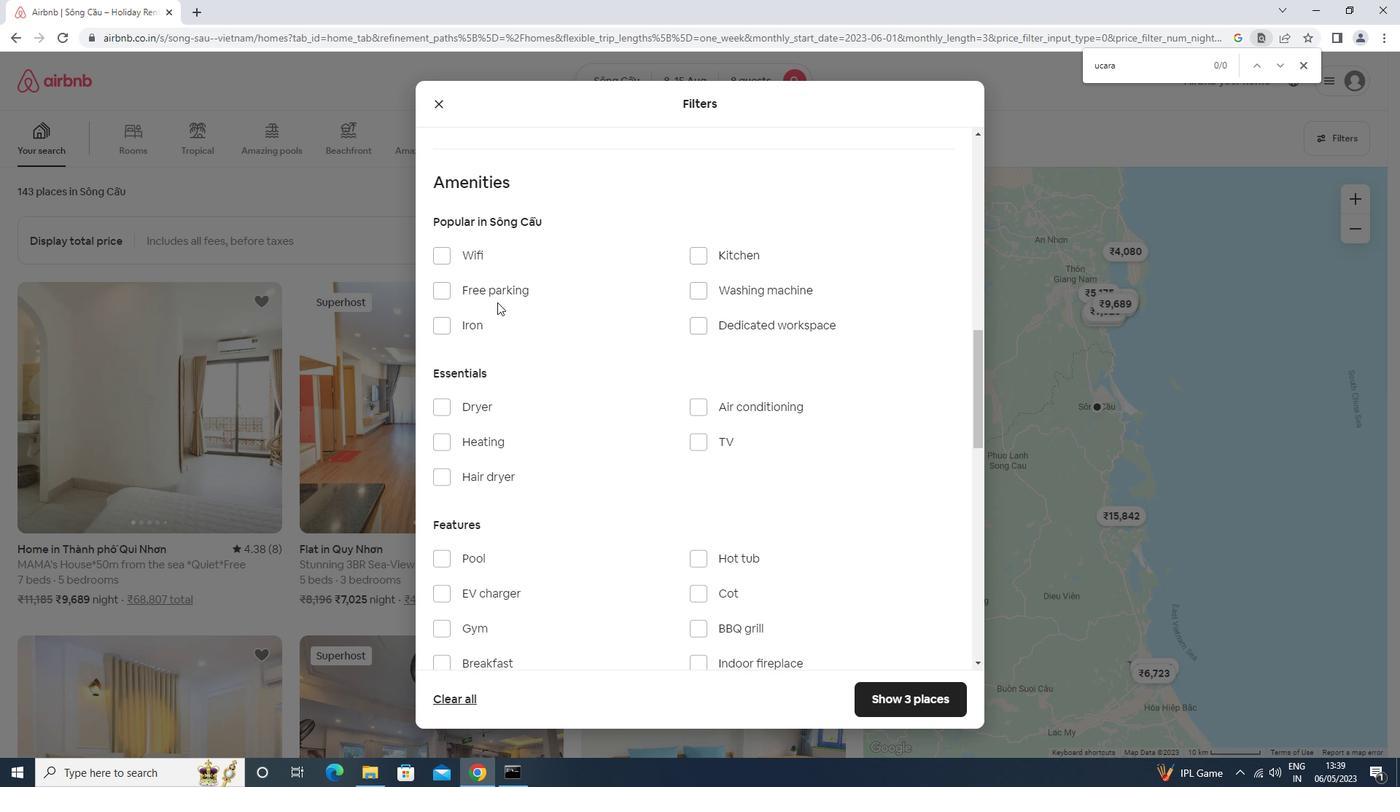 
Action: Mouse pressed left at (501, 283)
Screenshot: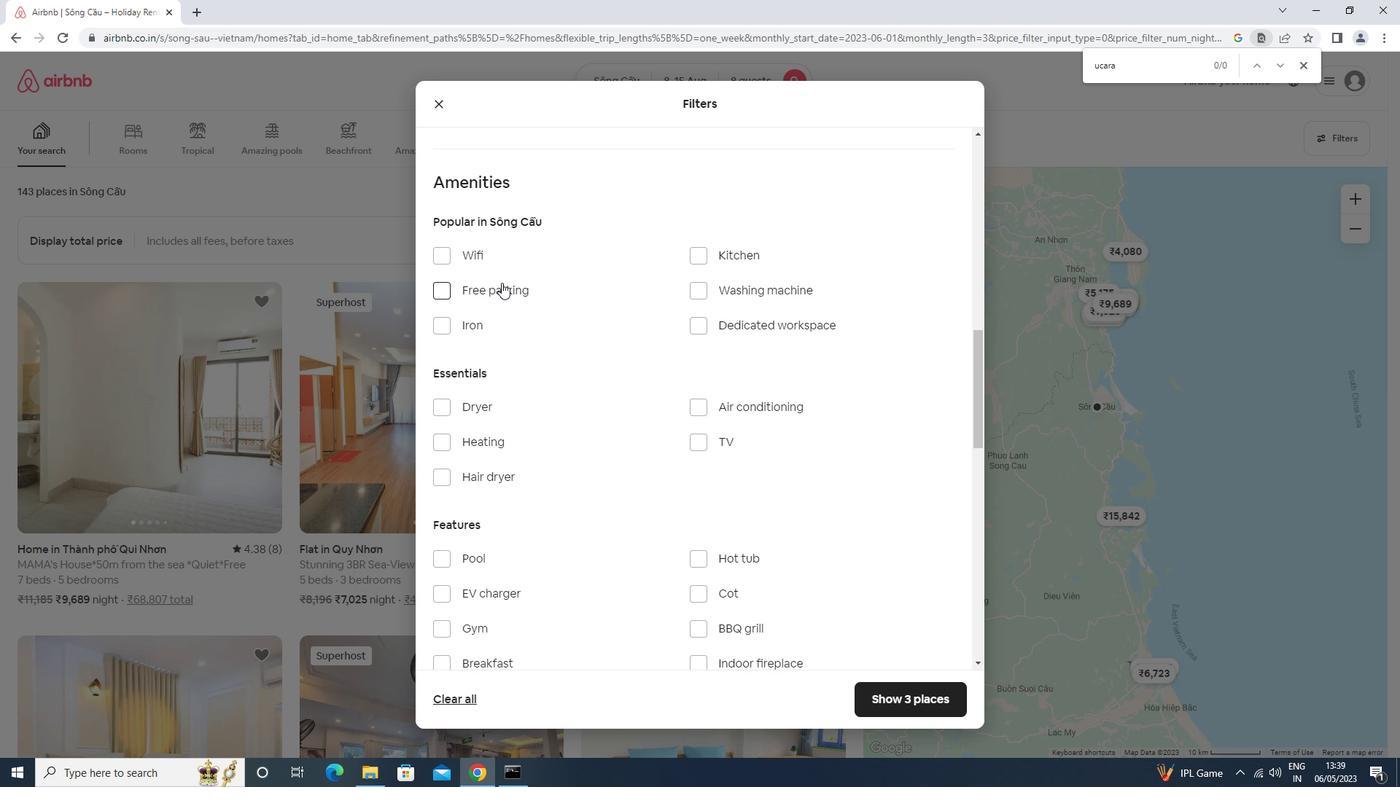 
Action: Mouse moved to (499, 249)
Screenshot: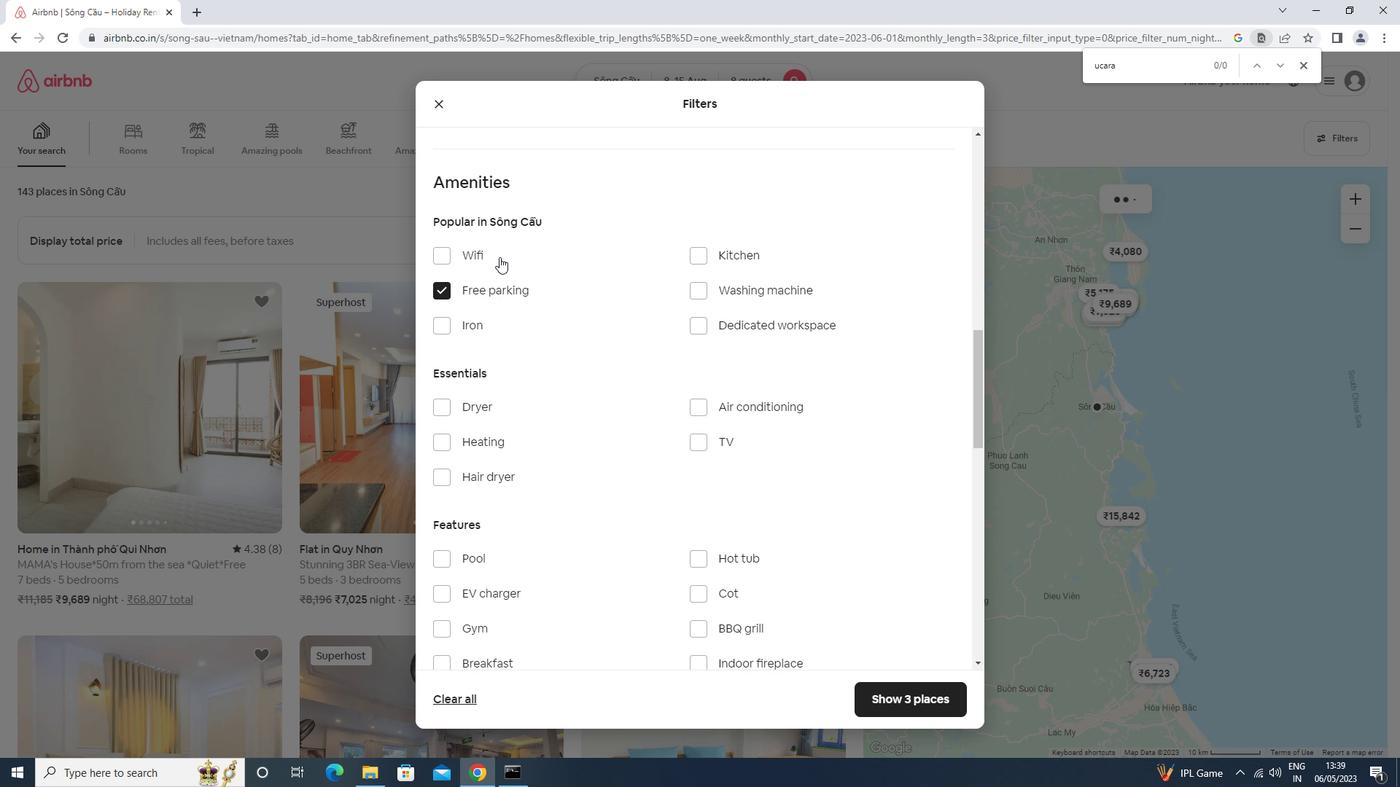 
Action: Mouse pressed left at (499, 249)
Screenshot: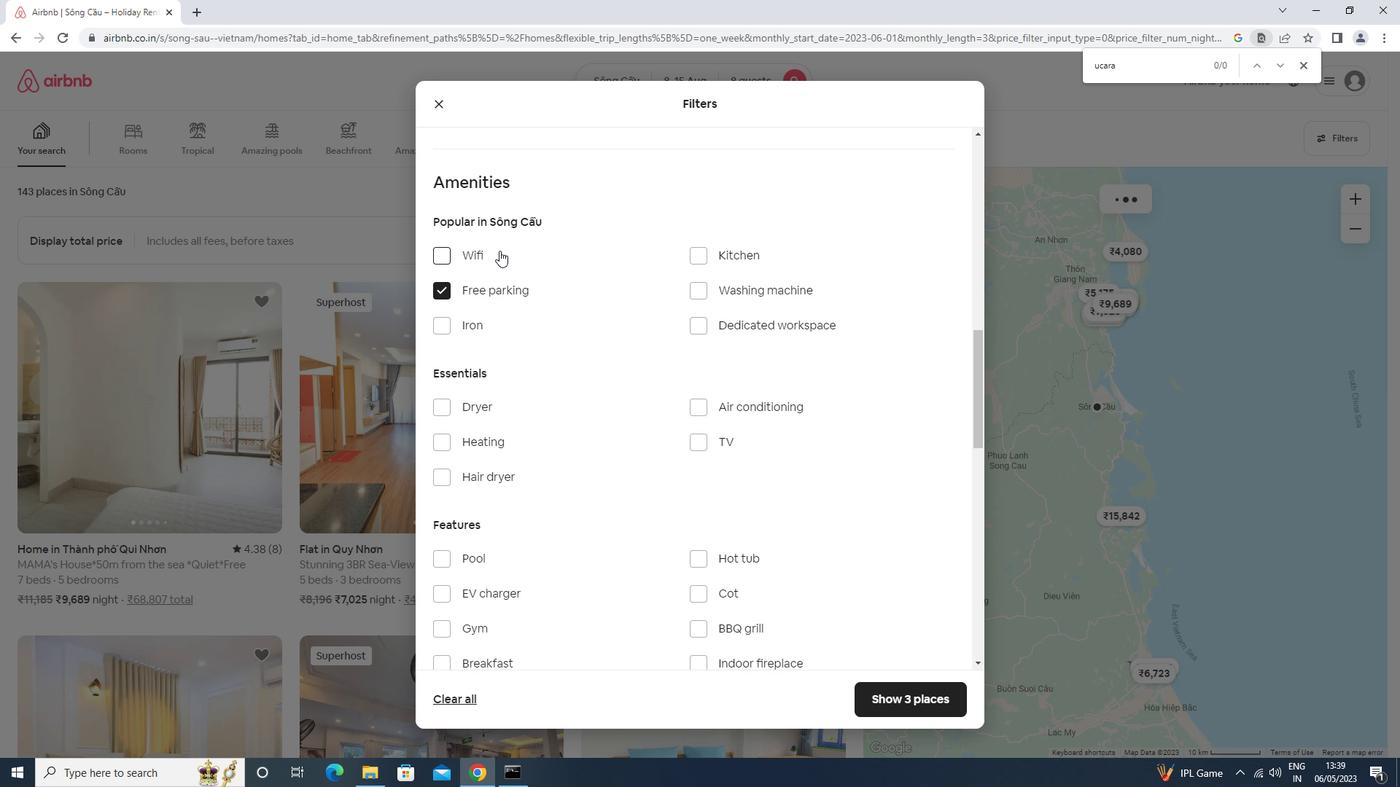 
Action: Mouse moved to (706, 440)
Screenshot: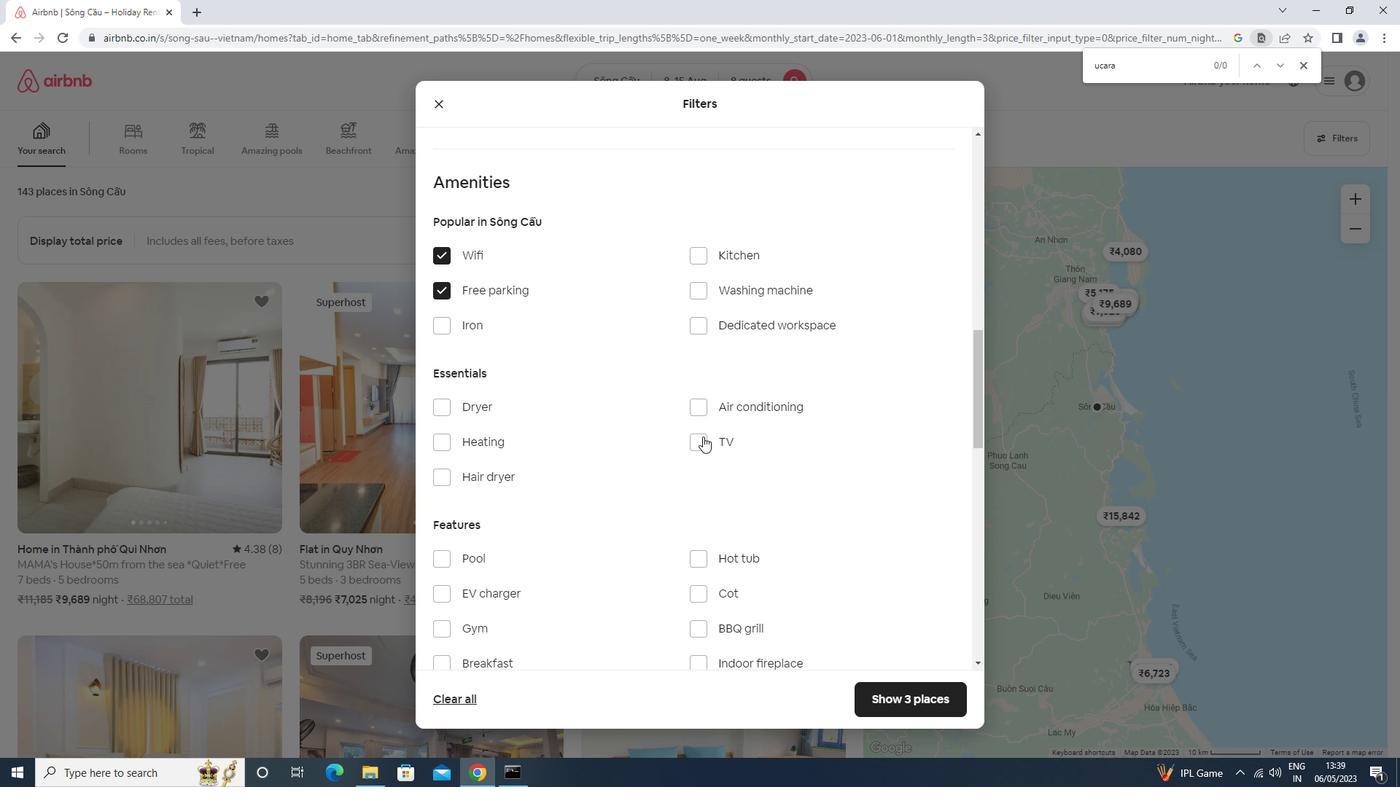 
Action: Mouse pressed left at (706, 440)
Screenshot: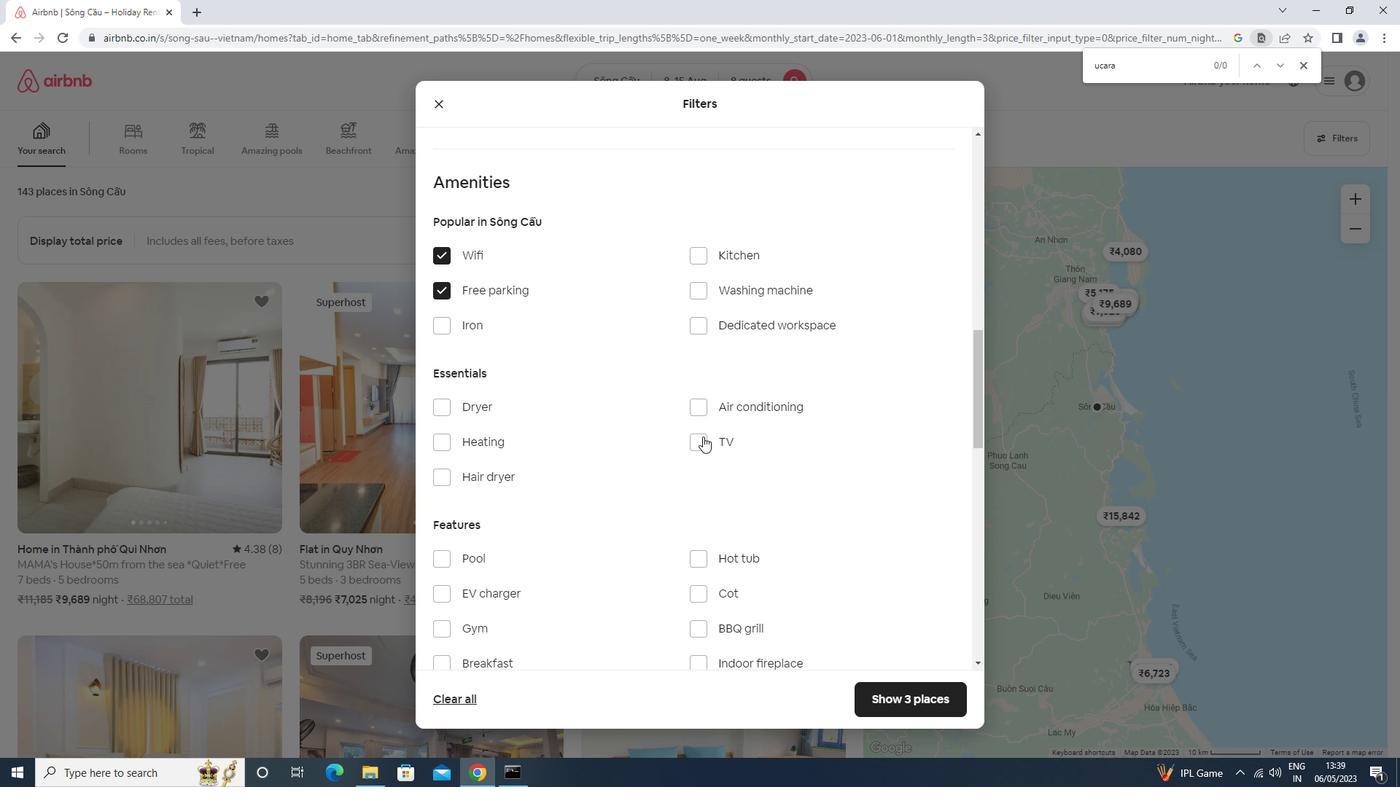 
Action: Mouse moved to (641, 425)
Screenshot: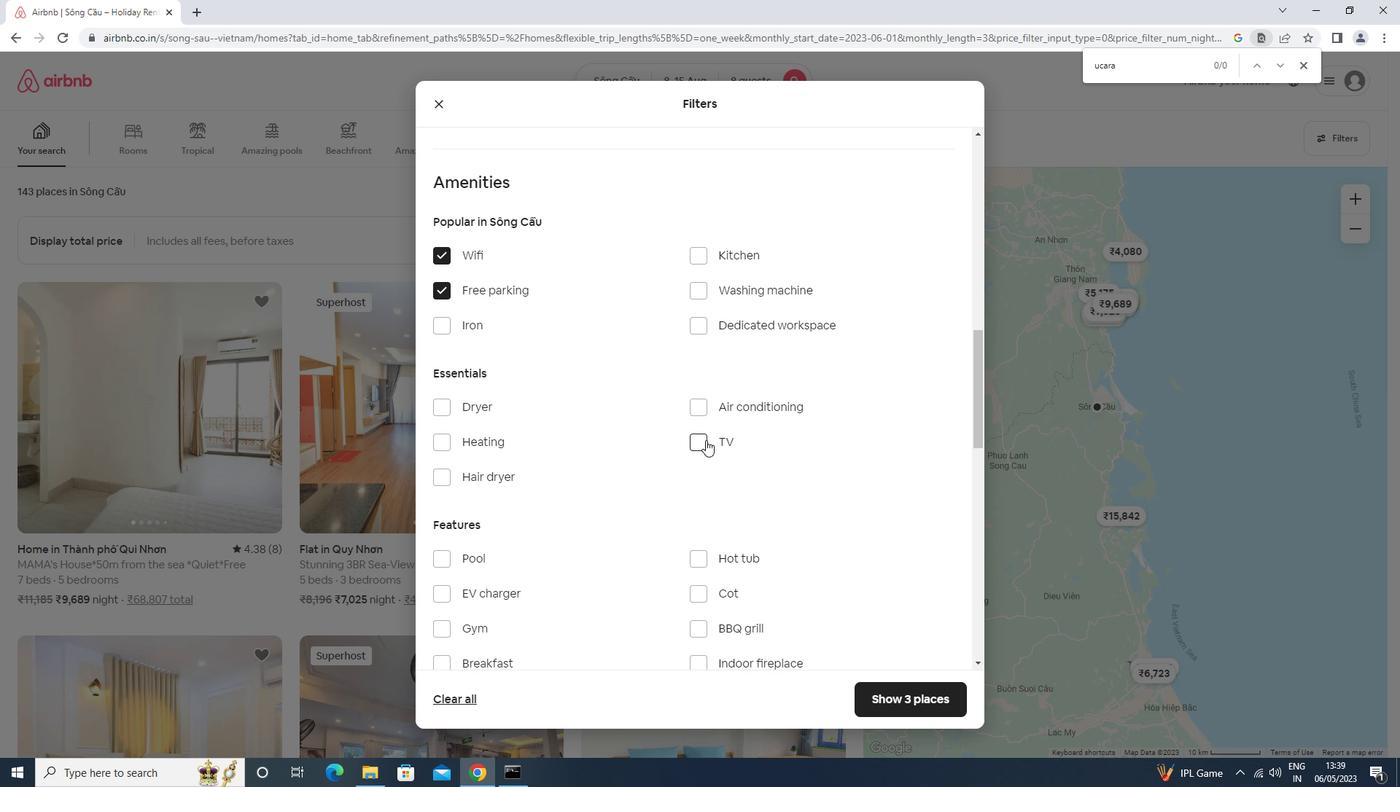 
Action: Mouse scrolled (641, 424) with delta (0, 0)
Screenshot: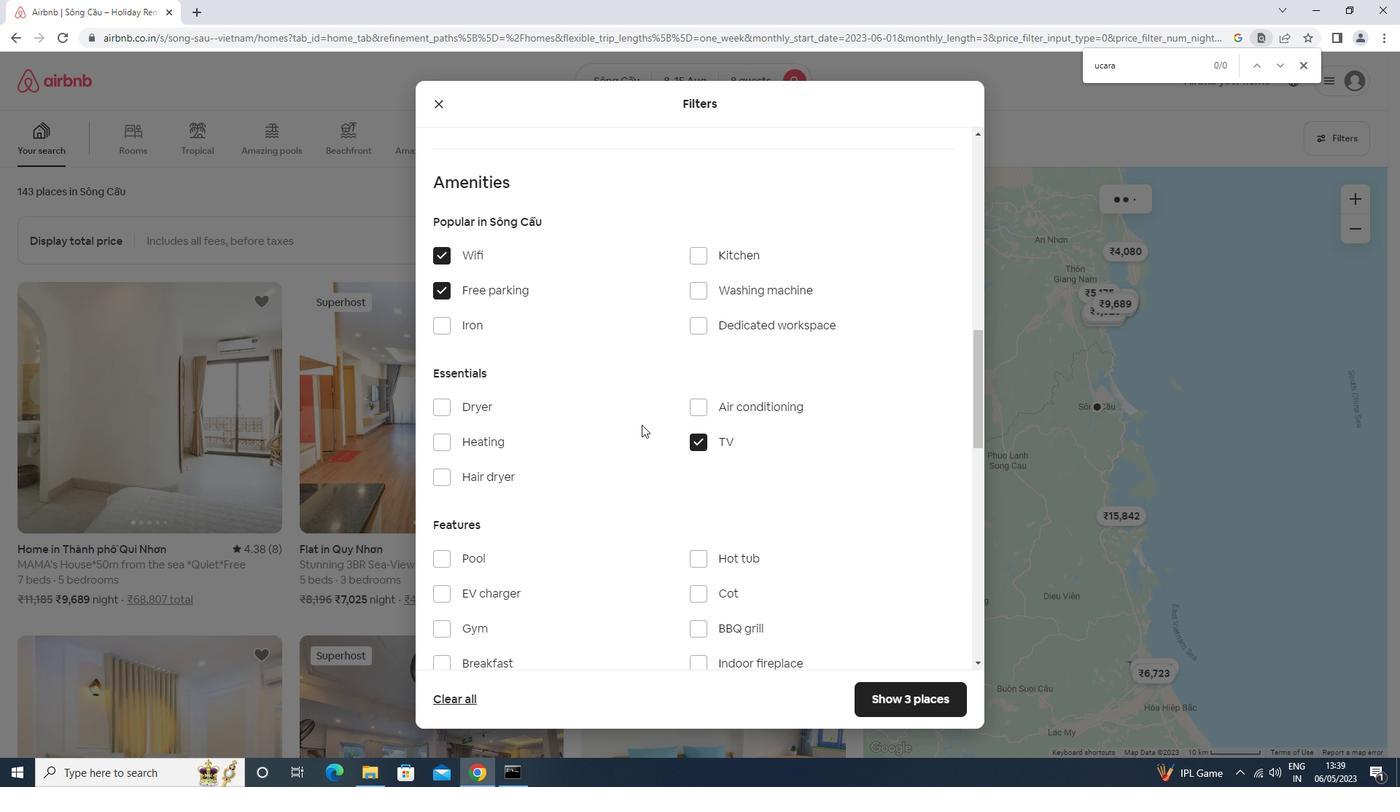 
Action: Mouse scrolled (641, 424) with delta (0, 0)
Screenshot: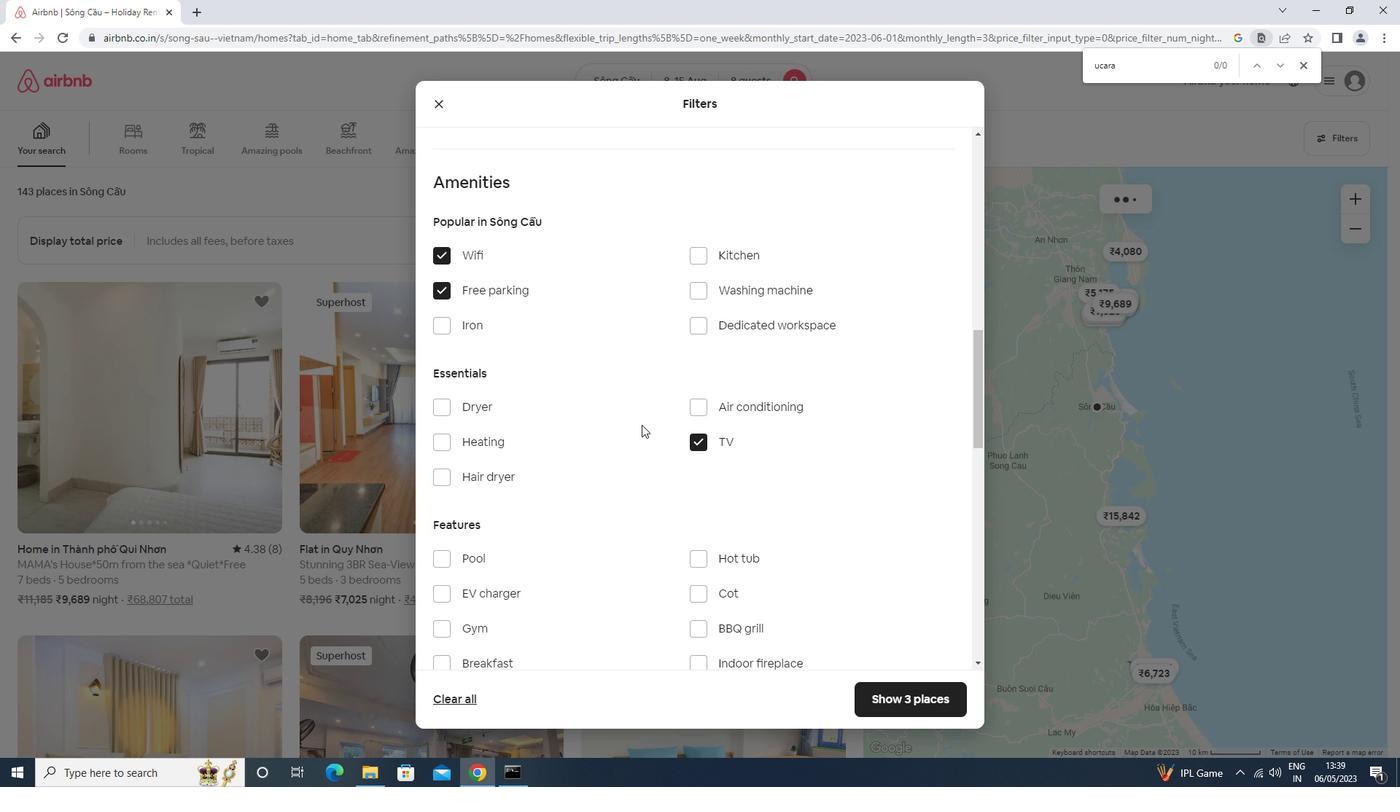 
Action: Mouse scrolled (641, 424) with delta (0, 0)
Screenshot: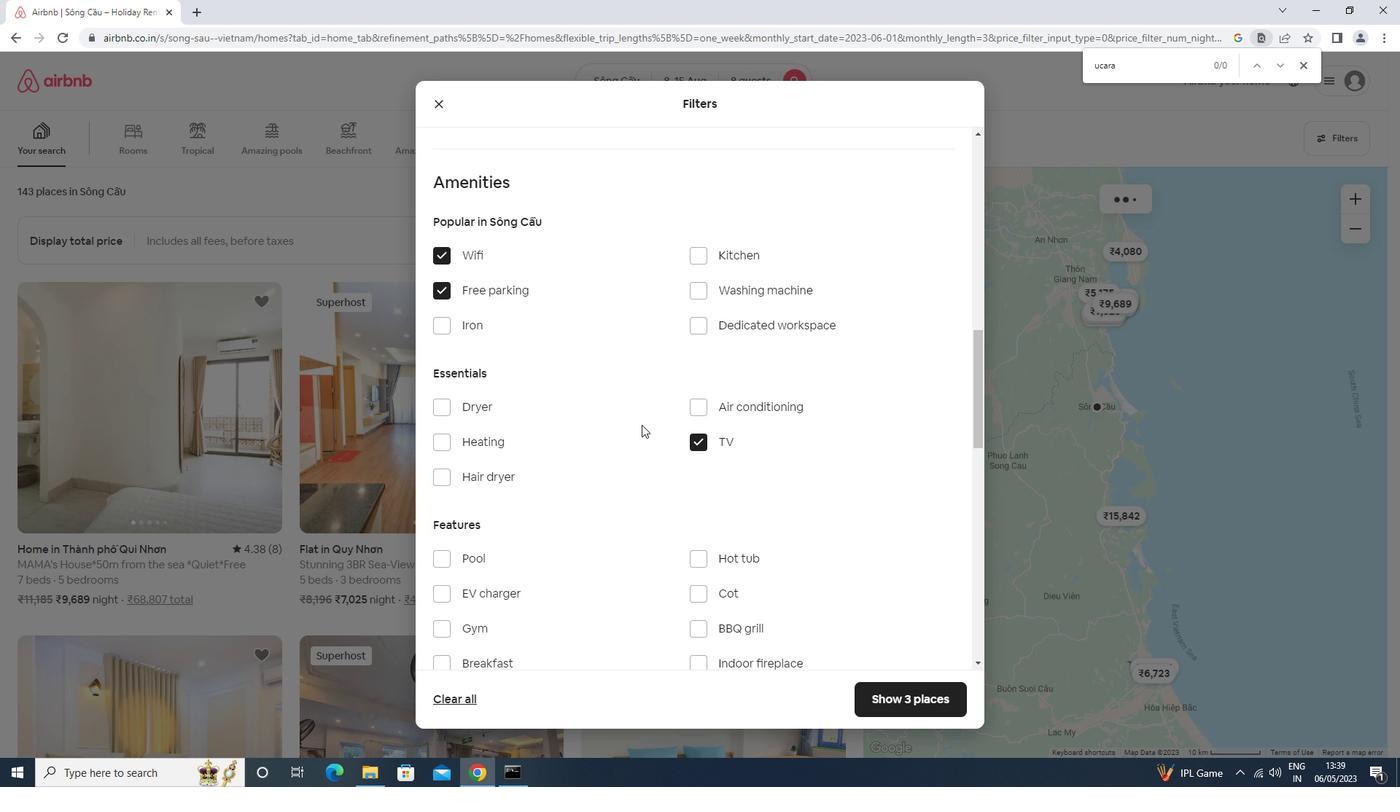 
Action: Mouse scrolled (641, 424) with delta (0, 0)
Screenshot: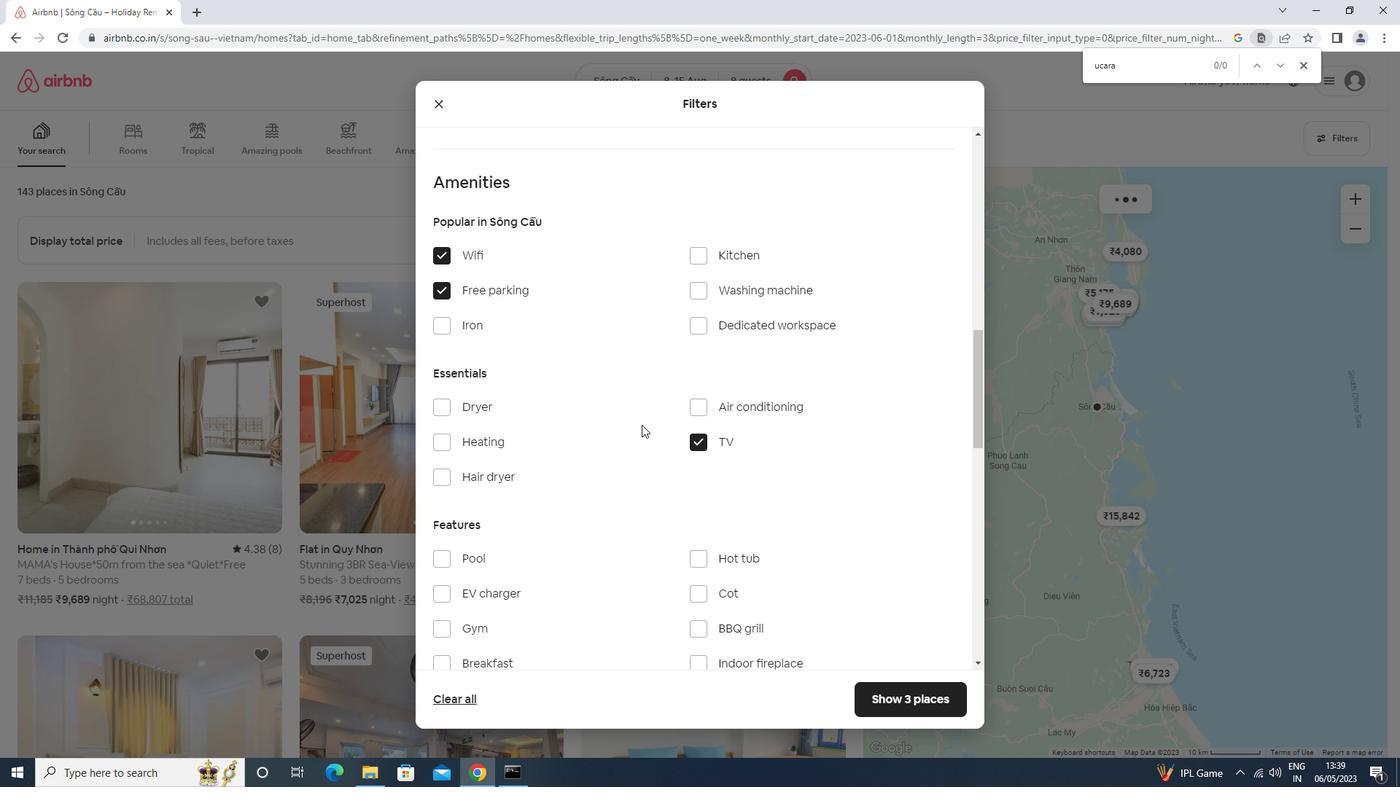 
Action: Mouse moved to (503, 336)
Screenshot: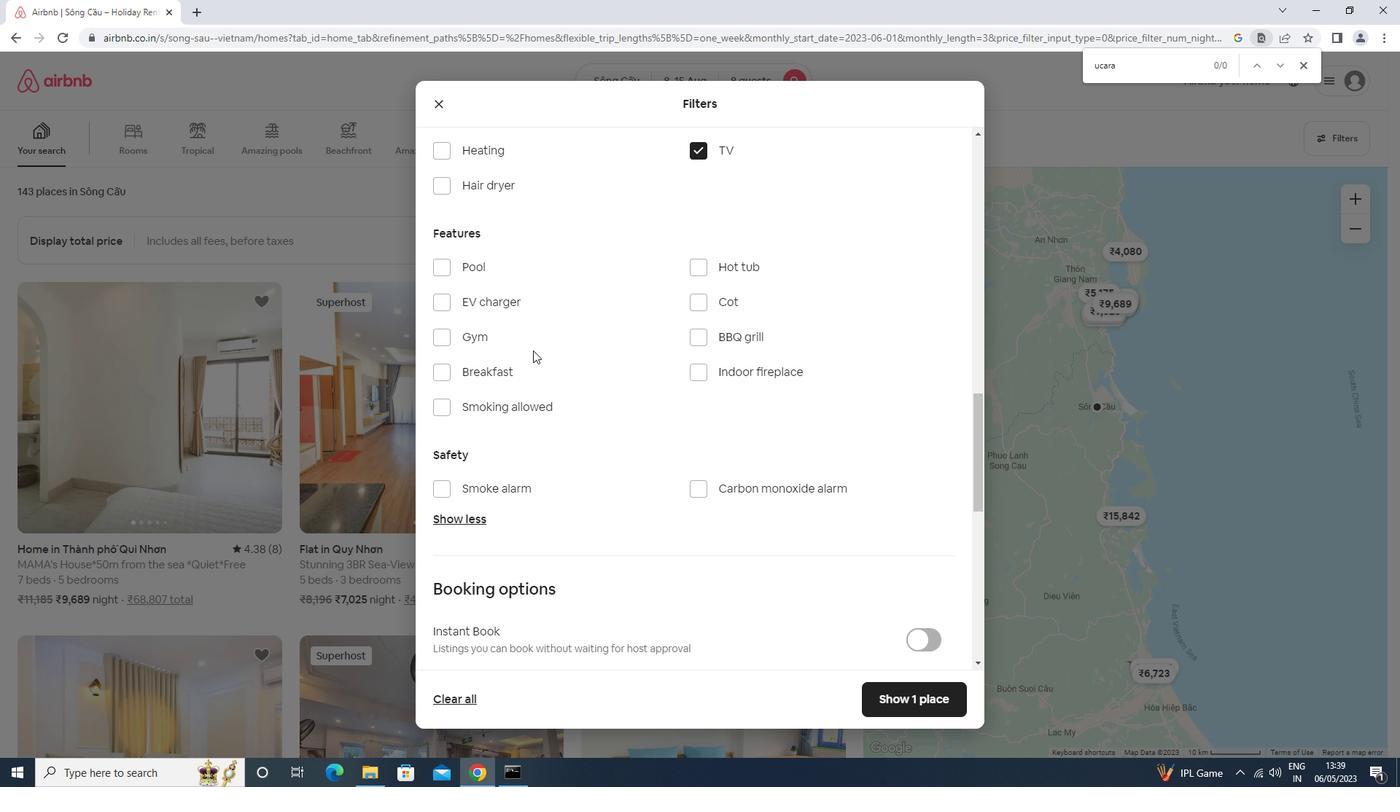 
Action: Mouse pressed left at (503, 336)
Screenshot: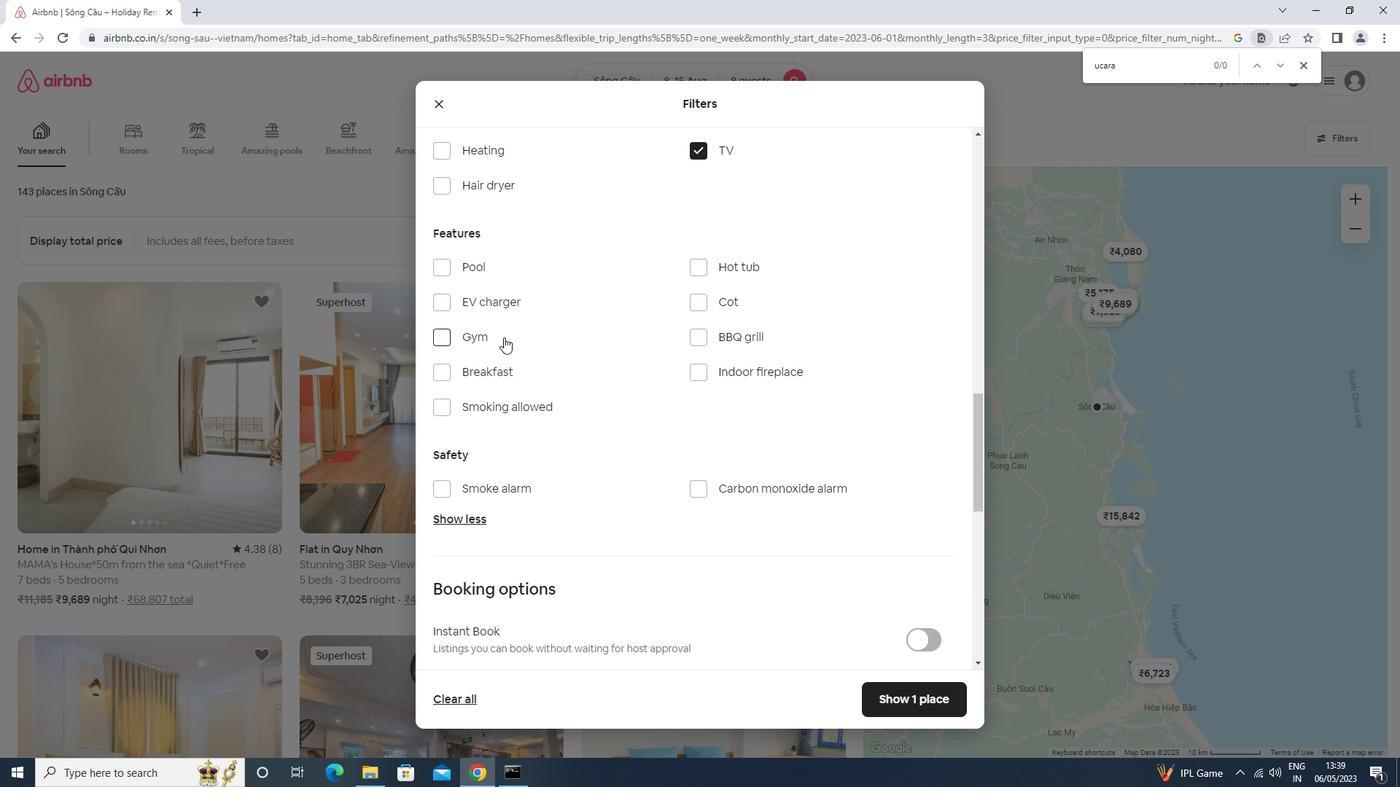 
Action: Mouse moved to (531, 342)
Screenshot: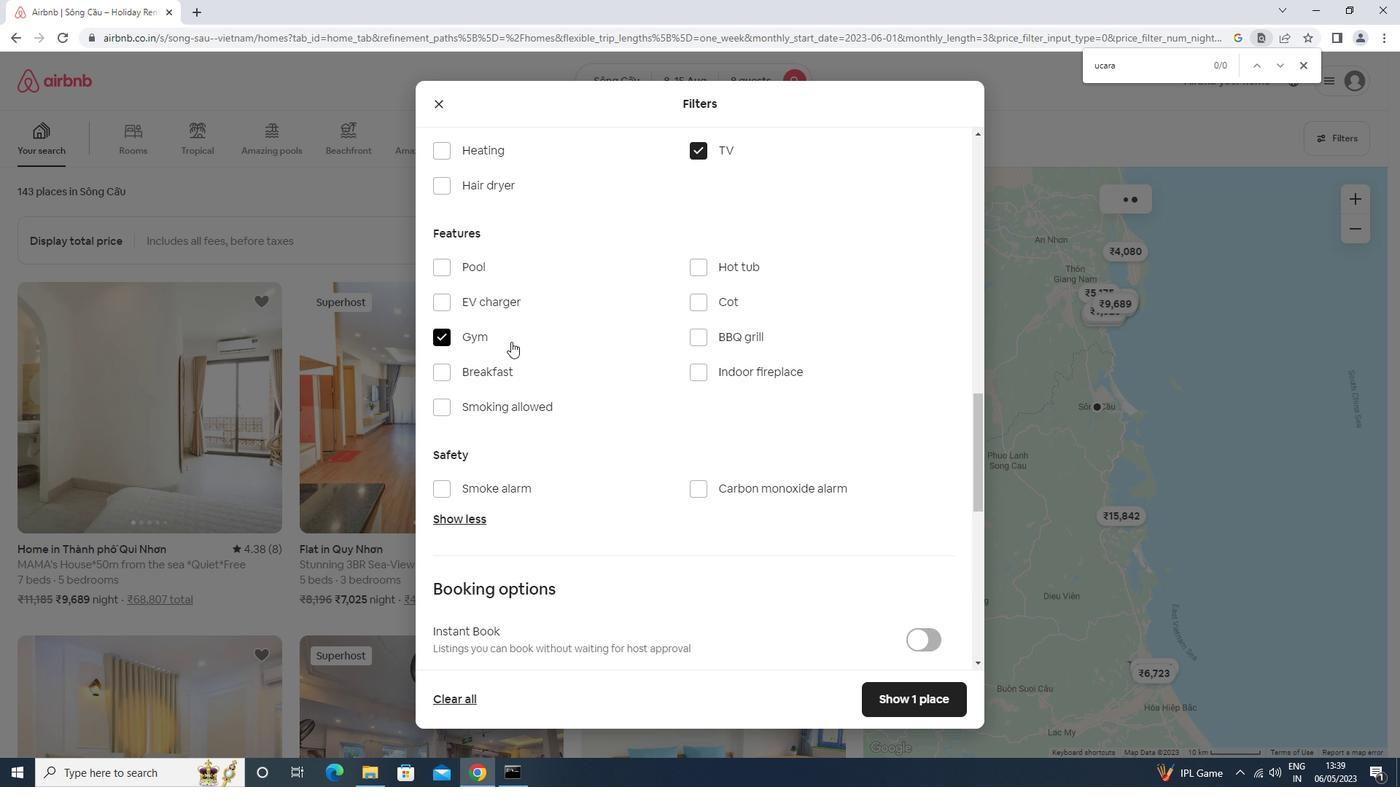 
Action: Mouse scrolled (531, 341) with delta (0, 0)
Screenshot: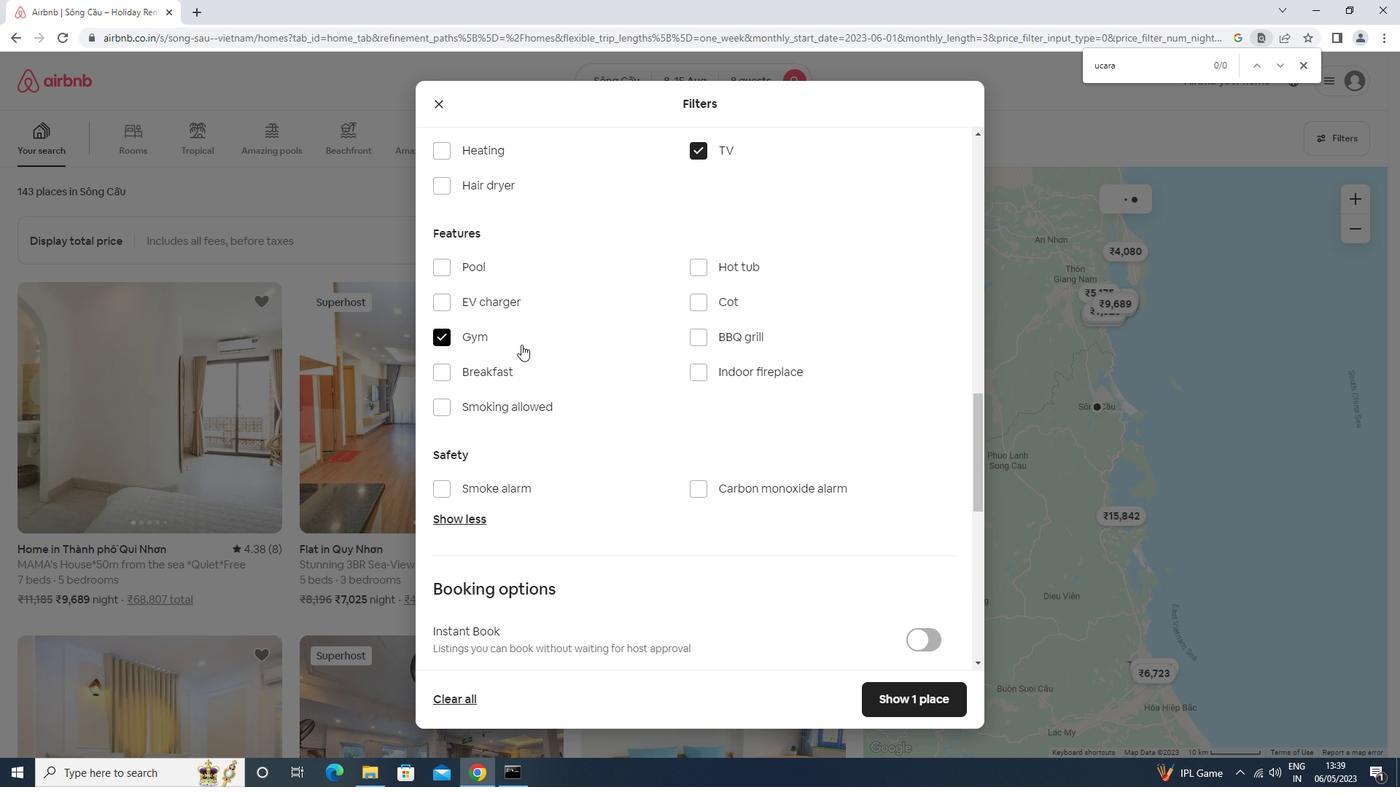 
Action: Mouse scrolled (531, 341) with delta (0, 0)
Screenshot: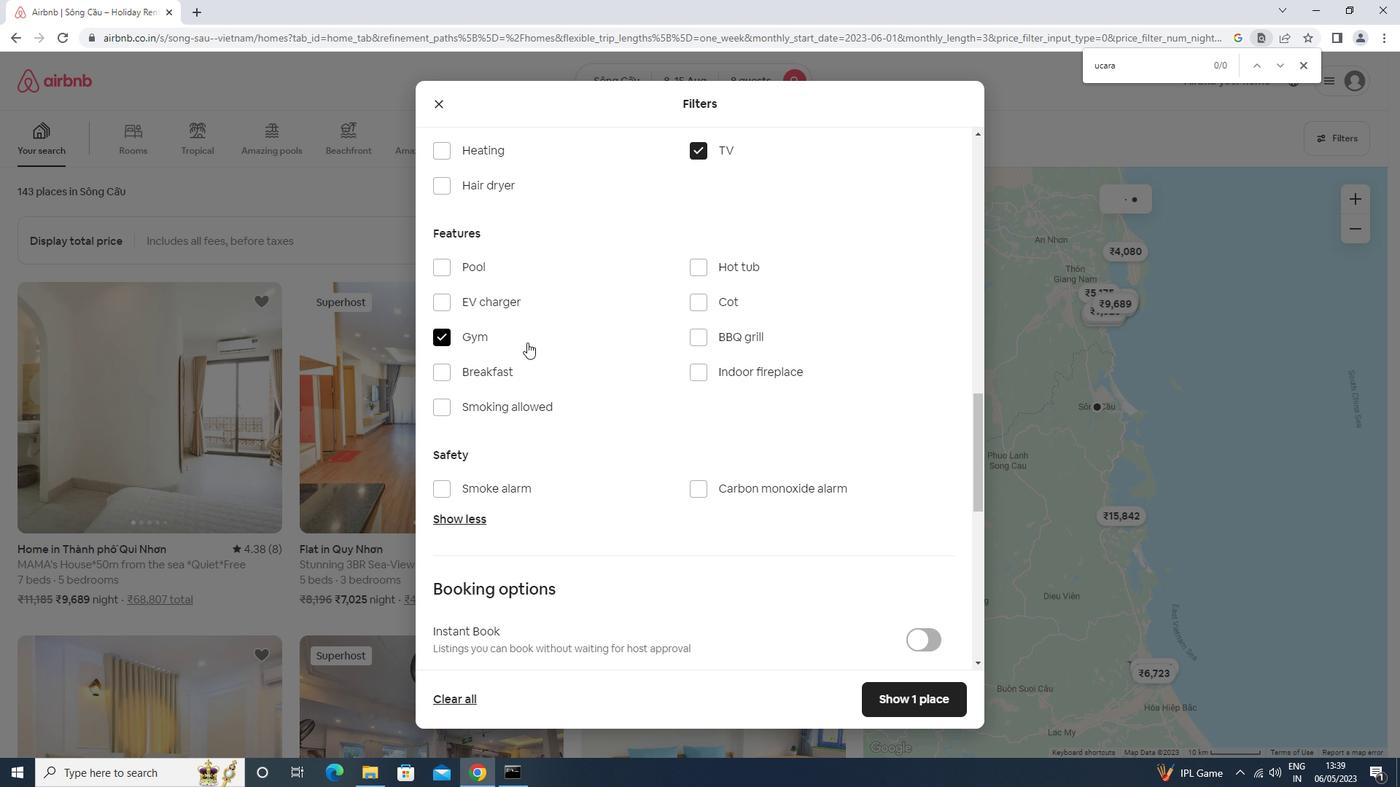 
Action: Mouse scrolled (531, 341) with delta (0, 0)
Screenshot: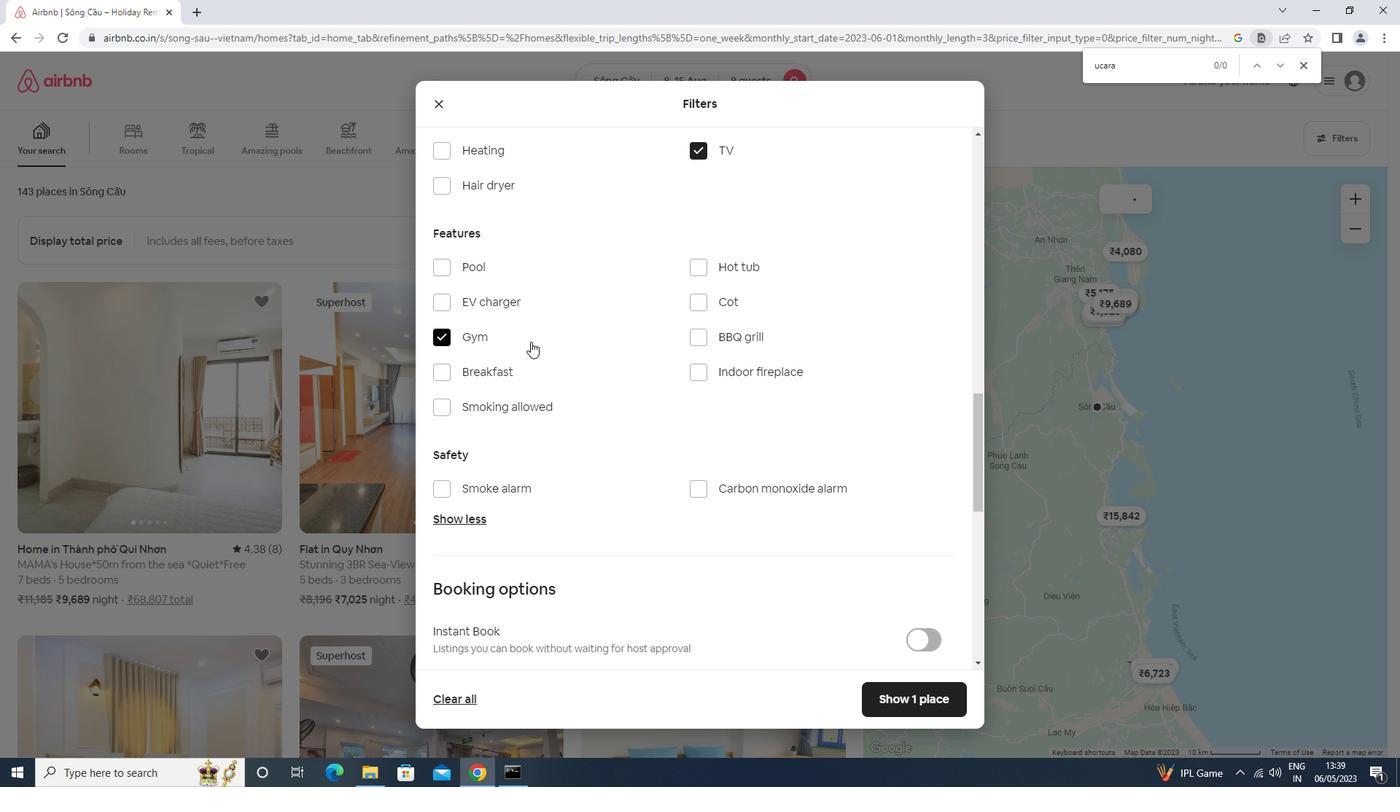 
Action: Mouse moved to (919, 472)
Screenshot: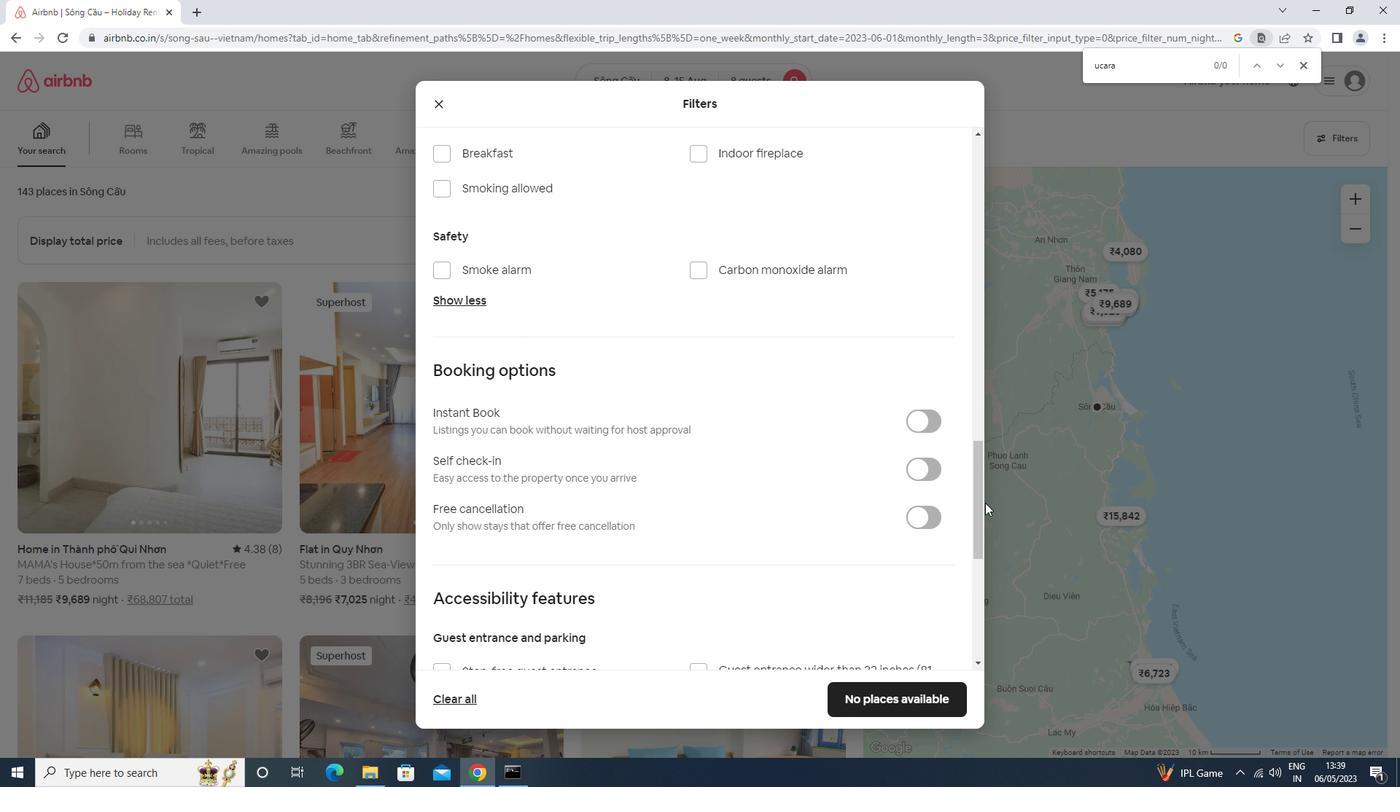 
Action: Mouse pressed left at (919, 472)
Screenshot: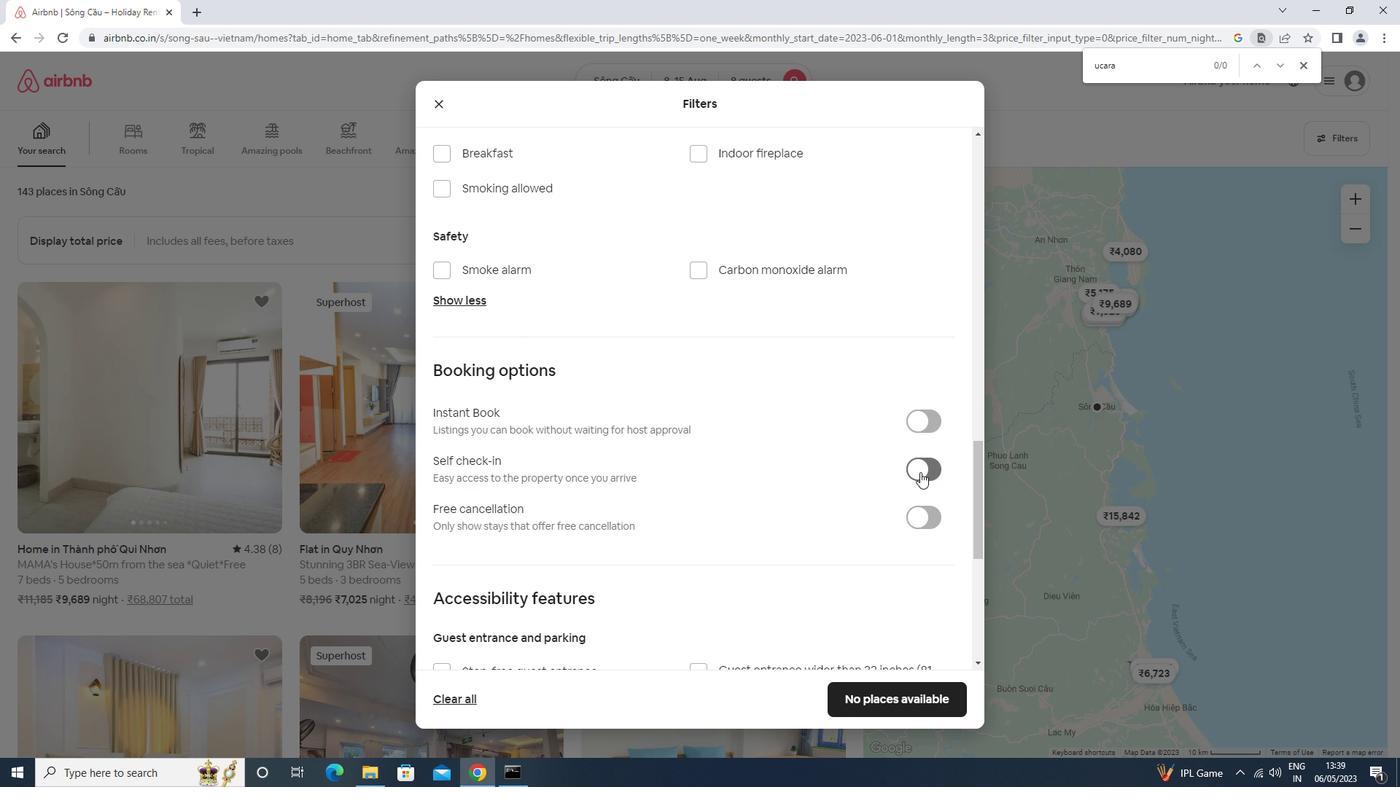 
Action: Mouse moved to (681, 505)
Screenshot: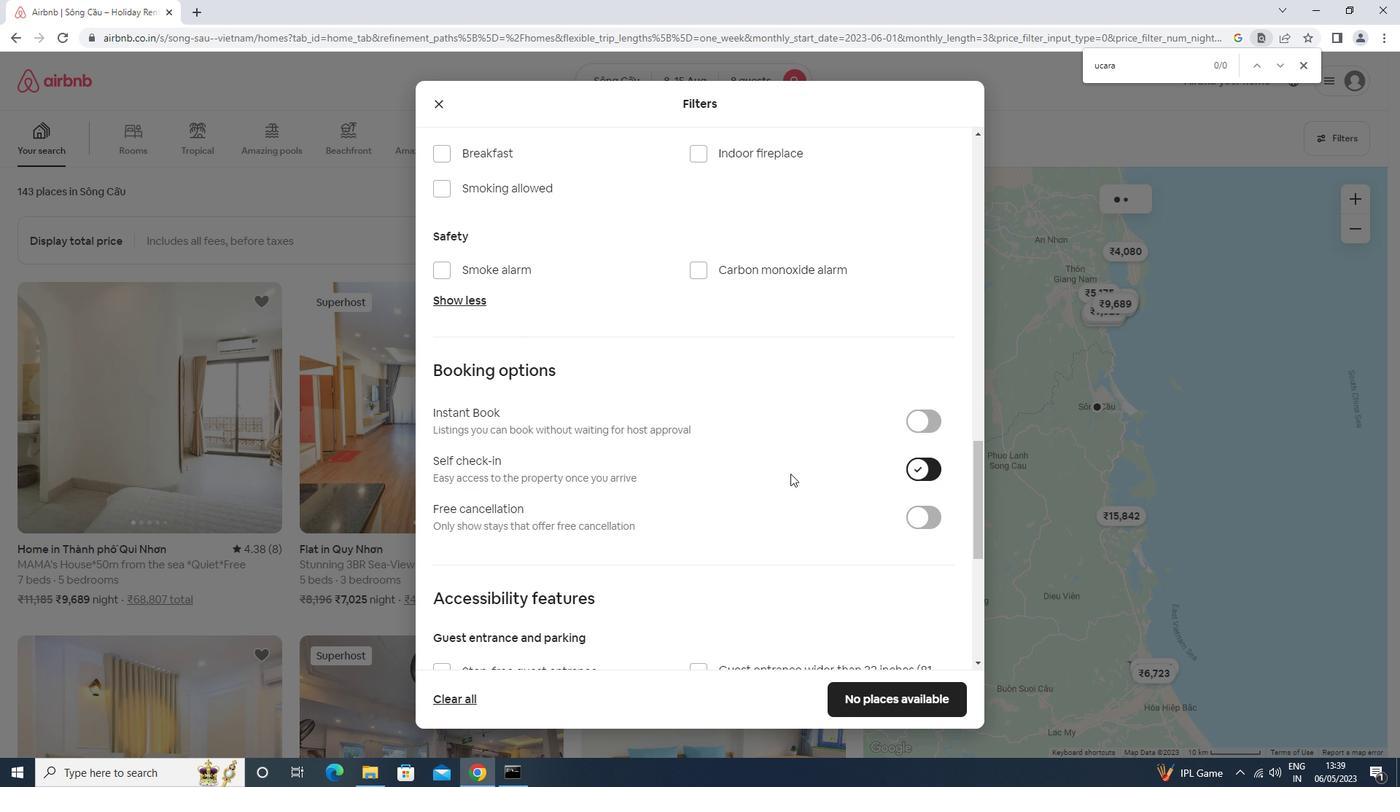 
Action: Mouse scrolled (681, 504) with delta (0, 0)
Screenshot: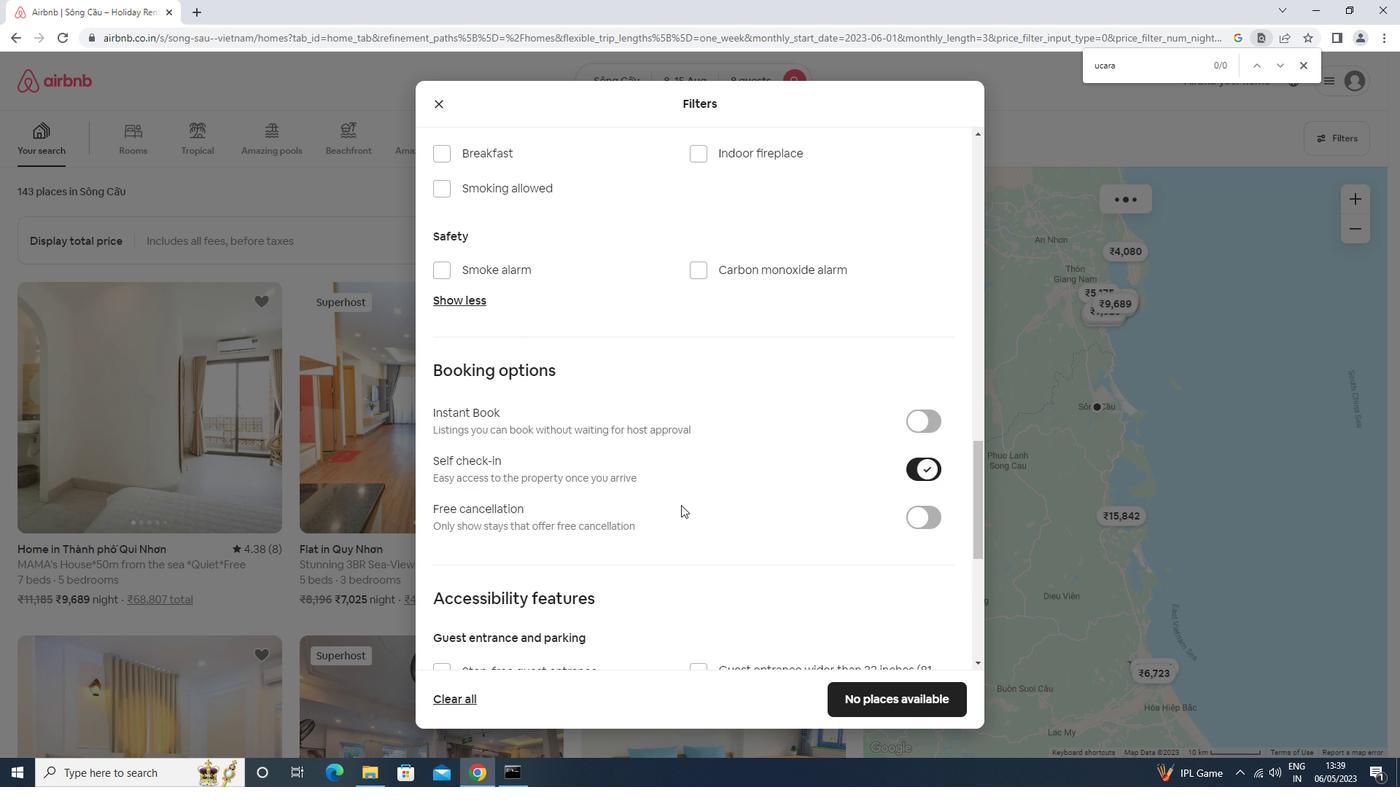 
Action: Mouse scrolled (681, 504) with delta (0, 0)
Screenshot: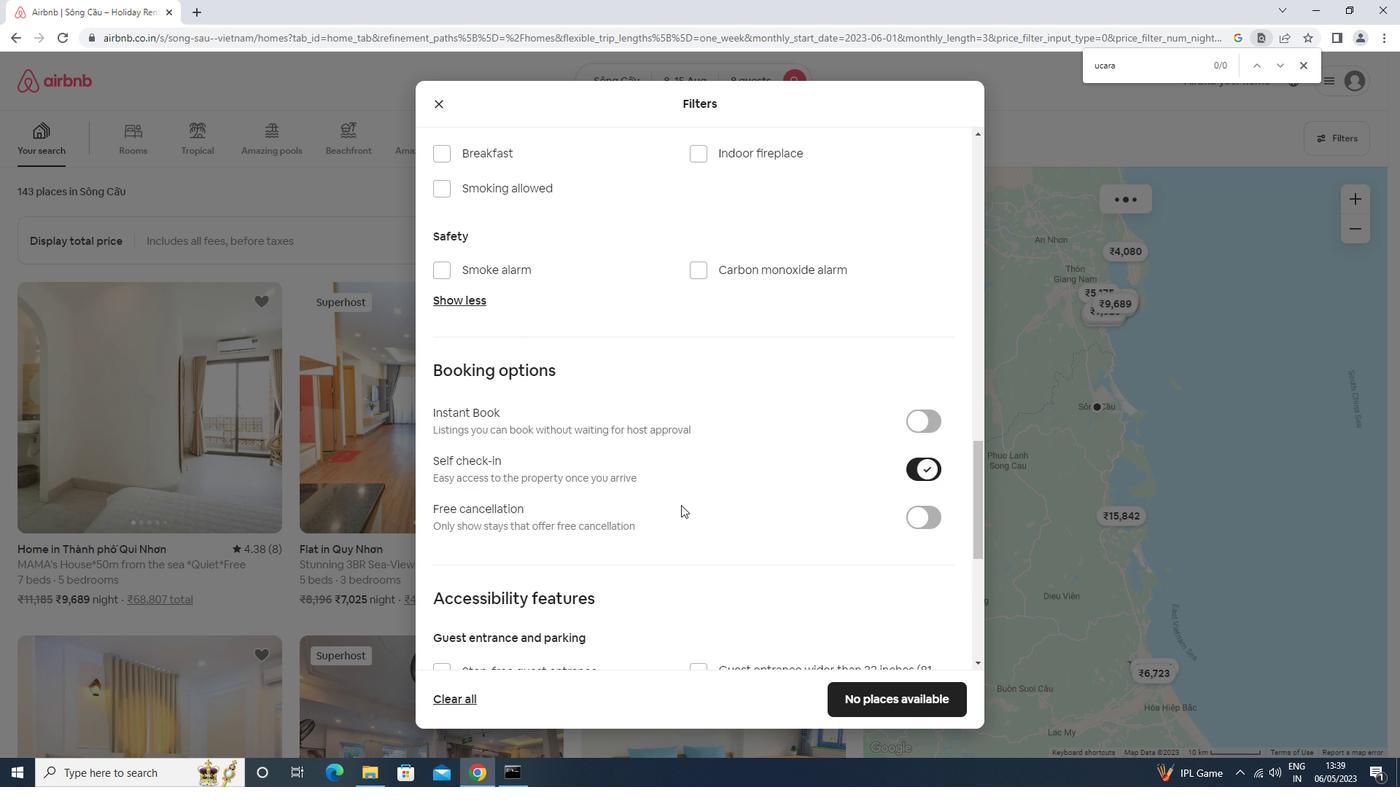 
Action: Mouse moved to (681, 505)
Screenshot: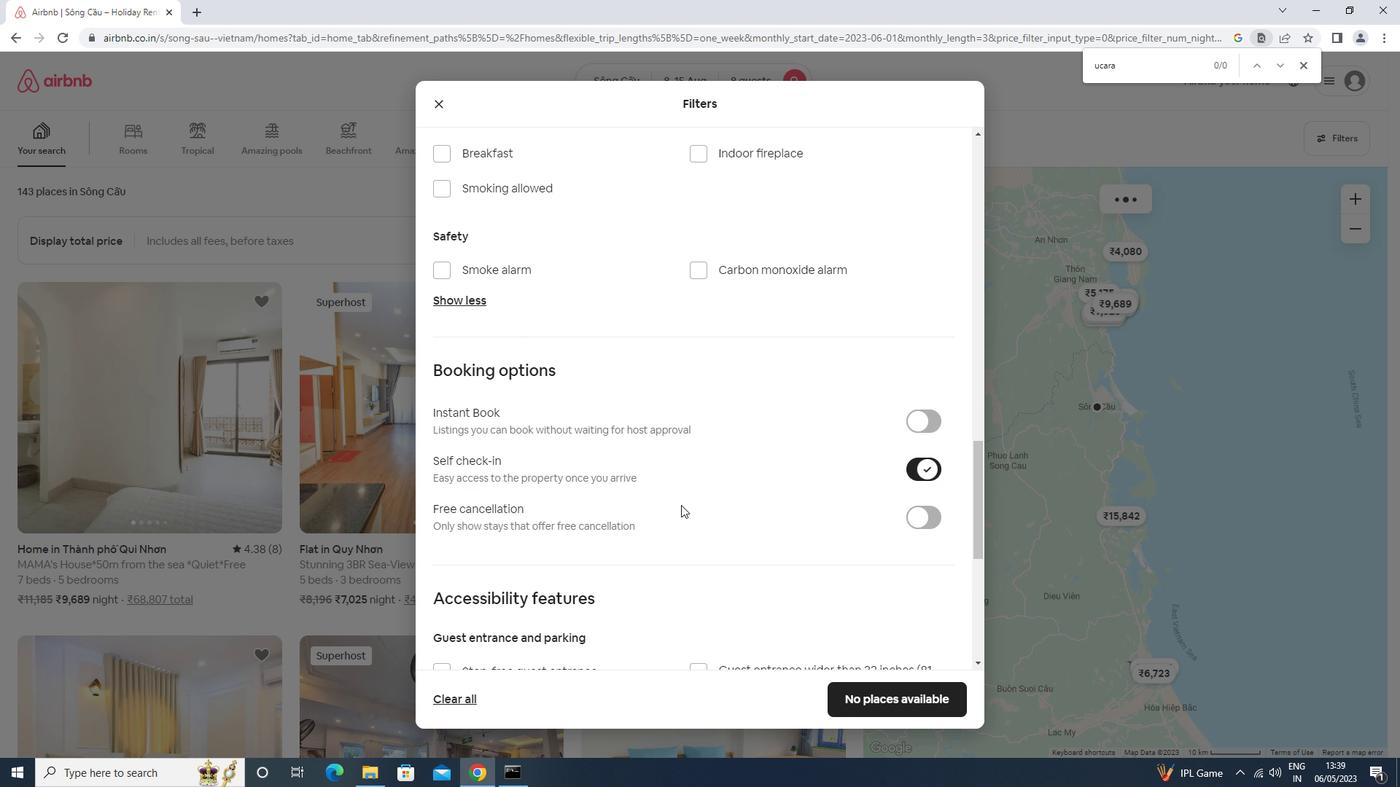
Action: Mouse scrolled (681, 504) with delta (0, 0)
Screenshot: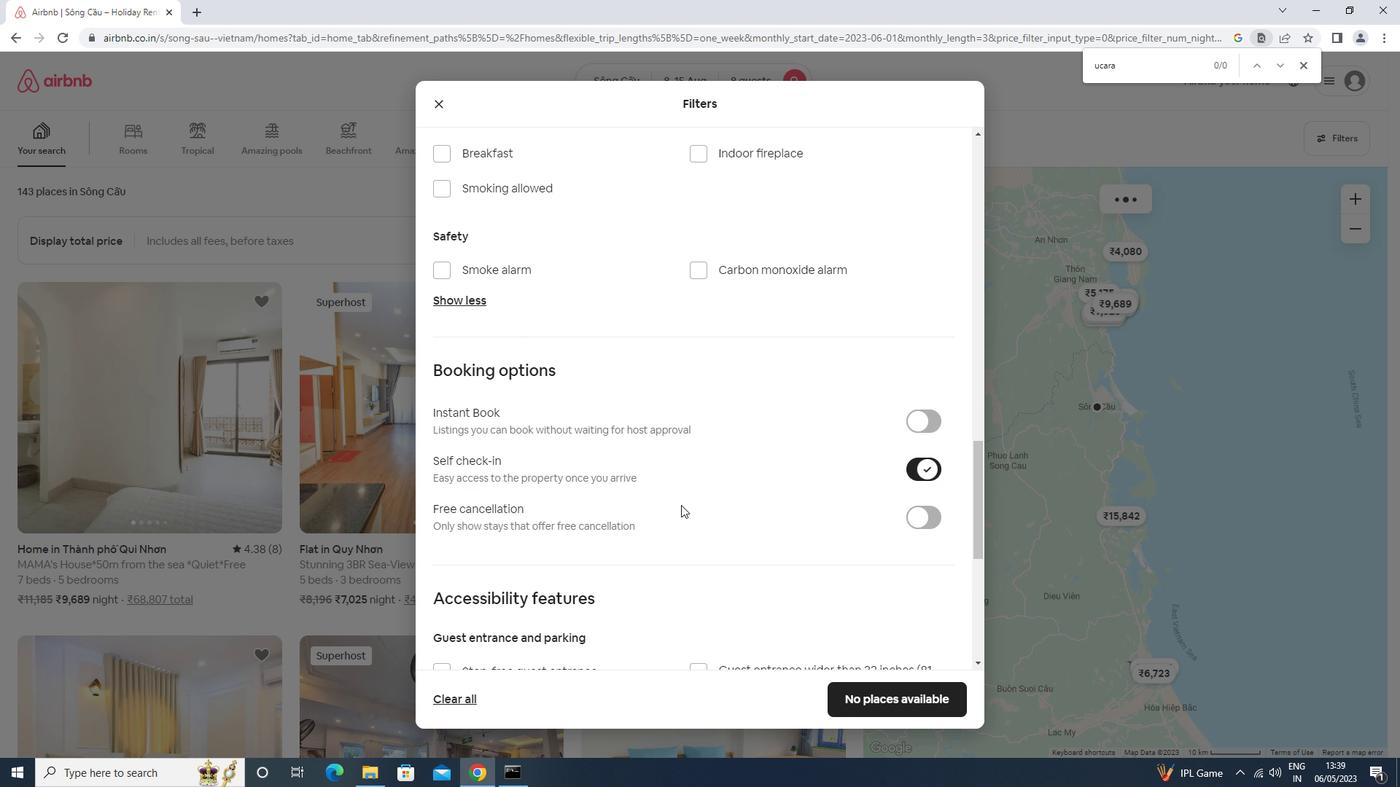 
Action: Mouse scrolled (681, 504) with delta (0, 0)
Screenshot: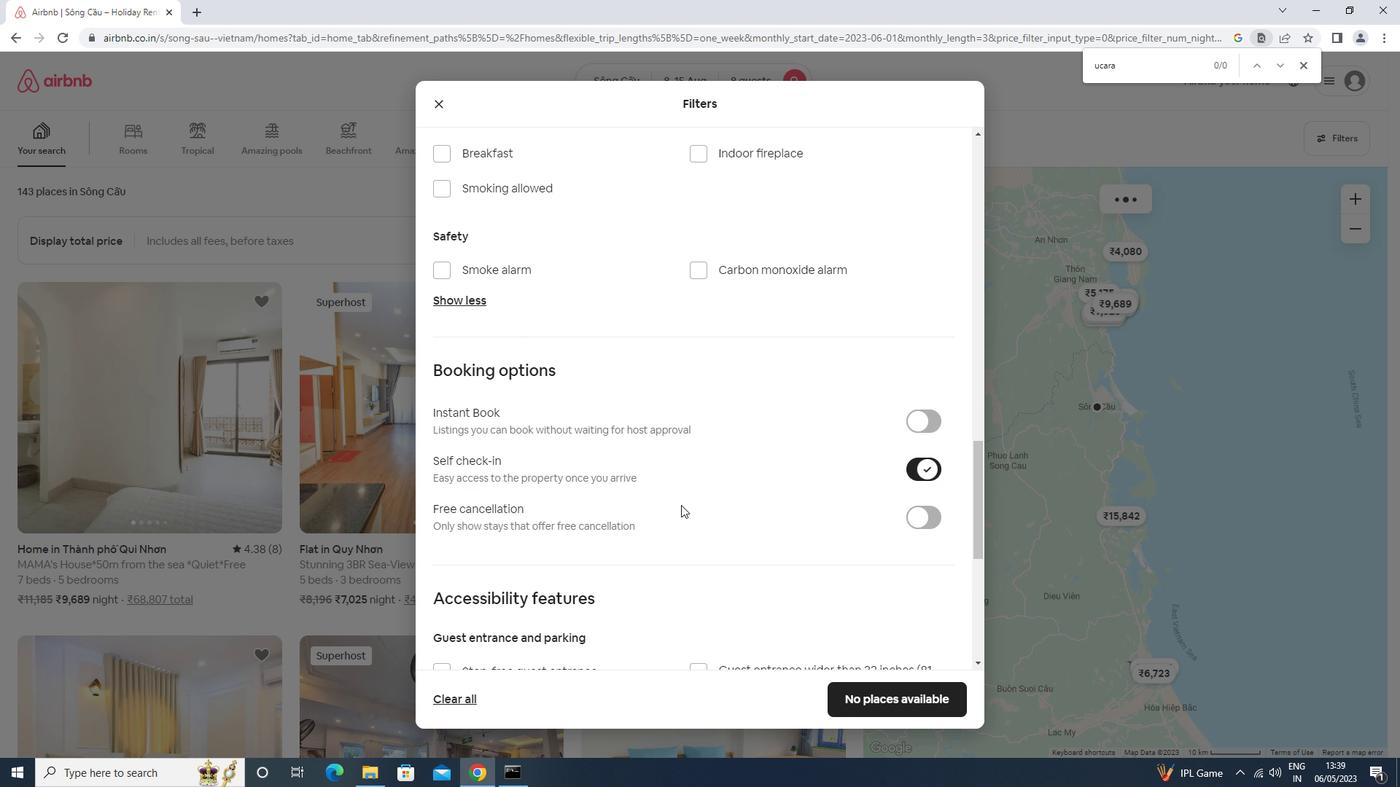 
Action: Mouse scrolled (681, 504) with delta (0, 0)
Screenshot: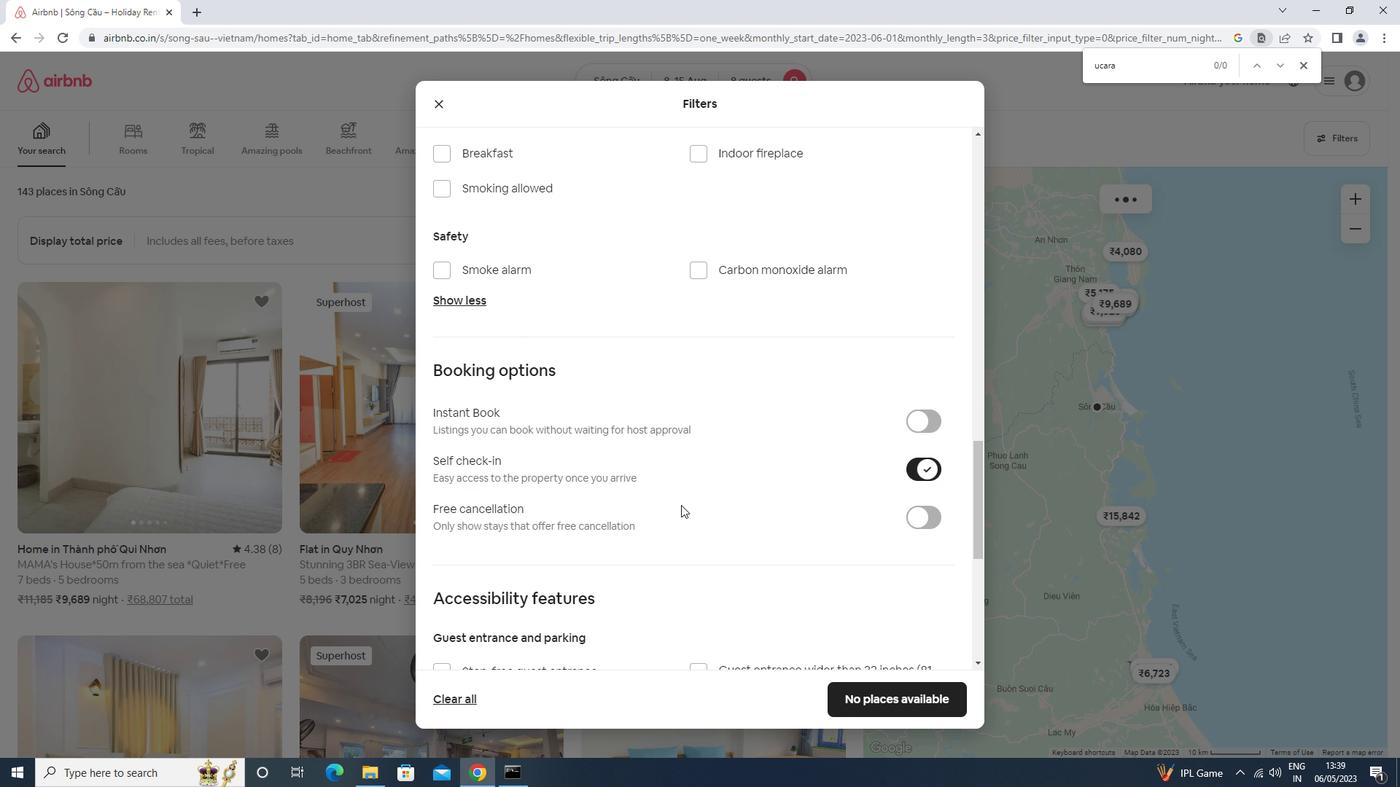 
Action: Mouse scrolled (681, 504) with delta (0, 0)
Screenshot: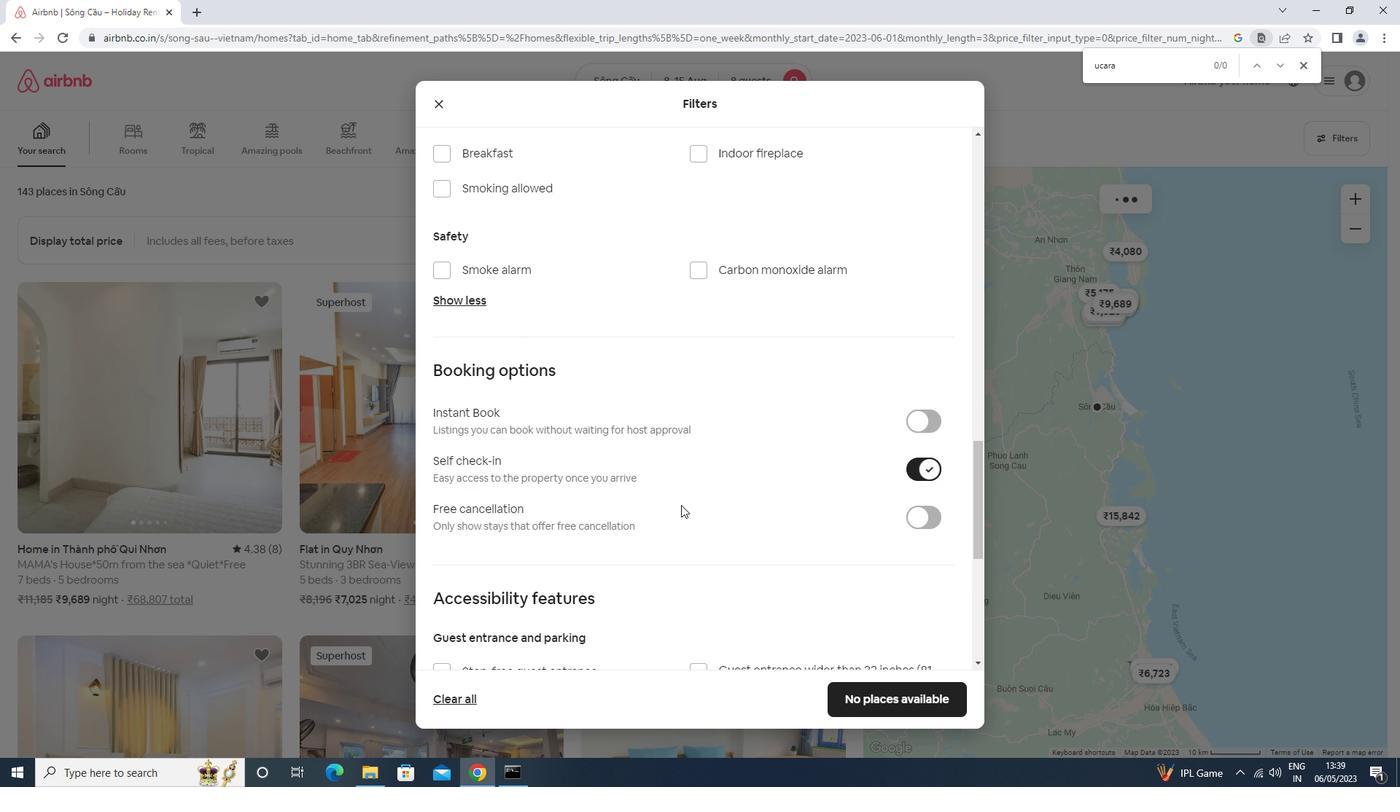 
Action: Mouse moved to (479, 579)
Screenshot: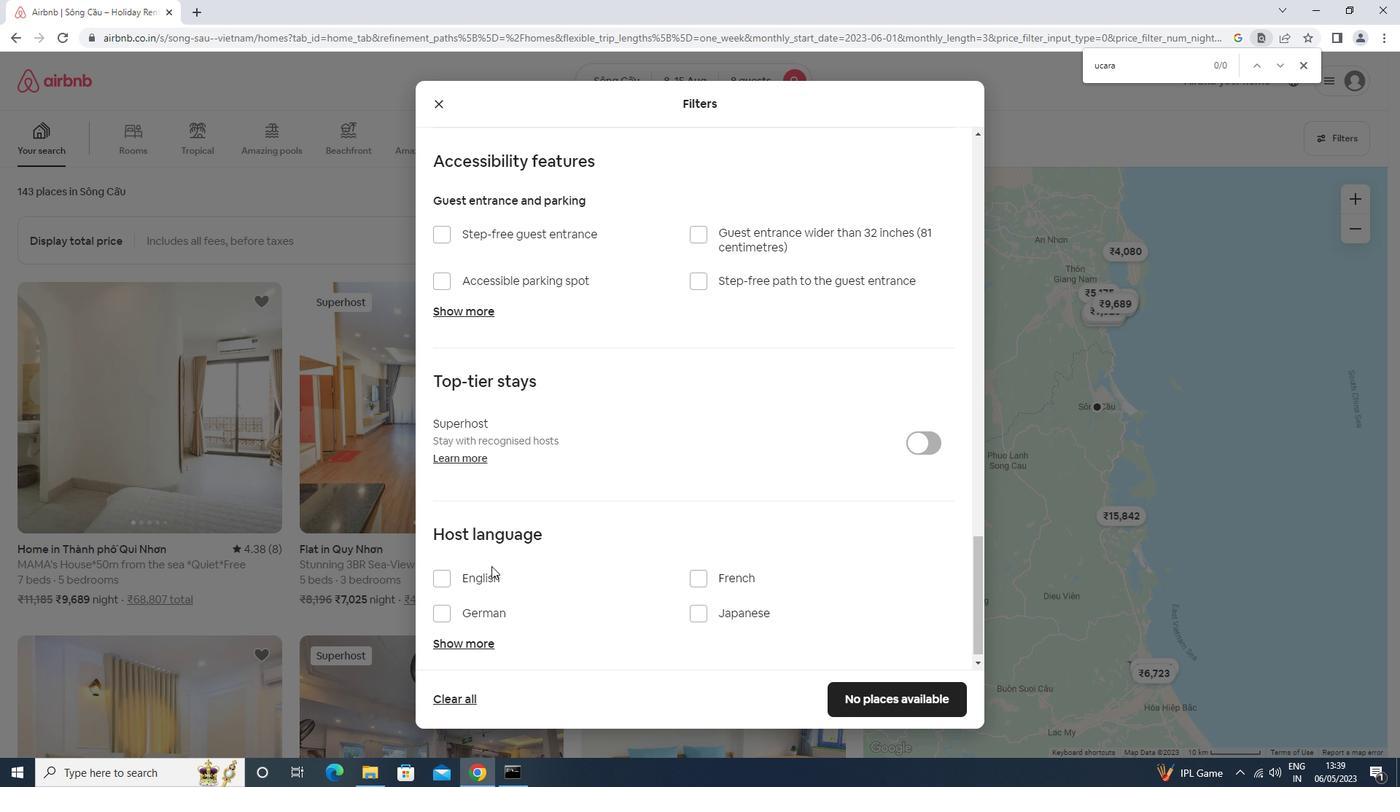 
Action: Mouse pressed left at (479, 579)
Screenshot: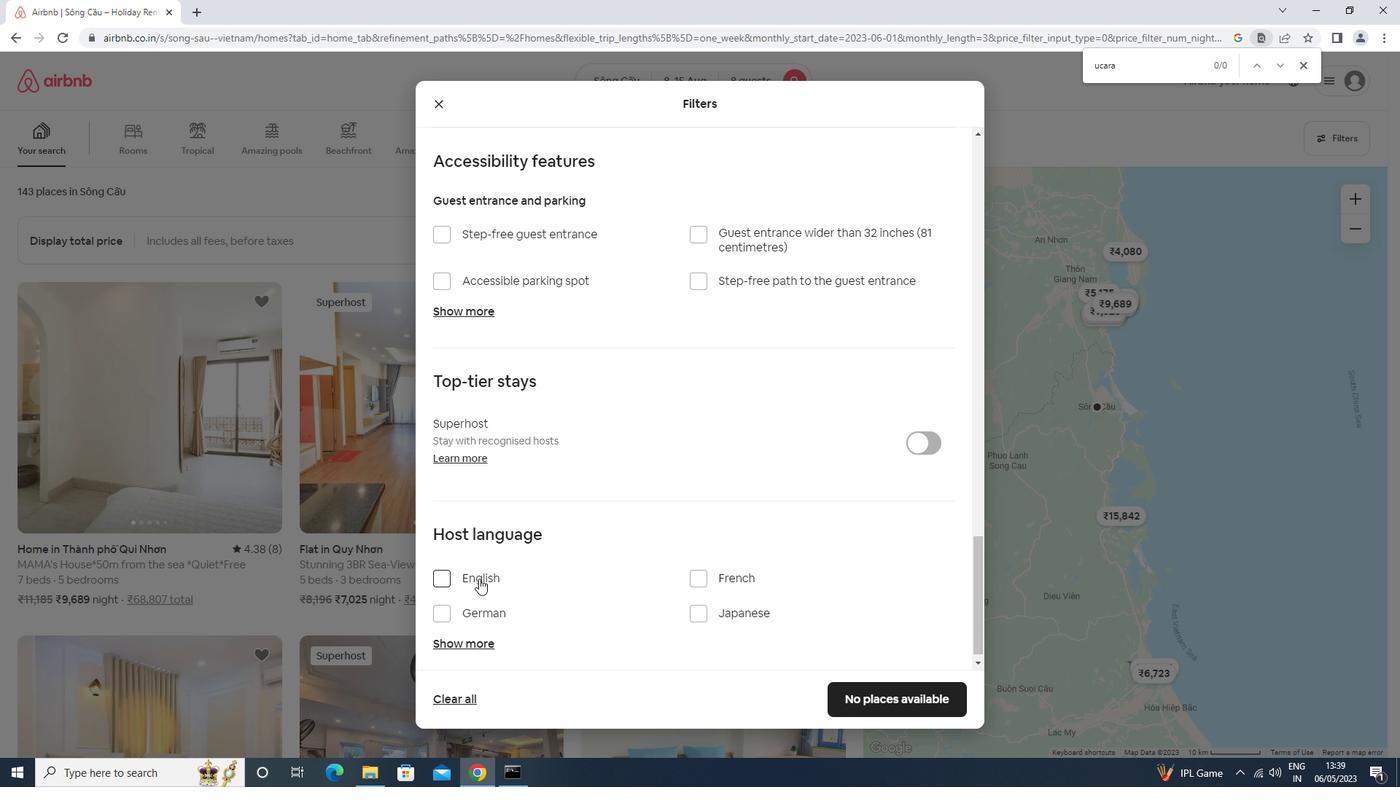 
Action: Mouse moved to (892, 700)
Screenshot: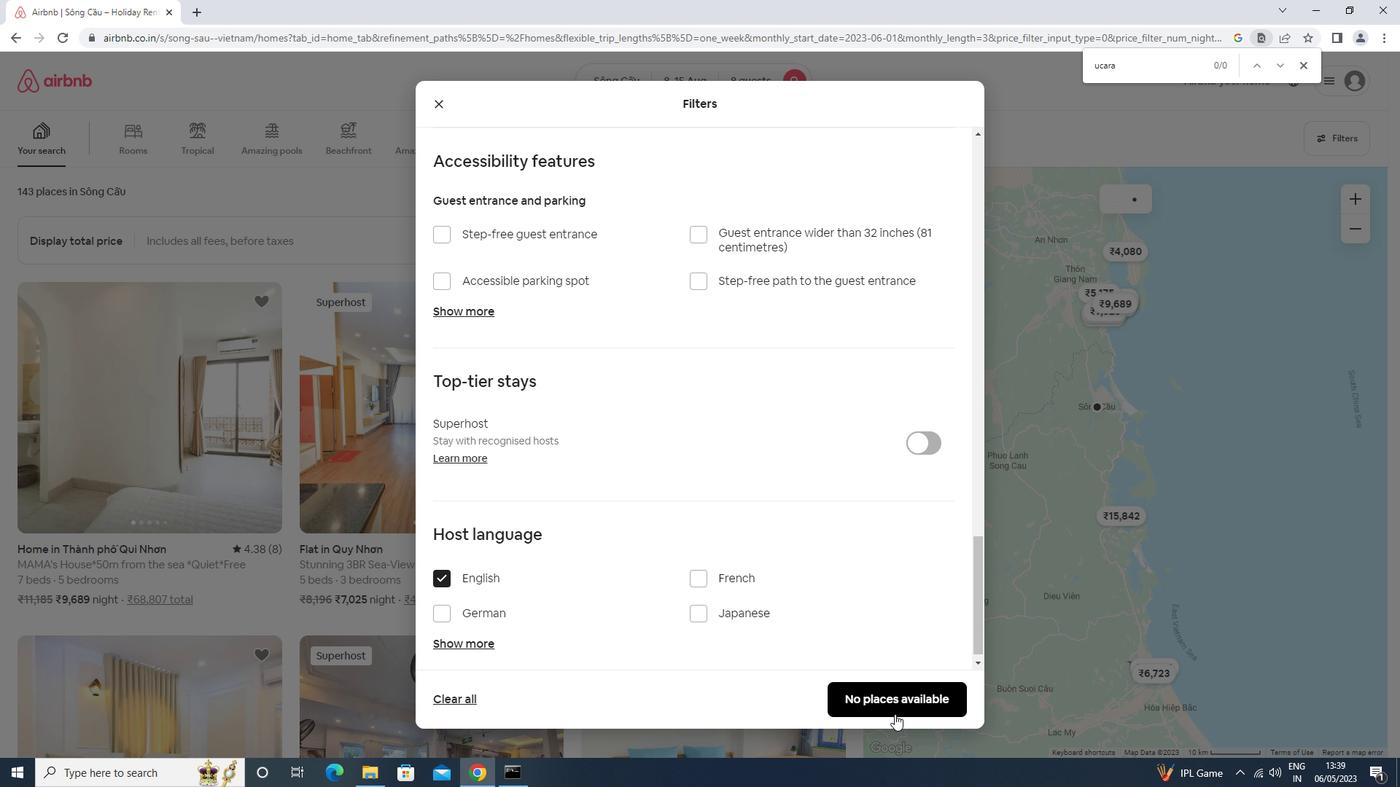 
Action: Mouse pressed left at (892, 700)
Screenshot: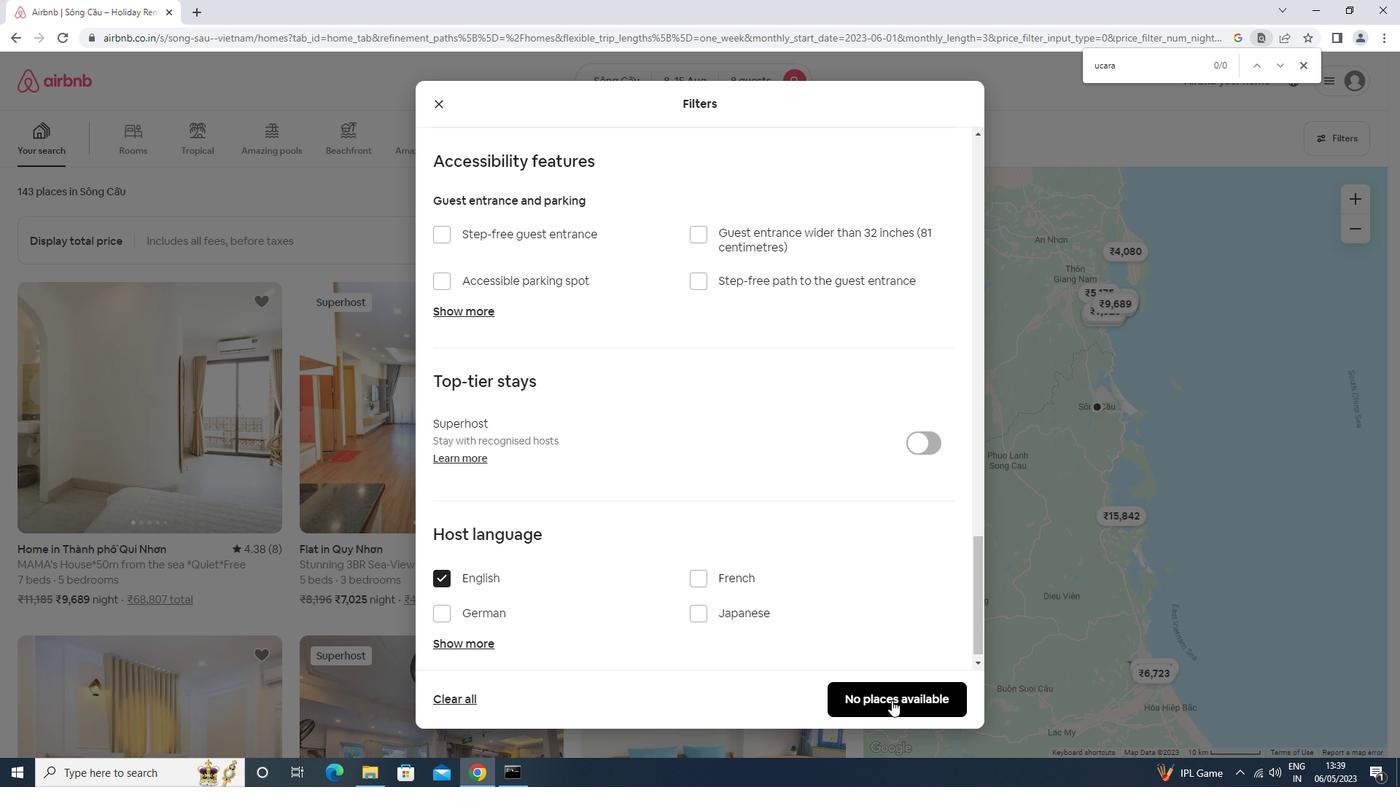 
Action: Mouse moved to (888, 697)
Screenshot: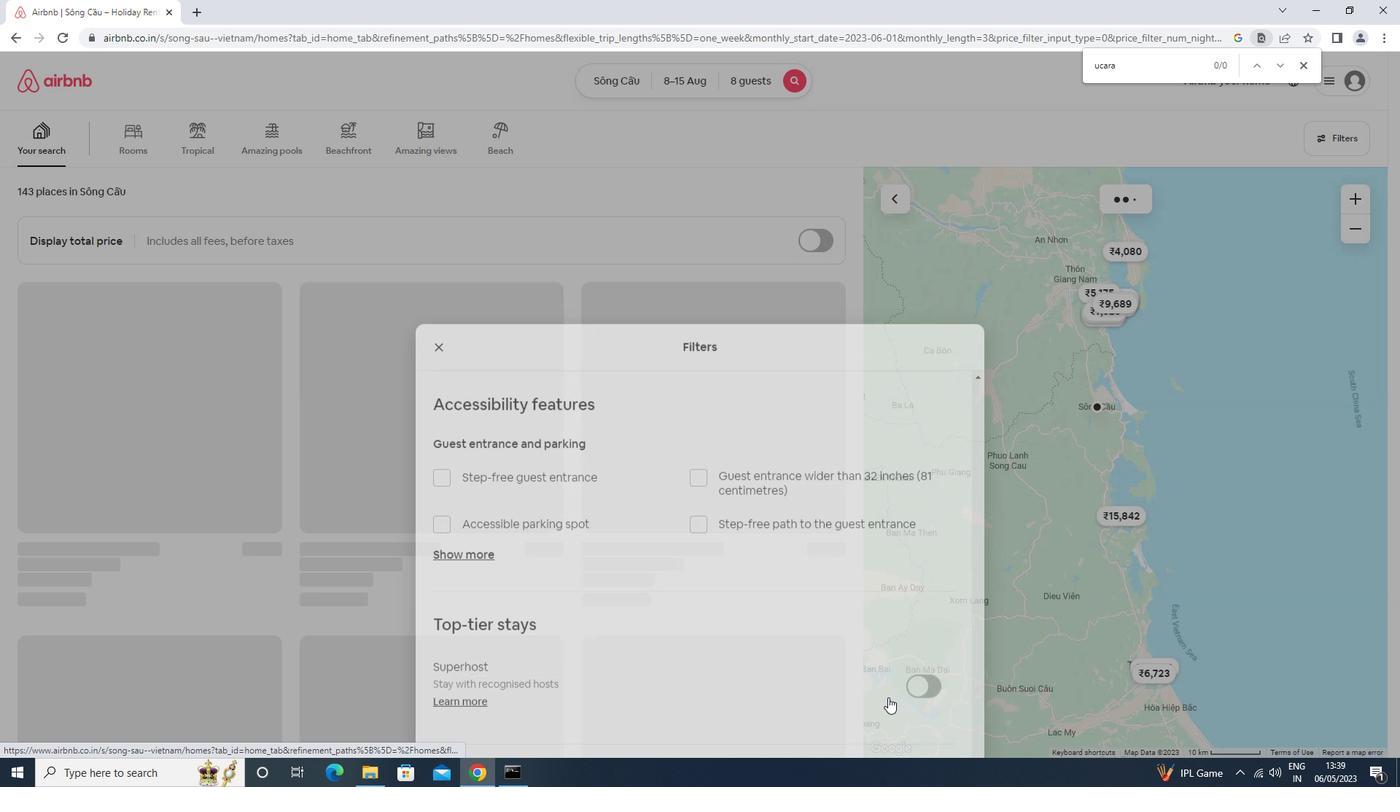 
